 Task: Create Rollup summary for objects.
Action: Mouse moved to (726, 47)
Screenshot: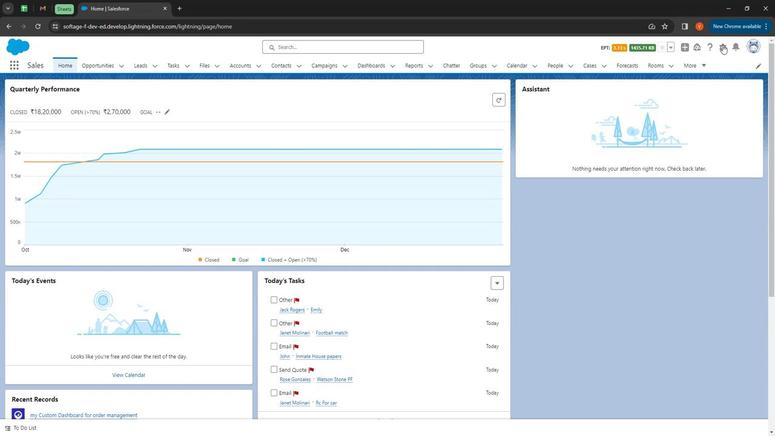 
Action: Mouse pressed left at (726, 47)
Screenshot: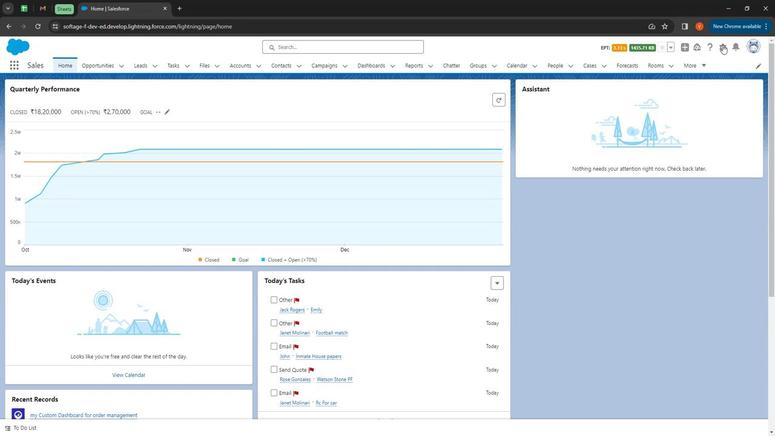 
Action: Mouse moved to (702, 72)
Screenshot: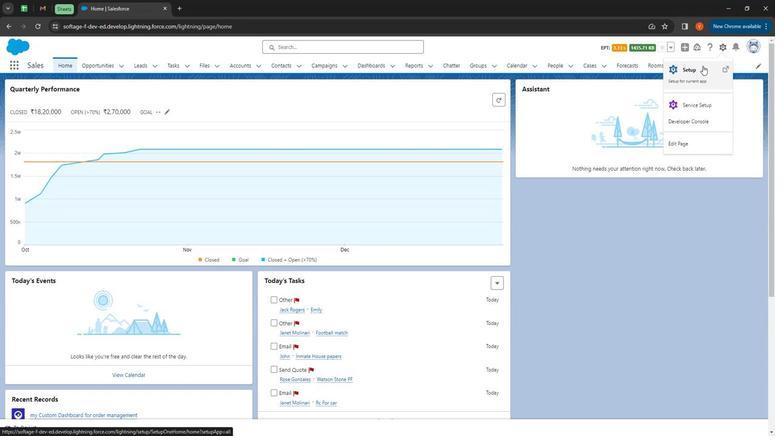 
Action: Mouse pressed left at (702, 72)
Screenshot: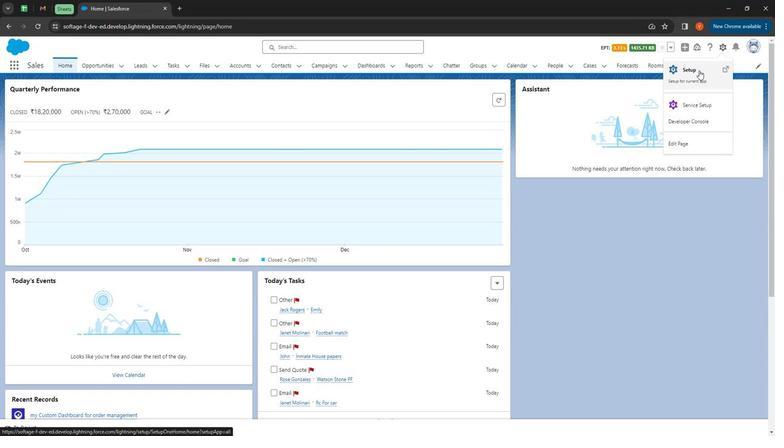 
Action: Mouse moved to (107, 68)
Screenshot: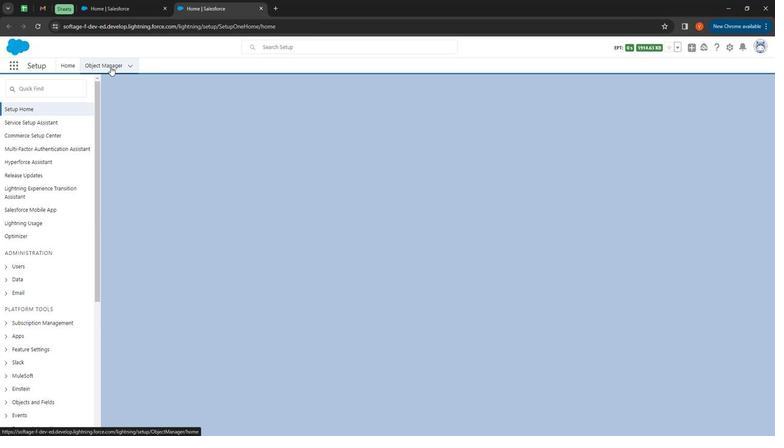 
Action: Mouse pressed left at (107, 68)
Screenshot: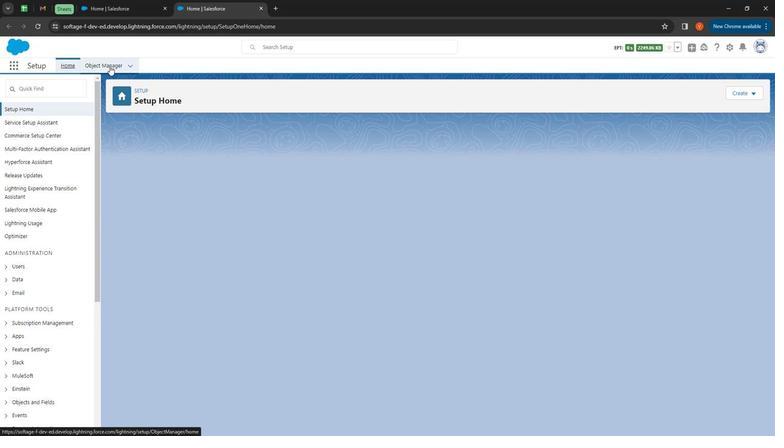 
Action: Mouse moved to (619, 95)
Screenshot: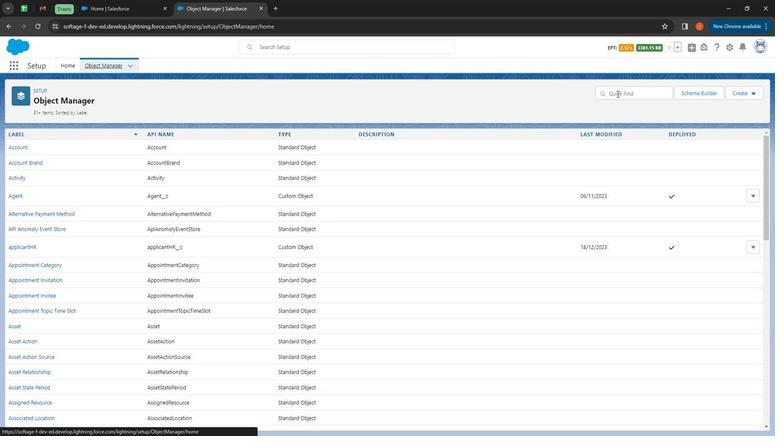 
Action: Mouse pressed left at (619, 95)
Screenshot: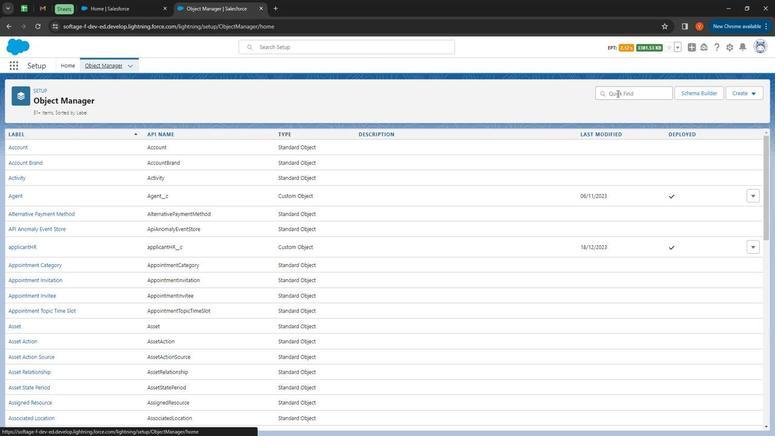 
Action: Mouse moved to (244, 2)
Screenshot: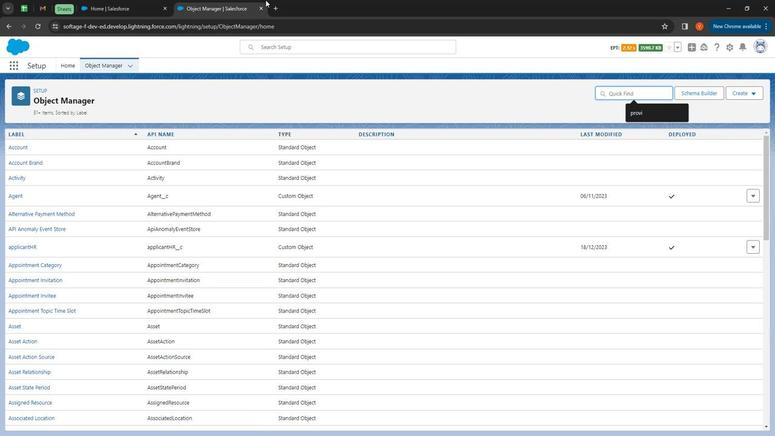 
Action: Key pressed <Key.shift><Key.shift><Key.shift><Key.shift><Key.shift><Key.shift><Key.shift><Key.shift><Key.shift><Key.shift><Key.shift><Key.shift><Key.shift><Key.shift><Key.shift><Key.shift><Key.shift><Key.shift>Budget
Screenshot: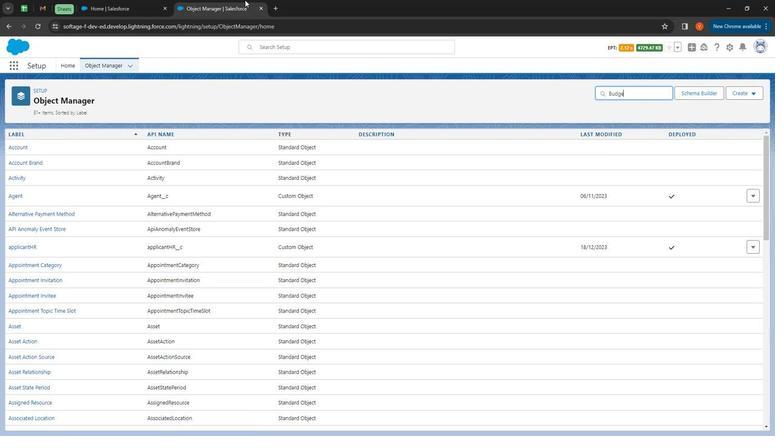 
Action: Mouse moved to (16, 151)
Screenshot: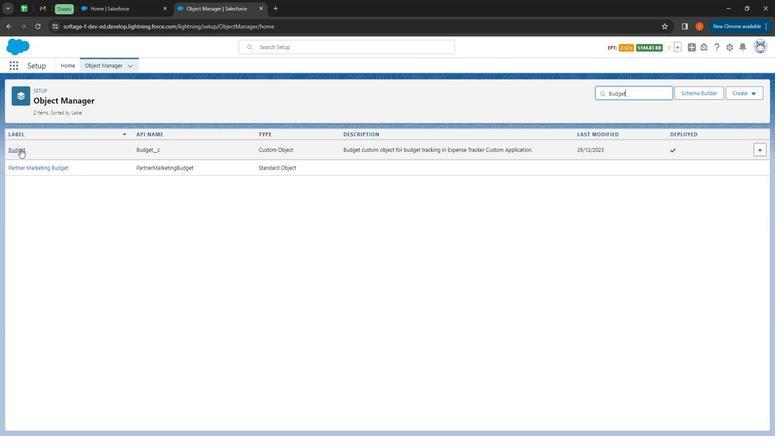 
Action: Mouse pressed left at (16, 151)
Screenshot: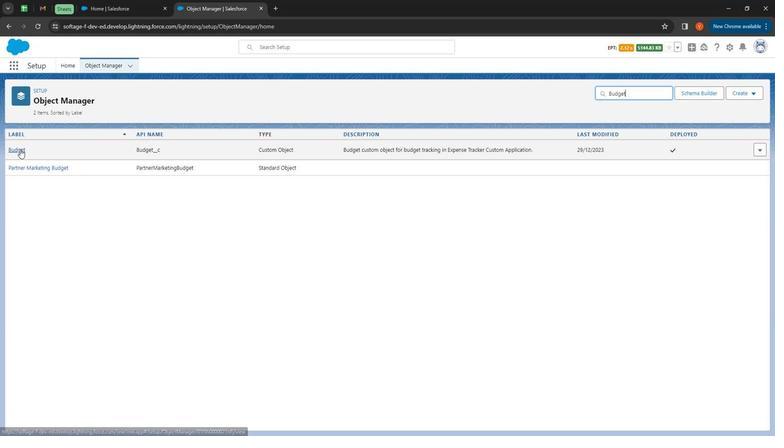 
Action: Mouse moved to (72, 152)
Screenshot: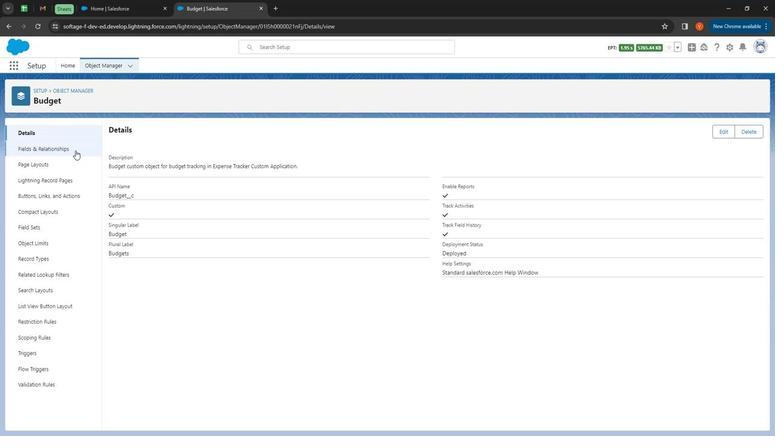 
Action: Mouse pressed left at (72, 152)
Screenshot: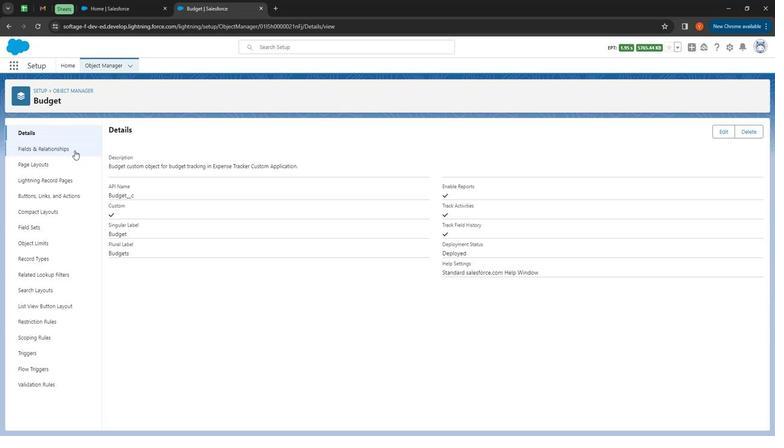 
Action: Mouse moved to (51, 155)
Screenshot: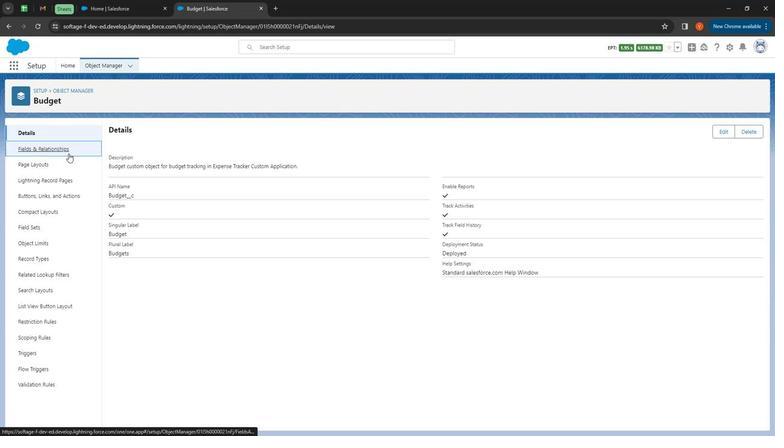 
Action: Mouse pressed left at (51, 155)
Screenshot: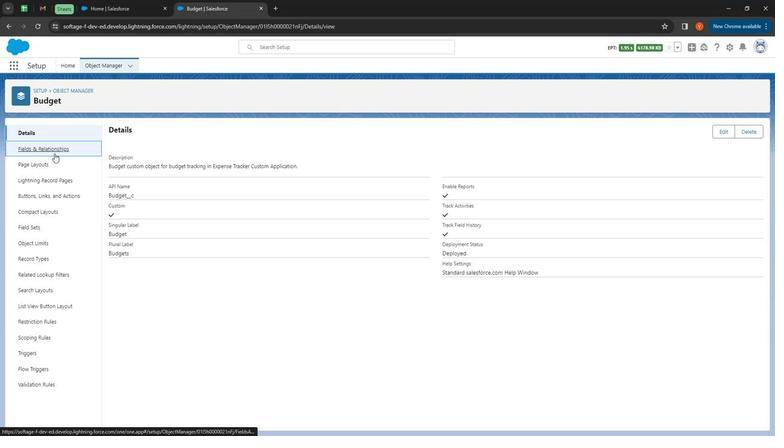 
Action: Mouse moved to (441, 285)
Screenshot: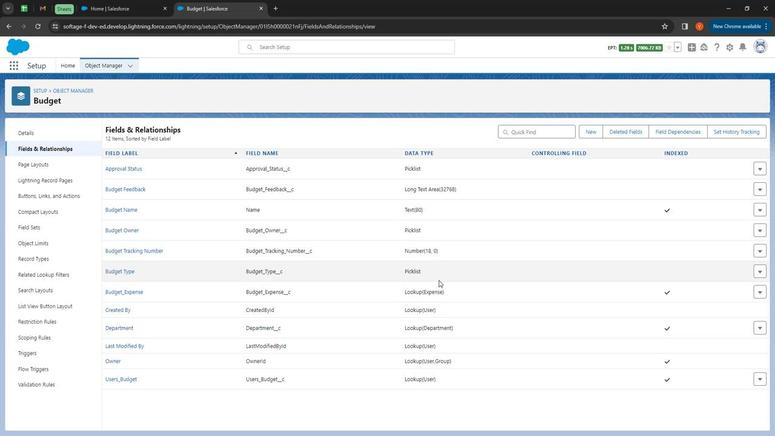 
Action: Mouse scrolled (441, 284) with delta (0, 0)
Screenshot: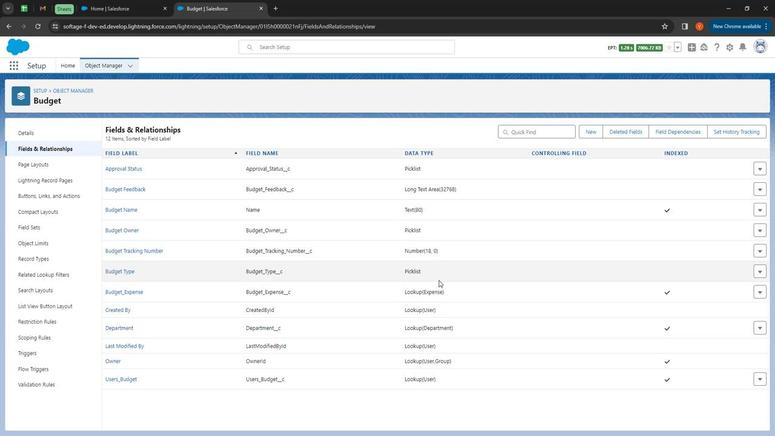 
Action: Mouse moved to (445, 285)
Screenshot: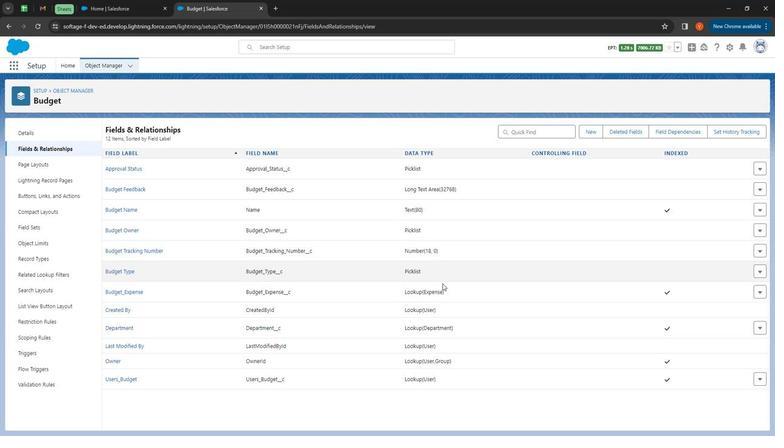 
Action: Mouse scrolled (445, 285) with delta (0, 0)
Screenshot: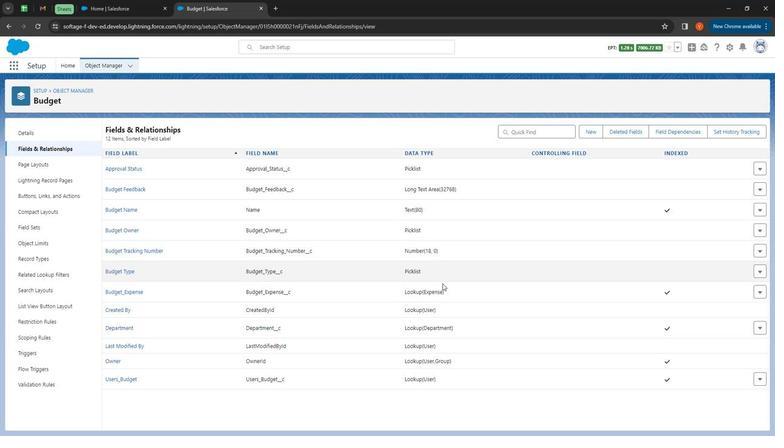 
Action: Mouse moved to (453, 284)
Screenshot: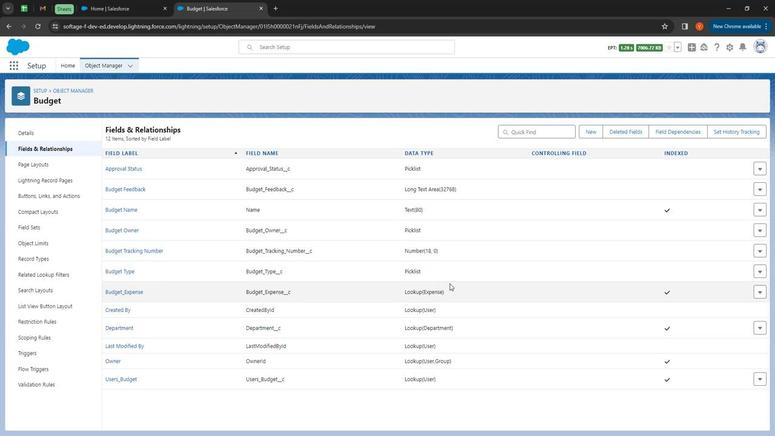 
Action: Mouse scrolled (453, 284) with delta (0, 0)
Screenshot: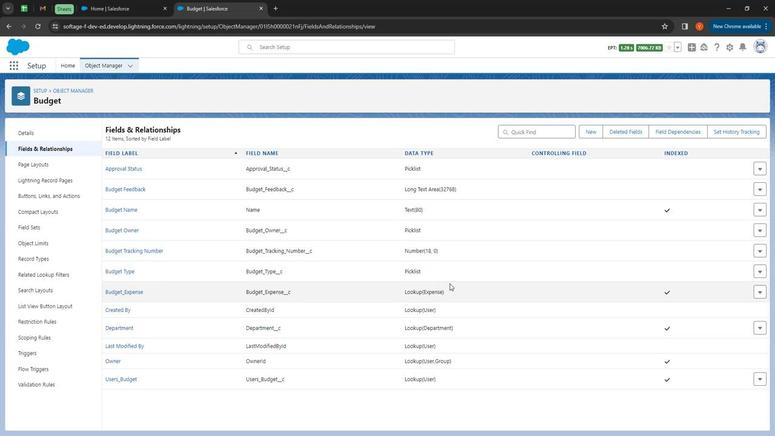 
Action: Mouse moved to (604, 133)
Screenshot: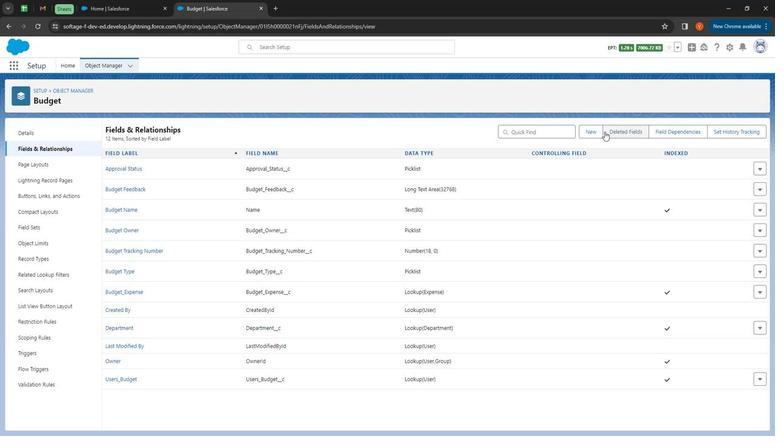 
Action: Mouse pressed left at (604, 133)
Screenshot: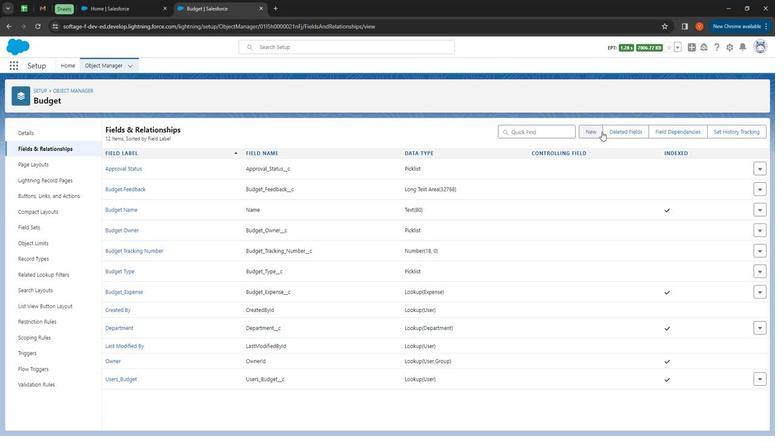 
Action: Mouse moved to (130, 298)
Screenshot: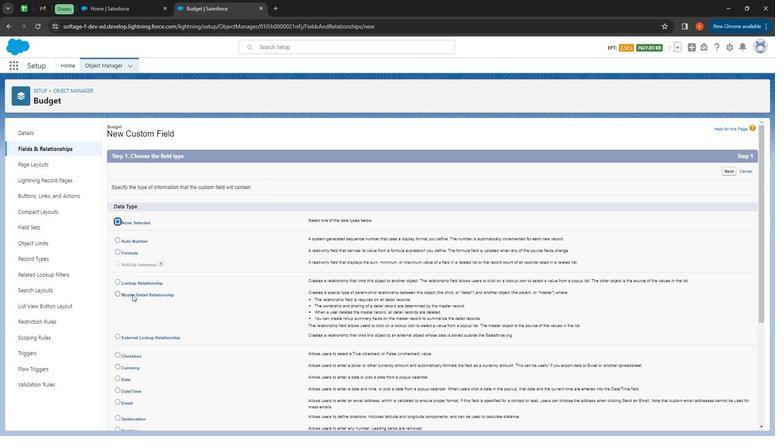 
Action: Mouse pressed left at (130, 298)
Screenshot: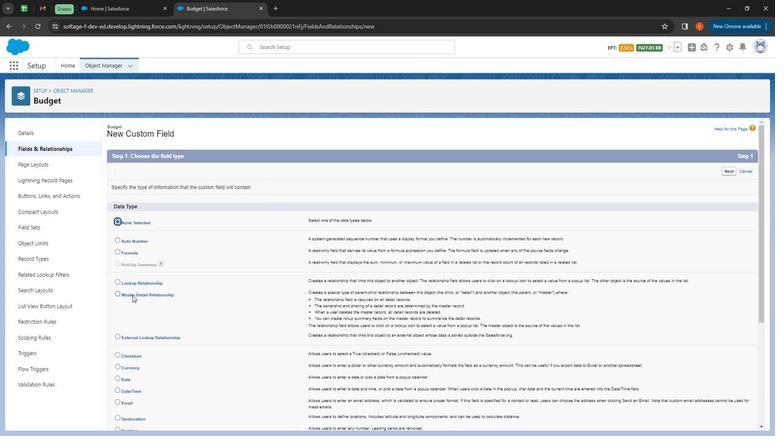 
Action: Mouse moved to (590, 416)
Screenshot: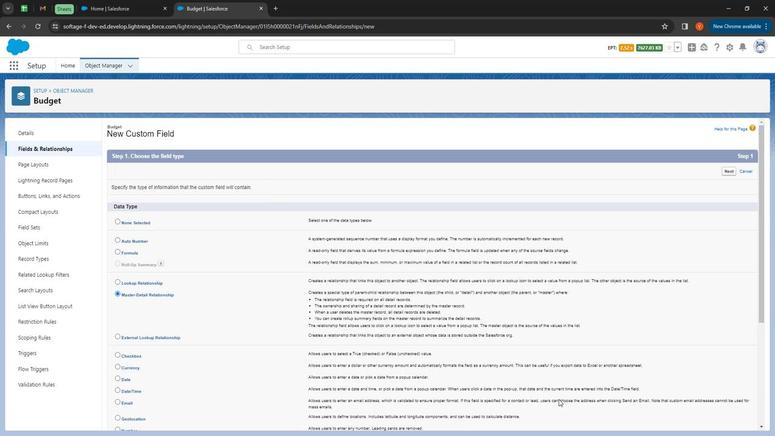 
Action: Mouse scrolled (590, 416) with delta (0, 0)
Screenshot: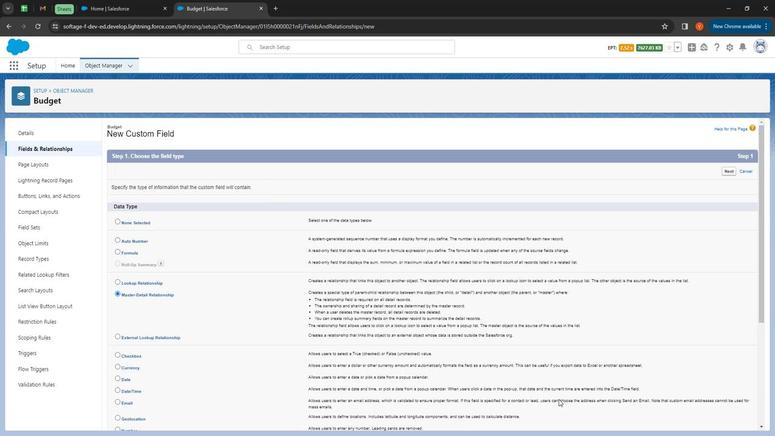 
Action: Mouse moved to (609, 424)
Screenshot: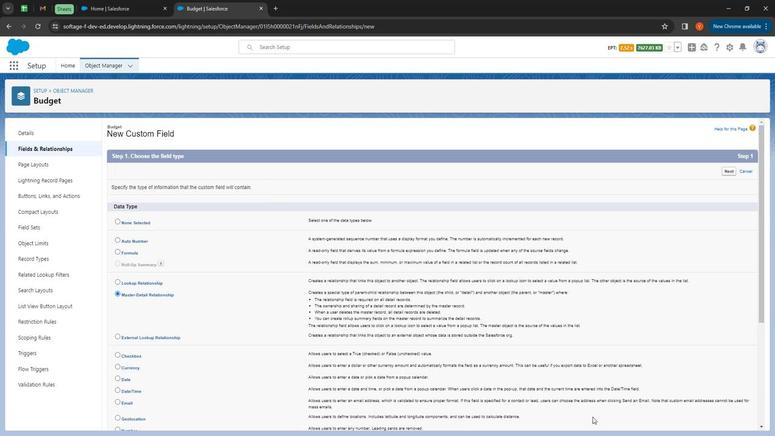 
Action: Mouse scrolled (609, 424) with delta (0, 0)
Screenshot: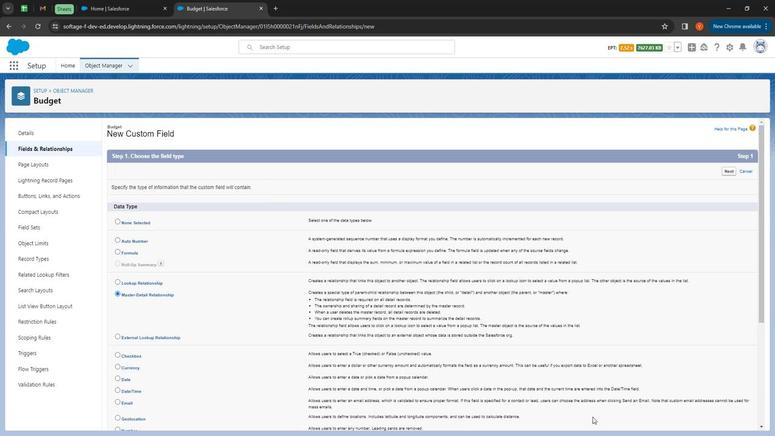 
Action: Mouse moved to (620, 427)
Screenshot: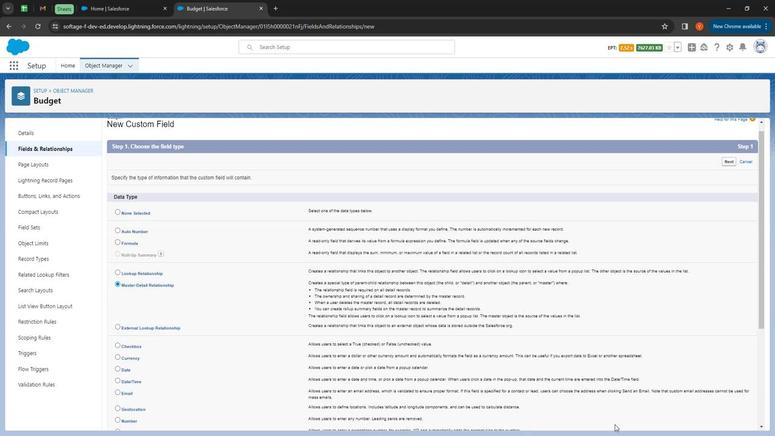 
Action: Mouse scrolled (620, 426) with delta (0, 0)
Screenshot: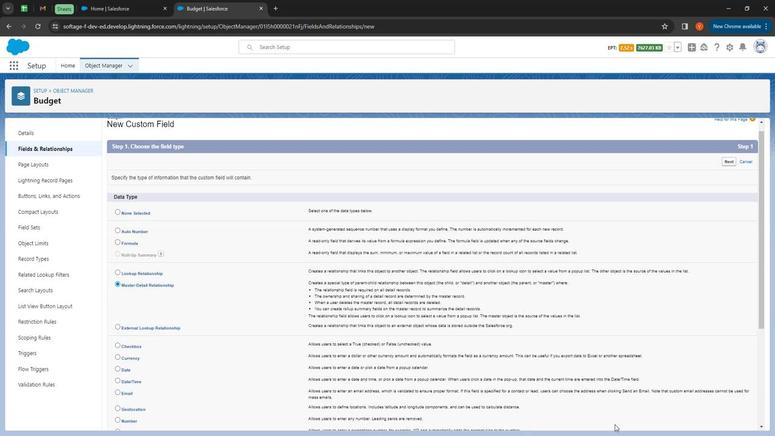 
Action: Mouse moved to (629, 432)
Screenshot: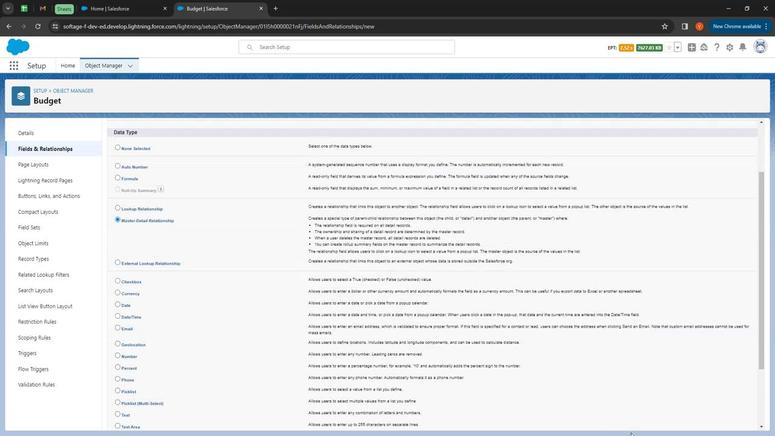 
Action: Mouse scrolled (629, 431) with delta (0, 0)
Screenshot: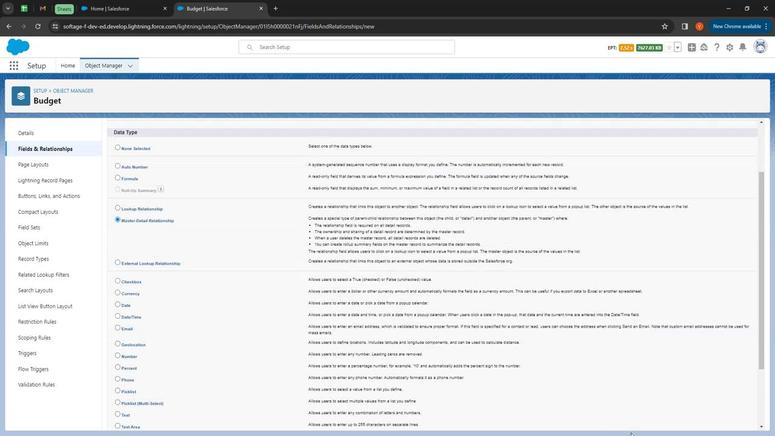 
Action: Mouse moved to (643, 439)
Screenshot: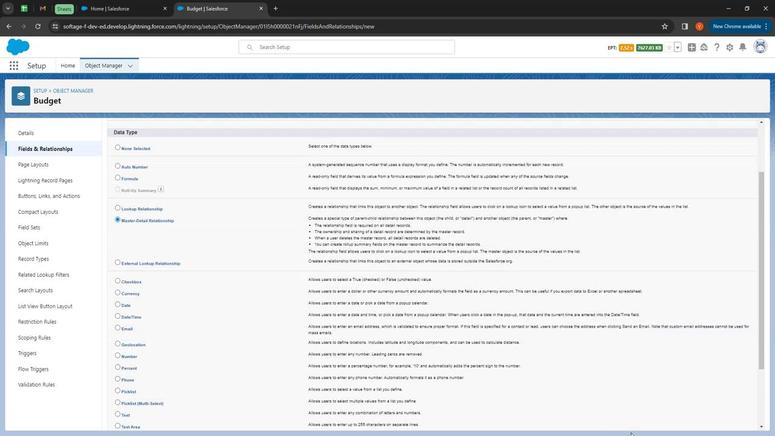 
Action: Mouse scrolled (643, 438) with delta (0, 0)
Screenshot: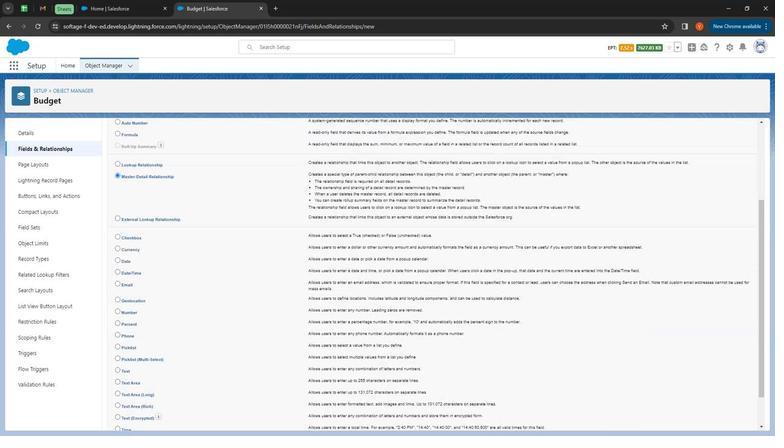 
Action: Mouse moved to (660, 442)
Screenshot: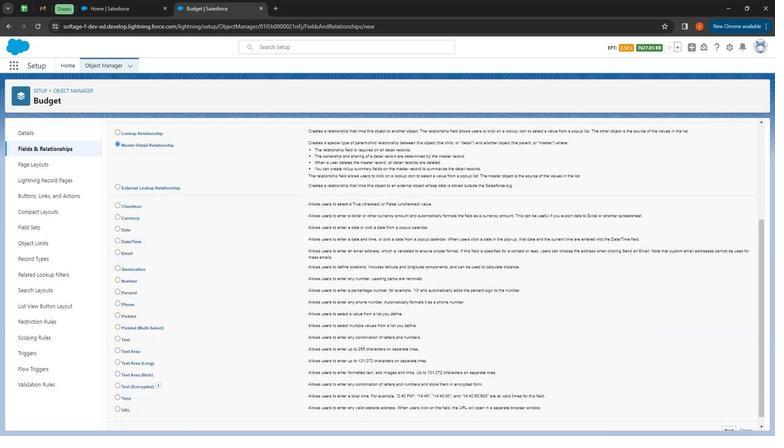 
Action: Mouse scrolled (660, 441) with delta (0, 0)
Screenshot: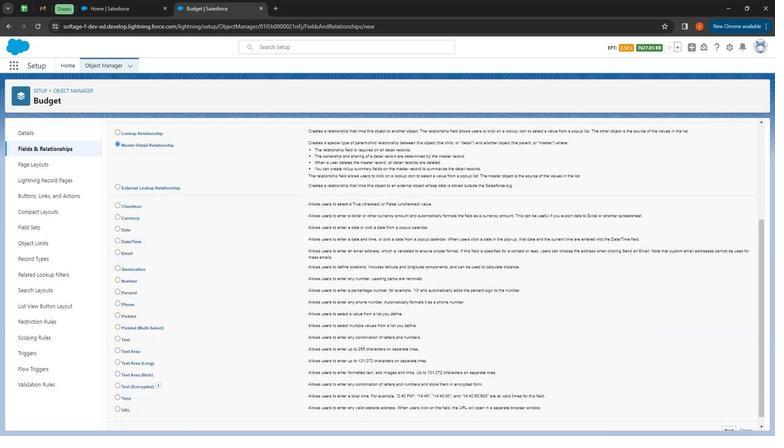 
Action: Mouse moved to (726, 444)
Screenshot: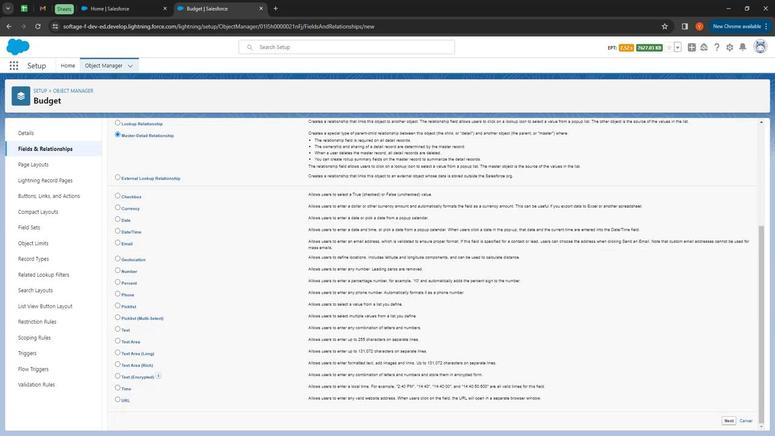 
Action: Mouse scrolled (726, 444) with delta (0, 0)
Screenshot: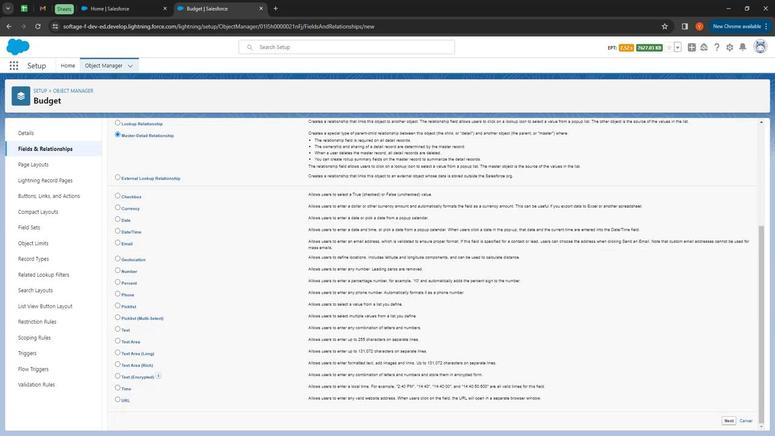 
Action: Mouse moved to (733, 425)
Screenshot: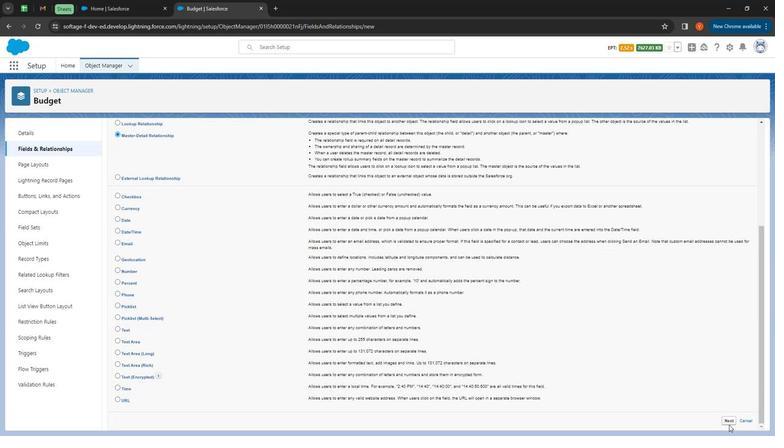 
Action: Mouse pressed left at (733, 425)
Screenshot: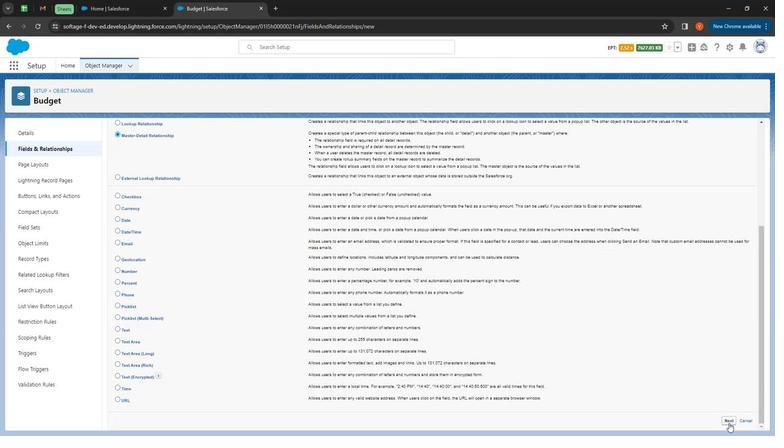 
Action: Mouse moved to (276, 205)
Screenshot: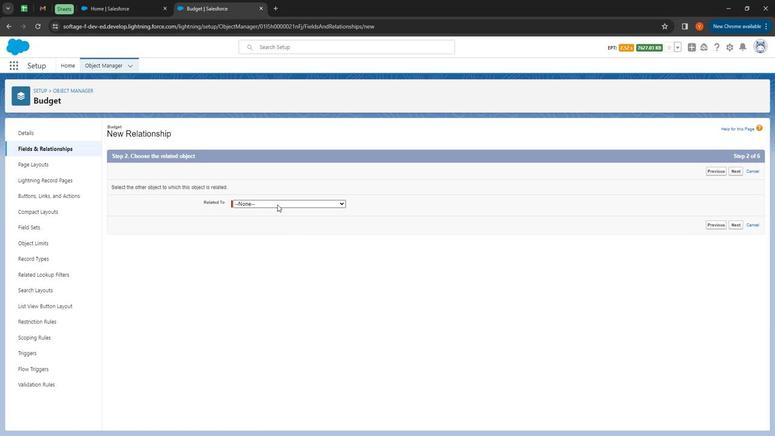 
Action: Mouse pressed left at (276, 205)
Screenshot: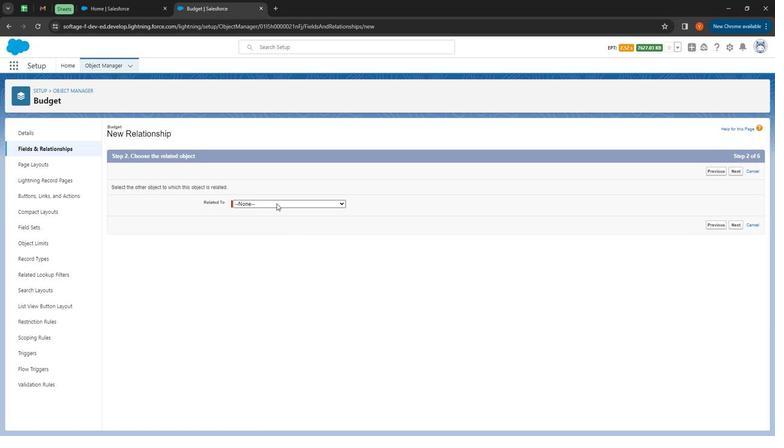 
Action: Mouse moved to (273, 248)
Screenshot: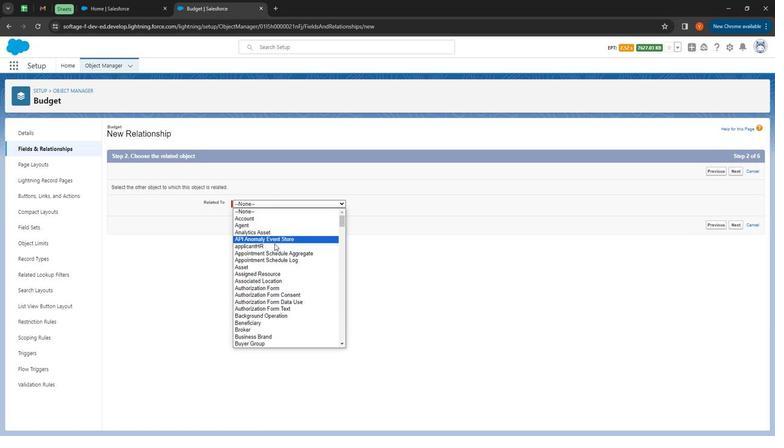 
Action: Mouse scrolled (273, 247) with delta (0, 0)
Screenshot: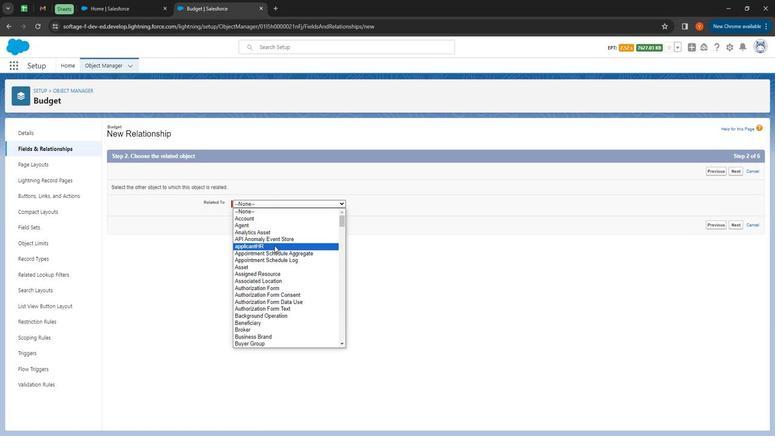 
Action: Mouse moved to (303, 259)
Screenshot: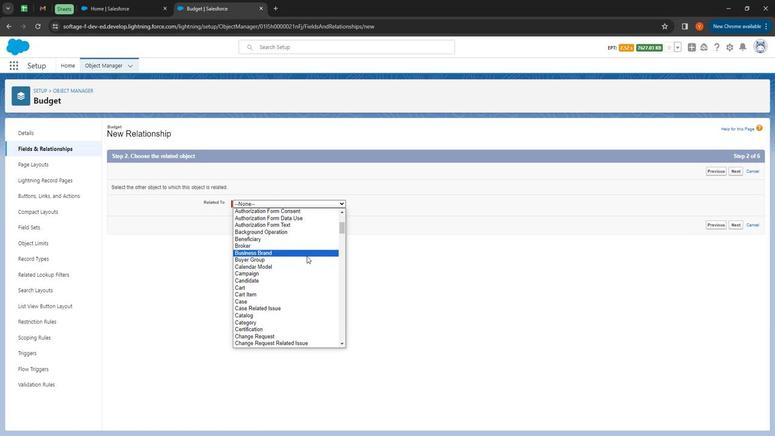 
Action: Mouse scrolled (303, 259) with delta (0, 0)
Screenshot: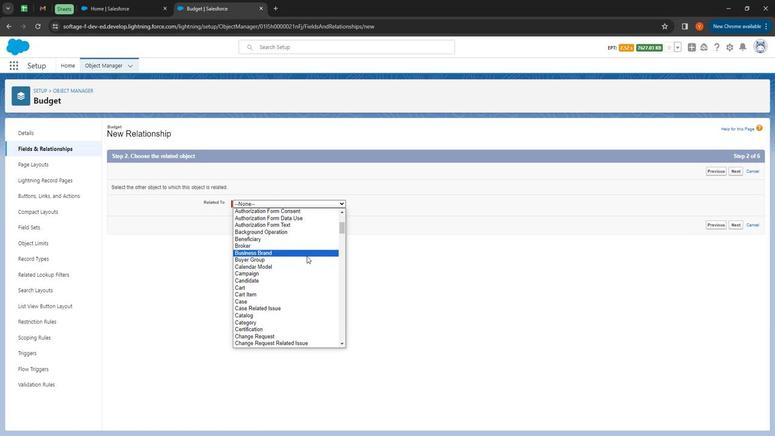 
Action: Mouse moved to (308, 261)
Screenshot: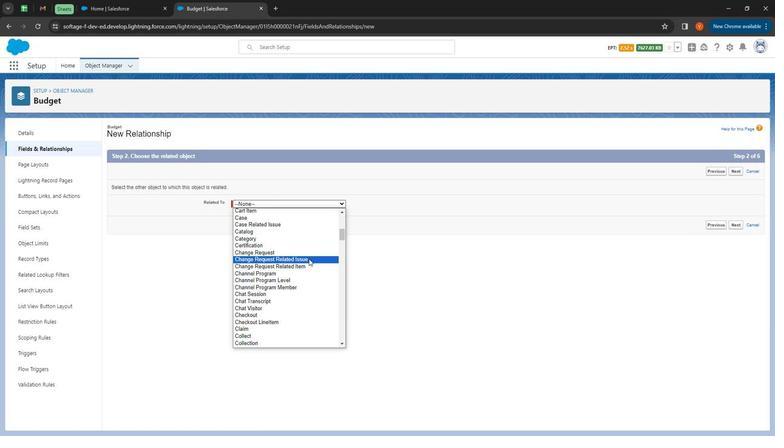 
Action: Mouse scrolled (308, 260) with delta (0, 0)
Screenshot: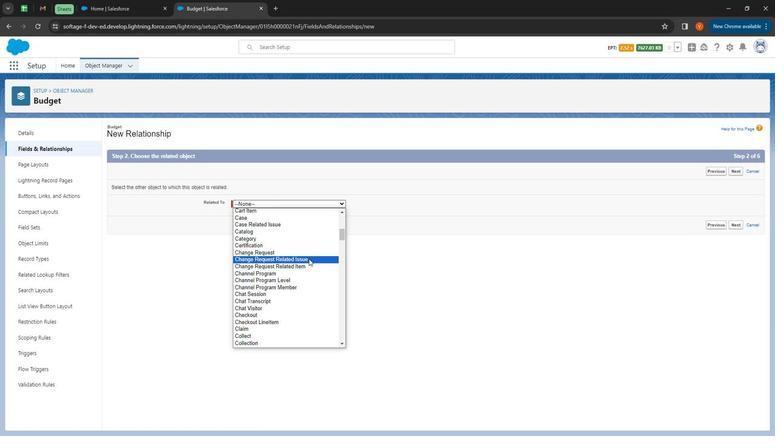 
Action: Mouse moved to (309, 261)
Screenshot: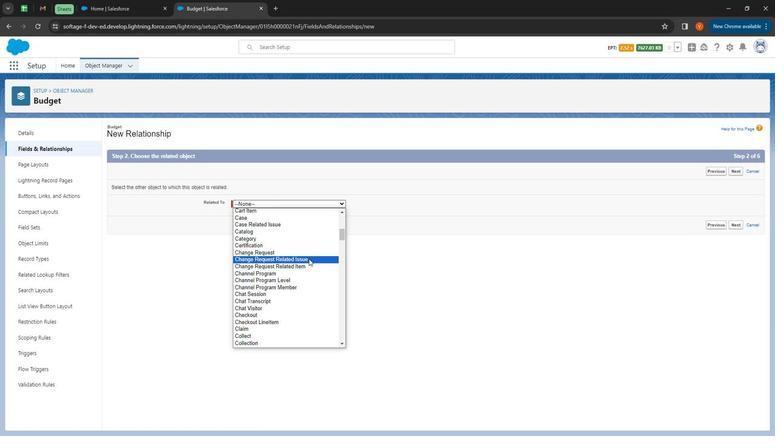 
Action: Mouse scrolled (309, 261) with delta (0, 0)
Screenshot: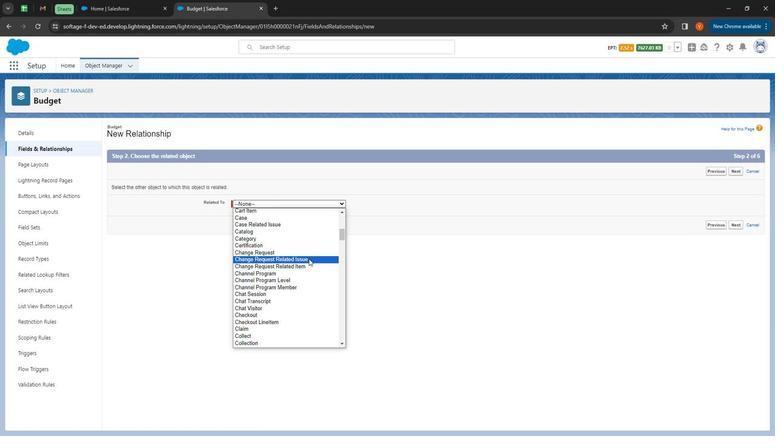 
Action: Mouse moved to (310, 266)
Screenshot: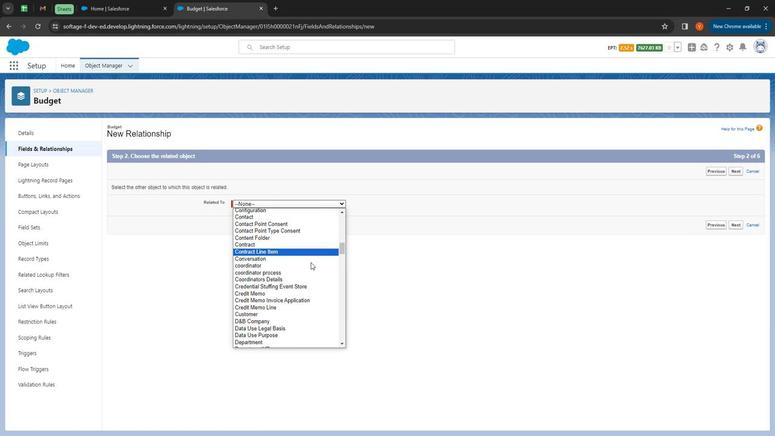 
Action: Mouse scrolled (310, 265) with delta (0, 0)
Screenshot: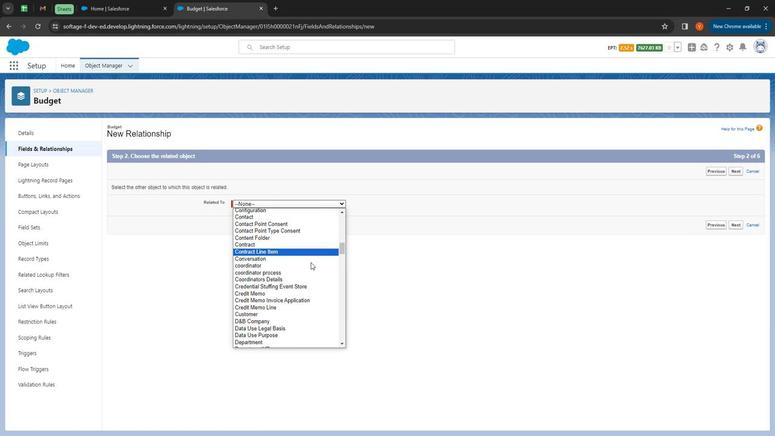 
Action: Mouse moved to (310, 267)
Screenshot: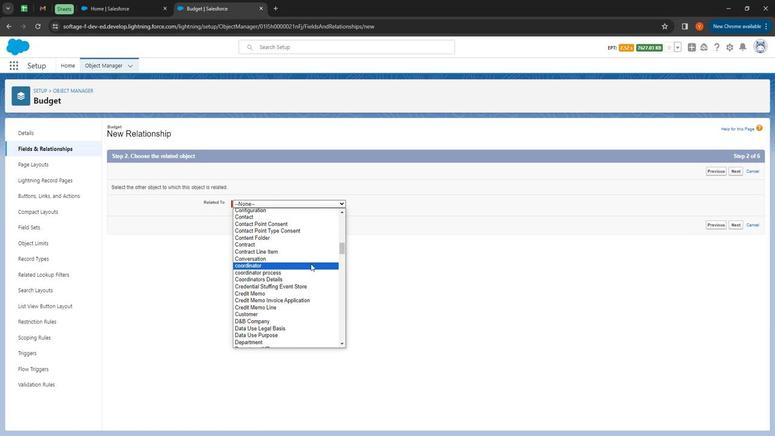 
Action: Mouse scrolled (310, 266) with delta (0, 0)
Screenshot: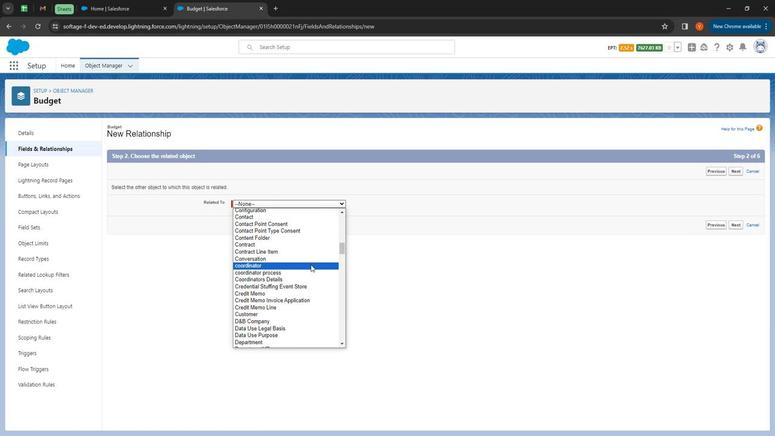 
Action: Mouse moved to (284, 260)
Screenshot: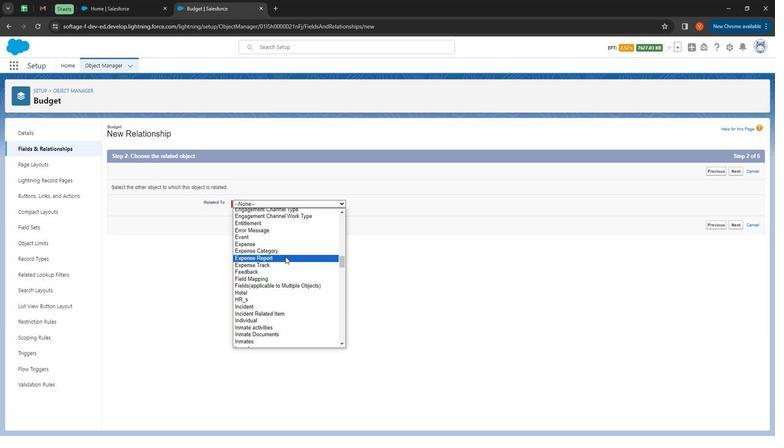 
Action: Mouse pressed left at (284, 260)
Screenshot: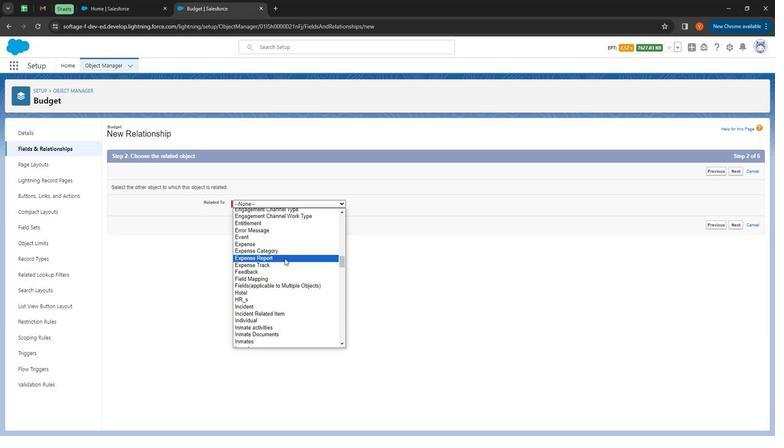 
Action: Mouse moved to (740, 227)
Screenshot: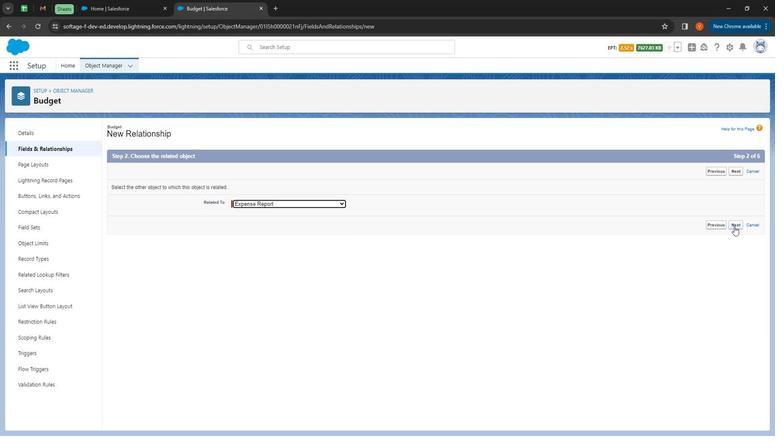 
Action: Mouse pressed left at (740, 227)
Screenshot: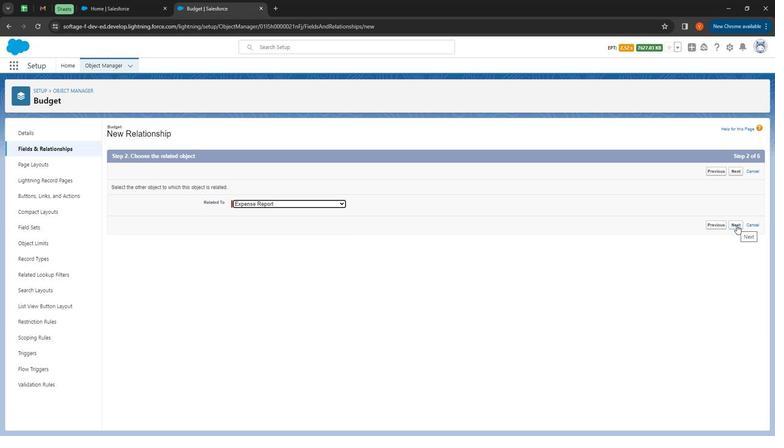 
Action: Mouse moved to (257, 209)
Screenshot: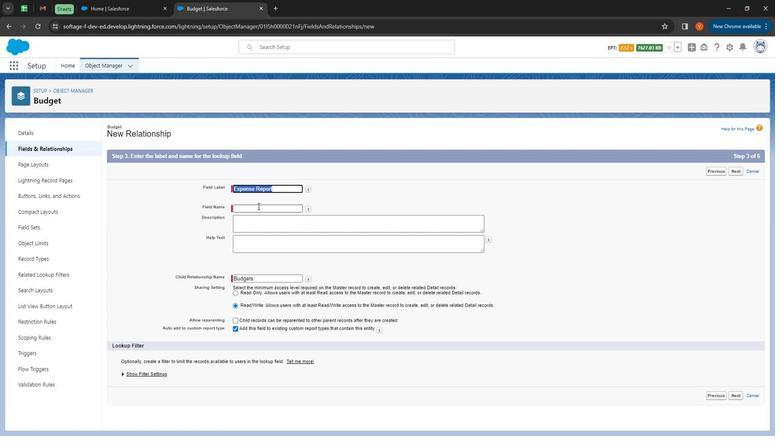 
Action: Mouse pressed left at (257, 209)
Screenshot: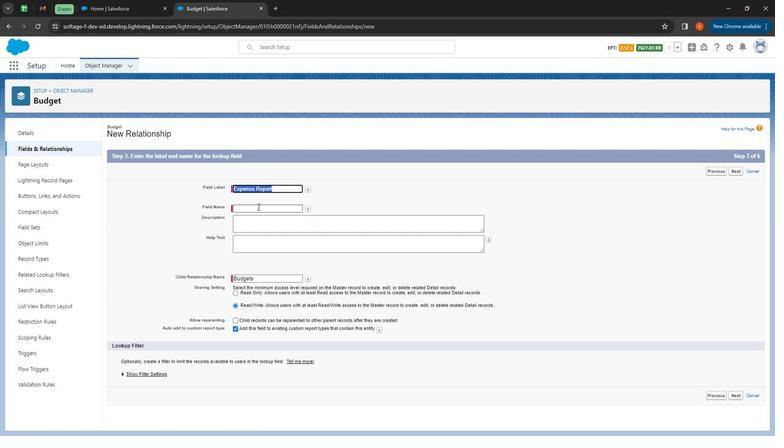 
Action: Mouse moved to (244, 228)
Screenshot: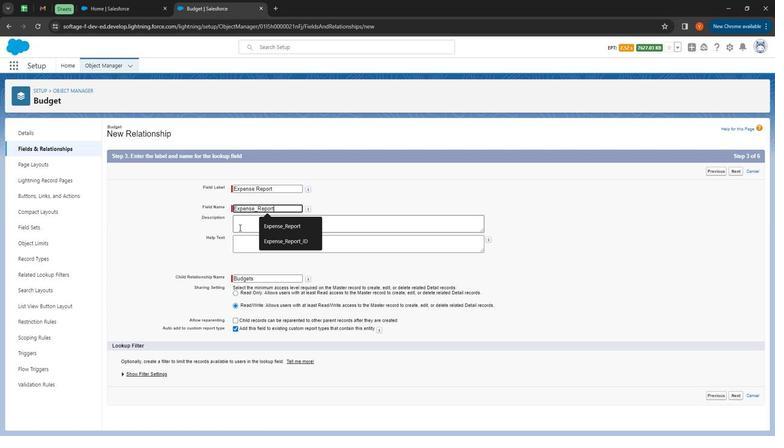 
Action: Mouse pressed left at (244, 228)
Screenshot: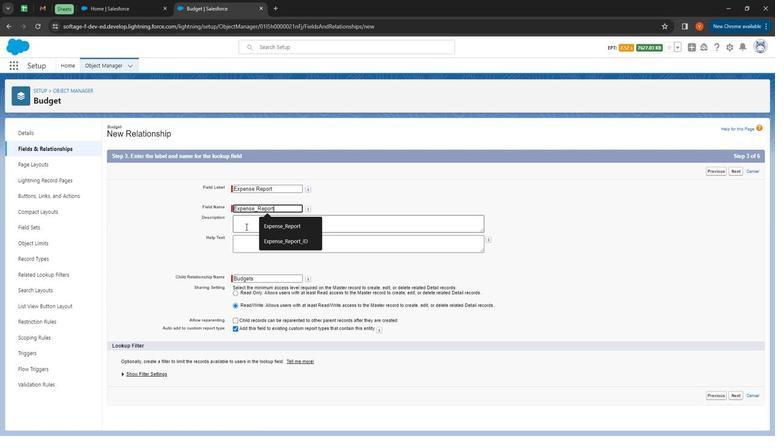 
Action: Mouse moved to (249, 228)
Screenshot: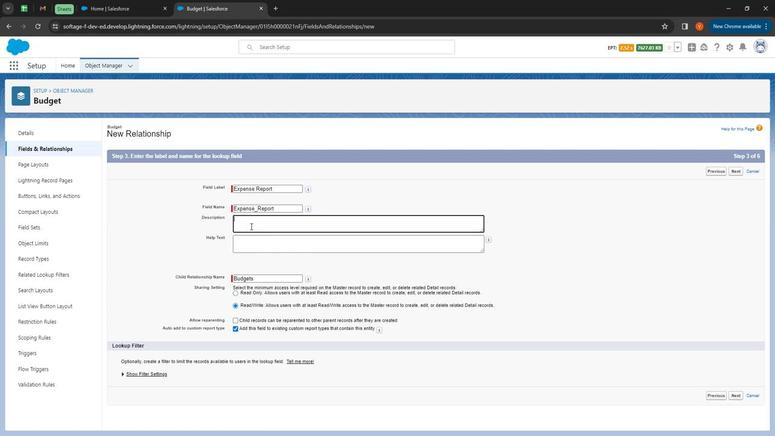 
Action: Key pressed <Key.shift>
Screenshot: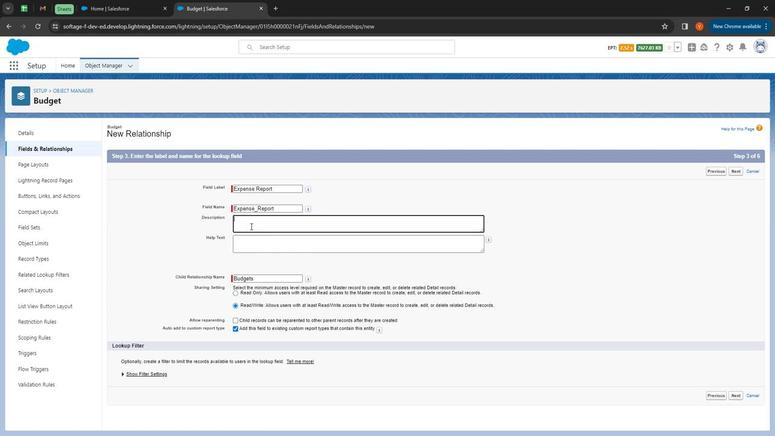 
Action: Mouse moved to (253, 239)
Screenshot: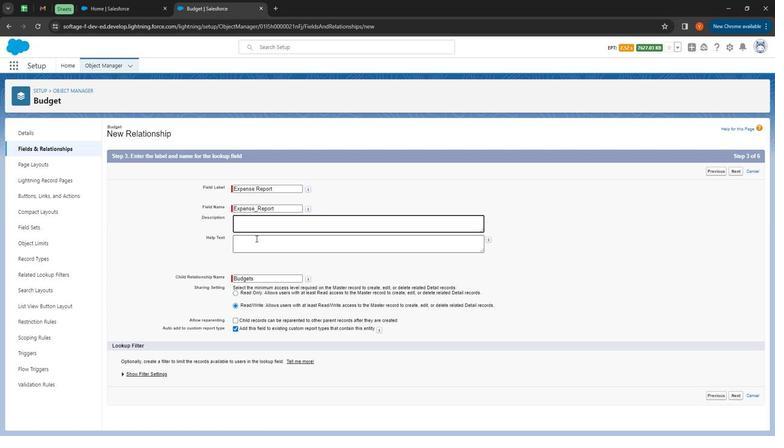 
Action: Key pressed Expense<Key.space><Key.shift>R
Screenshot: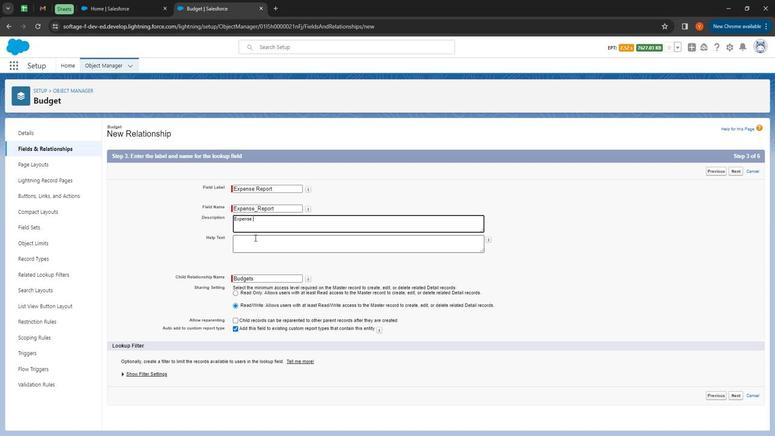 
Action: Mouse moved to (253, 239)
Screenshot: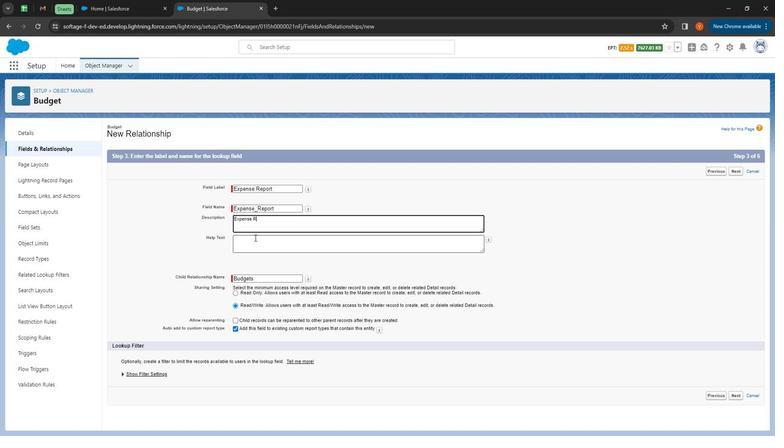 
Action: Key pressed eport<Key.space>and<Key.space><Key.shift><Key.shift><Key.shift><Key.shift><Key.shift><Key.shift><Key.shift><Key.shift><Key.shift>Budget<Key.space><Key.shift>Custom<Key.space><Key.shift><Key.shift><Key.shift><Key.shift><Key.shift><Key.shift><Key.shift><Key.shift><Key.shift><Key.shift><Key.shift><Key.shift><Key.shift><Key.shift>Objects<Key.space>relation<Key.space>ship<Key.space><Key.shift>That<Key.space>is<Key.space>master<Key.space><Key.shift>Detail<Key.space><Key.shift>Relationship<Key.tab><Key.shift>Master<Key.space><Key.shift>Re<Key.backspace><Key.backspace><Key.shift>Detail<Key.space><Key.shift>Relationship<Key.space><Key.shift>Between<Key.space><Key.shift><Key.shift><Key.shift><Key.shift><Key.shift><Key.shift><Key.shift><Key.shift><Key.shift><Key.shift><Key.shift><Key.shift><Key.shift><Key.shift><Key.shift><Key.shift><Key.shift><Key.shift><Key.shift><Key.shift><Key.shift><Key.shift><Key.shift><Key.shift><Key.shift><Key.shift><Key.shift><Key.shift><Key.shift><Key.shift><Key.shift><Key.shift><Key.shift><Key.shift><Key.shift><Key.shift><Key.shift><Key.shift><Key.shift><Key.shift><Key.shift><Key.shift><Key.shift><Key.shift><Key.shift><Key.shift><Key.shift><Key.shift>Bi<Key.backspace>udget<Key.space>and<Key.space><Key.shift>Expense<Key.space><Key.shift>Report<Key.space><Key.shift>Custom<Key.space><Key.shift>Objects<Key.space>in<Key.space><Key.shift>Expense<Key.space><Key.shift>Tracker<Key.space><Key.shift>Application
Screenshot: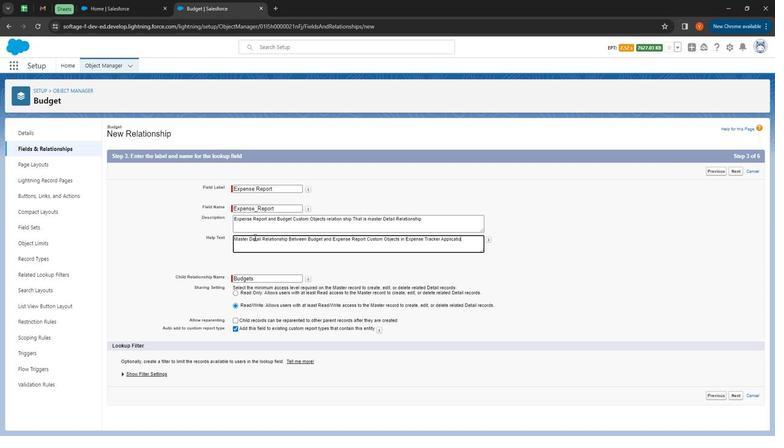 
Action: Mouse moved to (742, 398)
Screenshot: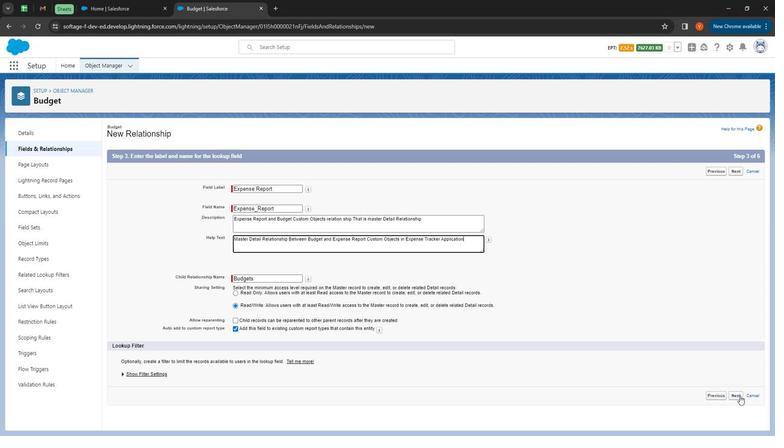 
Action: Mouse pressed left at (742, 398)
Screenshot: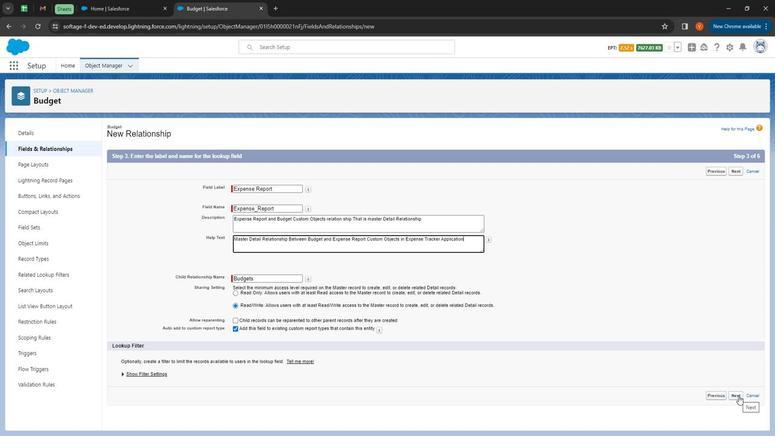 
Action: Mouse moved to (610, 298)
Screenshot: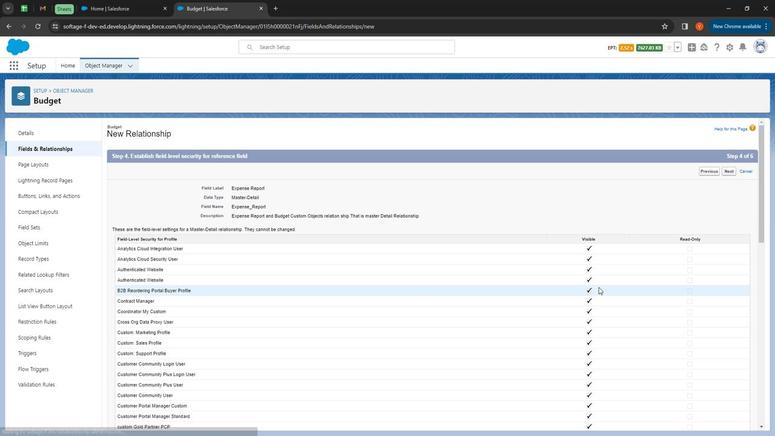 
Action: Mouse scrolled (610, 298) with delta (0, 0)
Screenshot: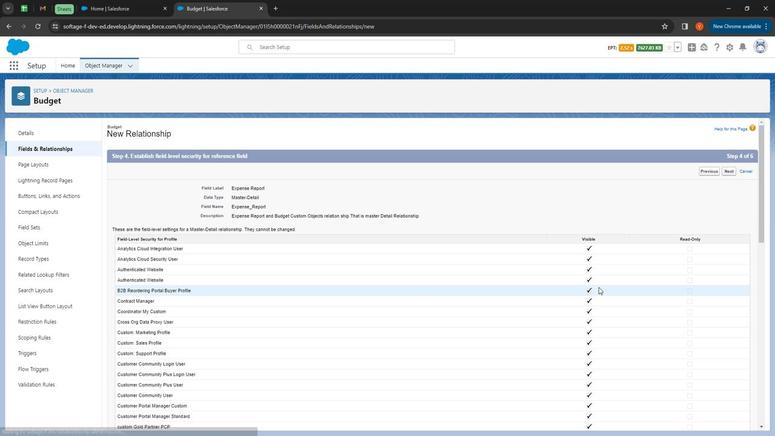 
Action: Mouse moved to (619, 311)
Screenshot: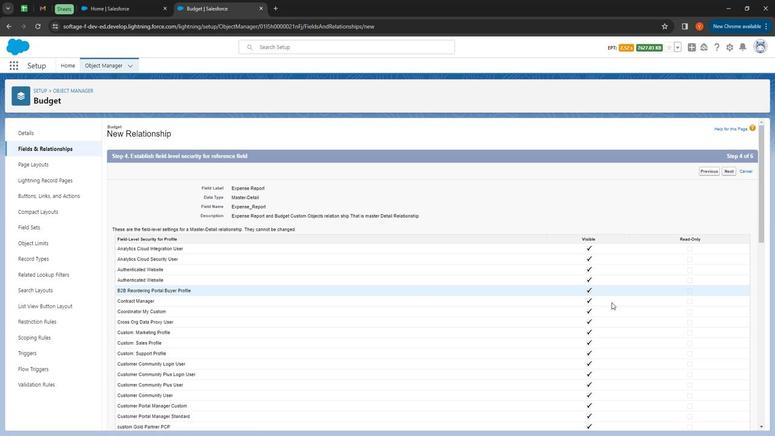 
Action: Mouse scrolled (619, 310) with delta (0, 0)
Screenshot: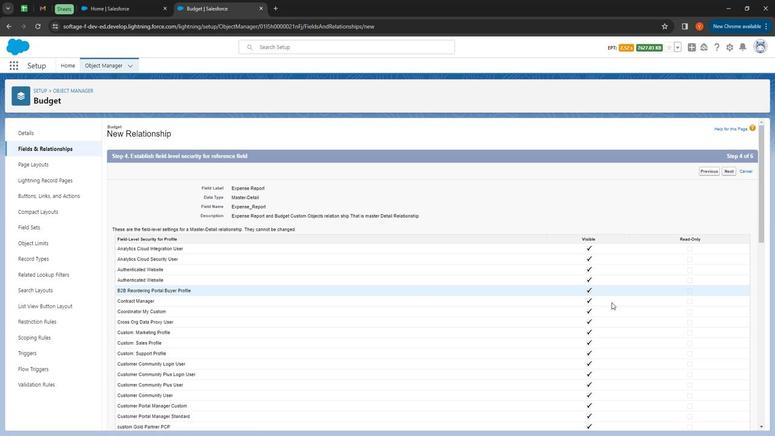 
Action: Mouse moved to (627, 321)
Screenshot: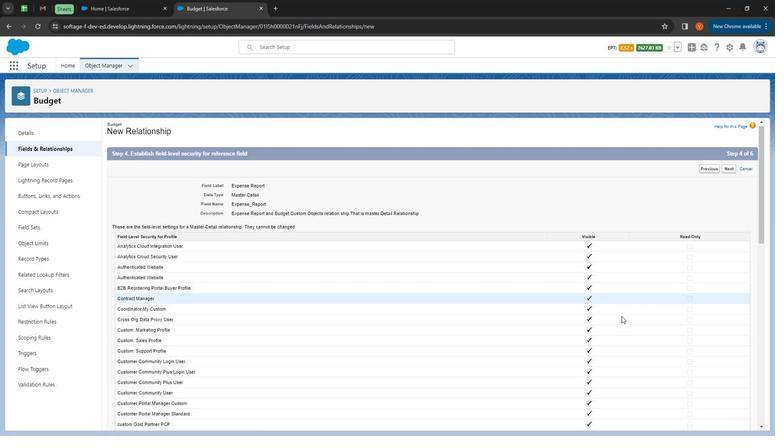 
Action: Mouse scrolled (627, 321) with delta (0, 0)
Screenshot: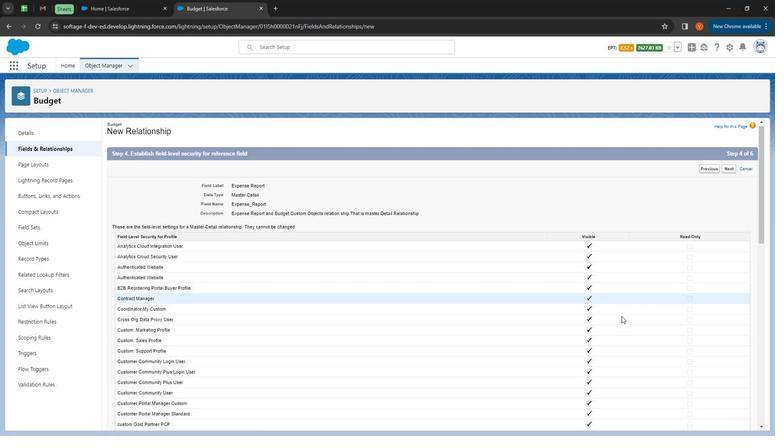 
Action: Mouse moved to (643, 331)
Screenshot: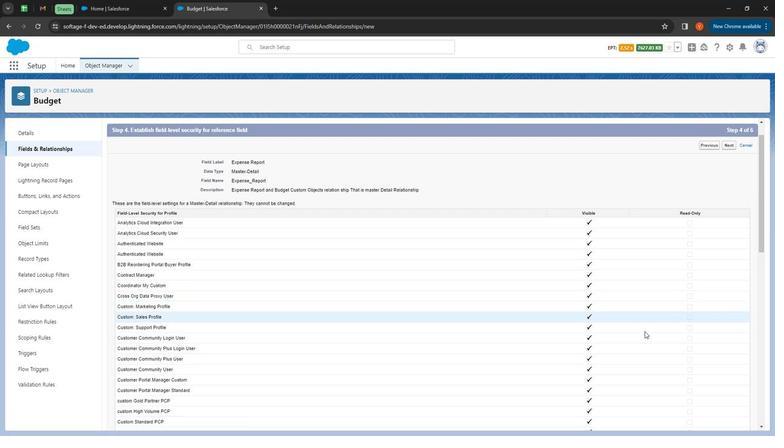 
Action: Mouse scrolled (643, 331) with delta (0, 0)
Screenshot: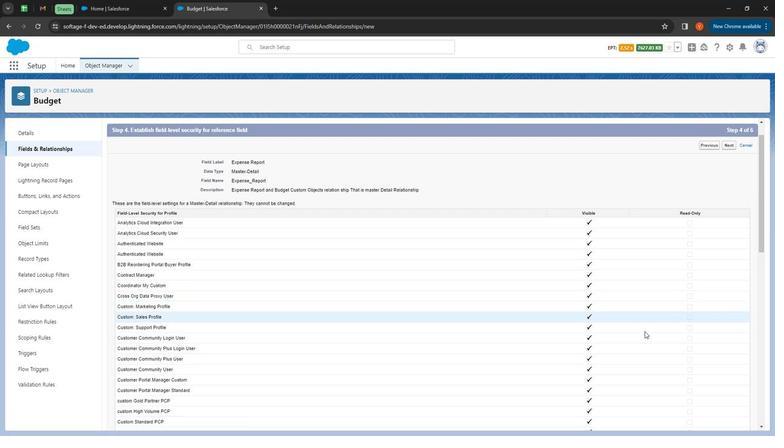 
Action: Mouse moved to (667, 342)
Screenshot: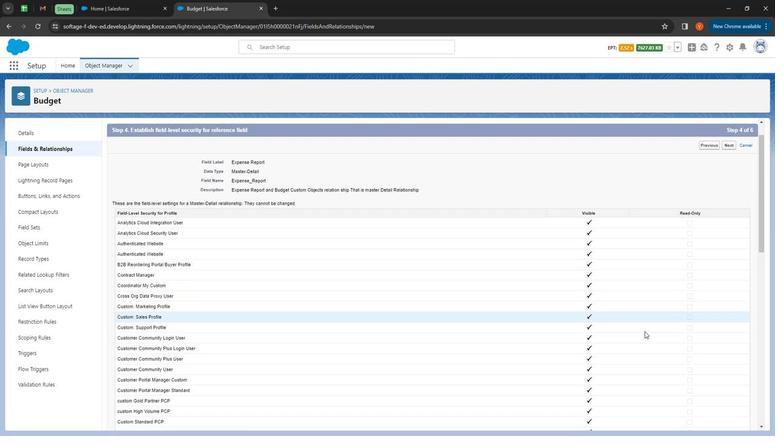 
Action: Mouse scrolled (667, 341) with delta (0, 0)
Screenshot: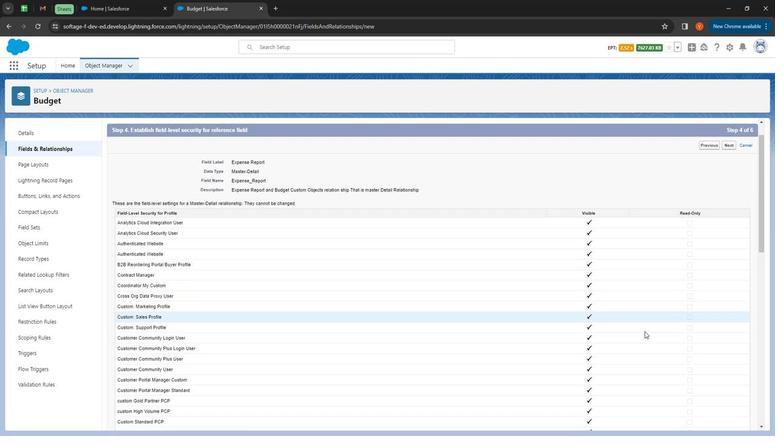 
Action: Mouse moved to (674, 349)
Screenshot: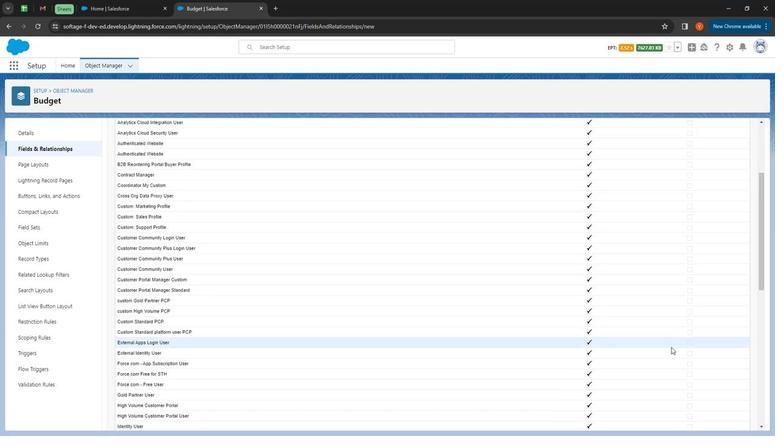 
Action: Mouse scrolled (674, 348) with delta (0, 0)
Screenshot: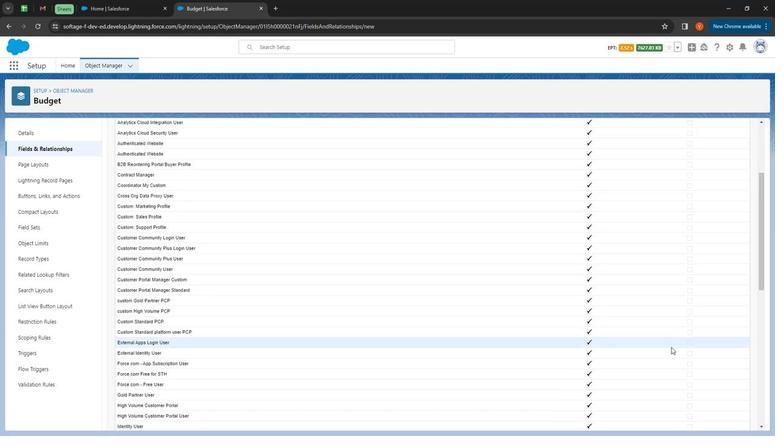 
Action: Mouse moved to (682, 360)
Screenshot: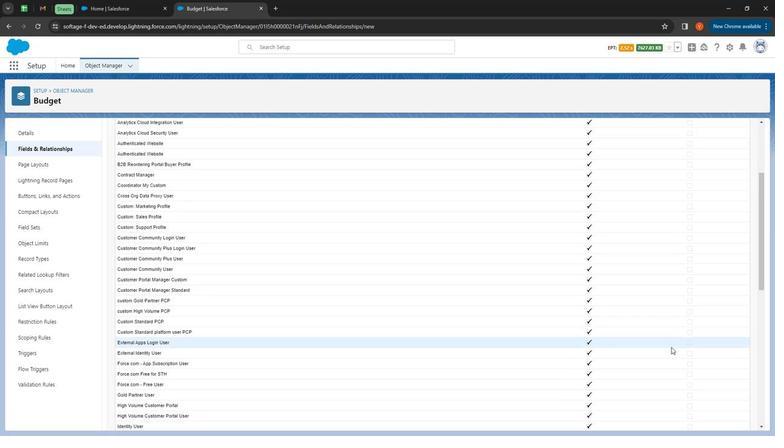 
Action: Mouse scrolled (682, 359) with delta (0, 0)
Screenshot: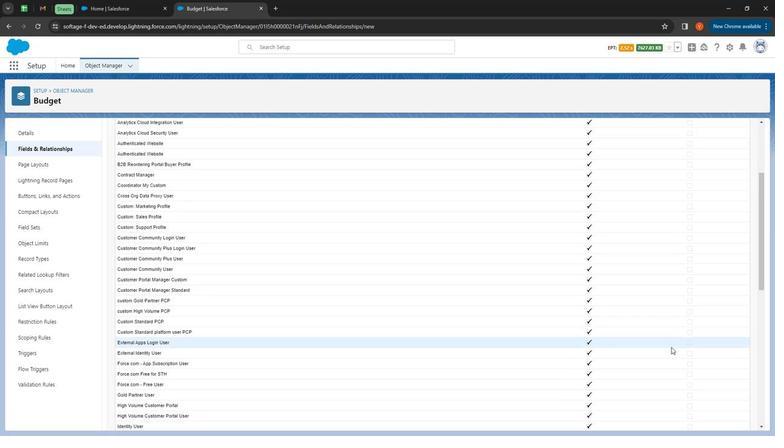 
Action: Mouse moved to (693, 378)
Screenshot: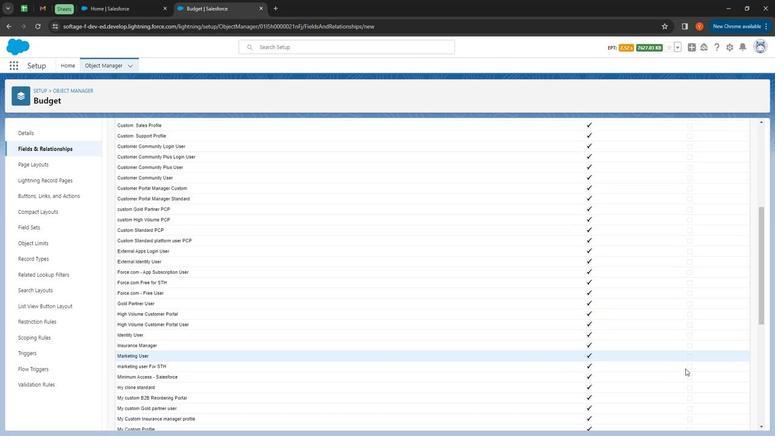 
Action: Mouse scrolled (693, 377) with delta (0, 0)
Screenshot: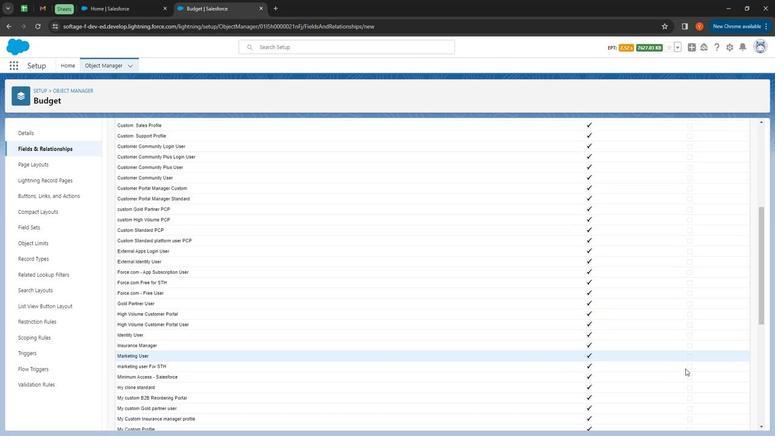 
Action: Mouse moved to (709, 404)
Screenshot: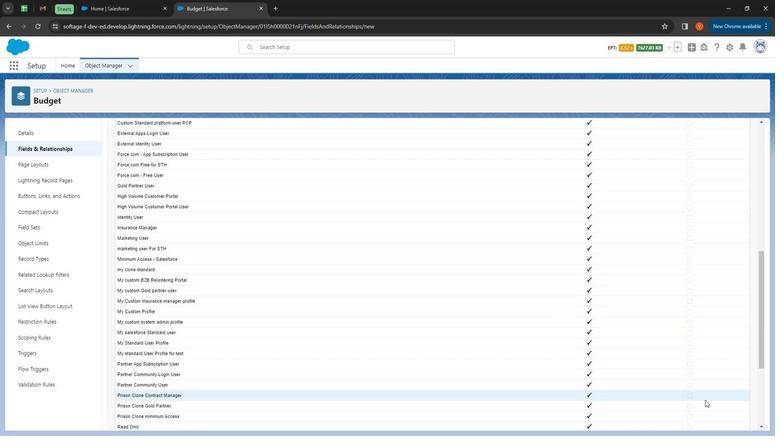 
Action: Mouse scrolled (709, 404) with delta (0, 0)
Screenshot: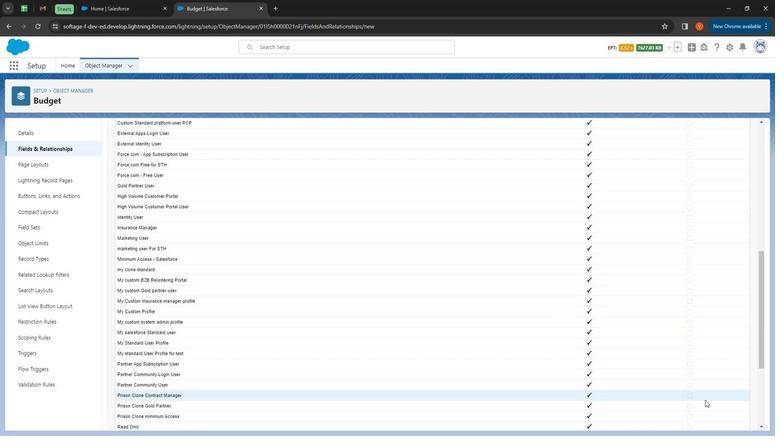 
Action: Mouse moved to (710, 405)
Screenshot: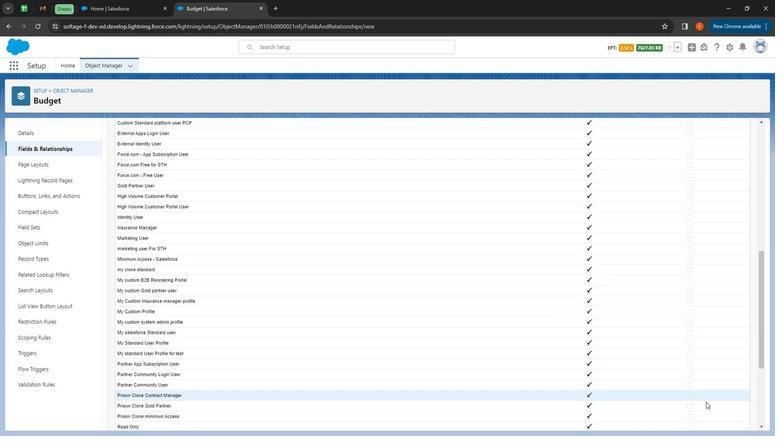 
Action: Mouse scrolled (710, 404) with delta (0, 0)
Screenshot: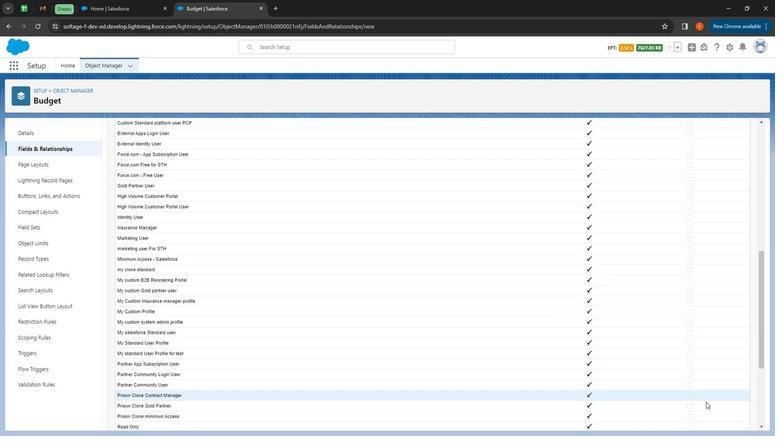 
Action: Mouse moved to (710, 405)
Screenshot: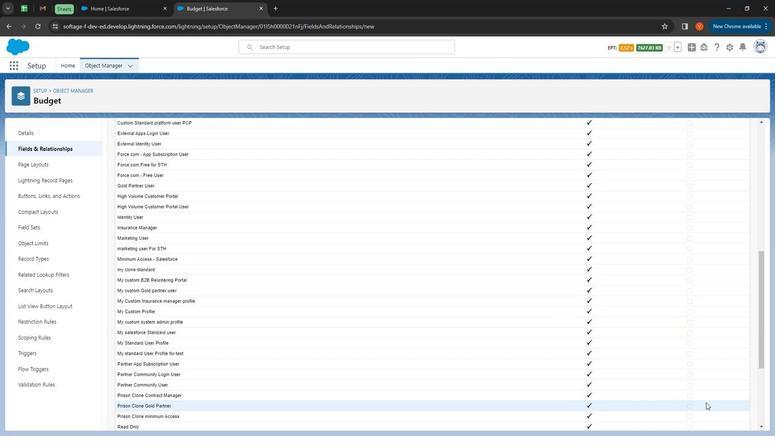 
Action: Mouse scrolled (710, 404) with delta (0, 0)
Screenshot: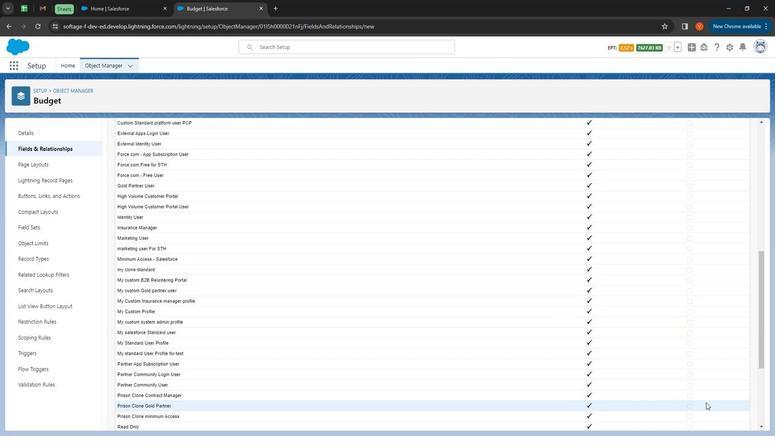 
Action: Mouse moved to (711, 405)
Screenshot: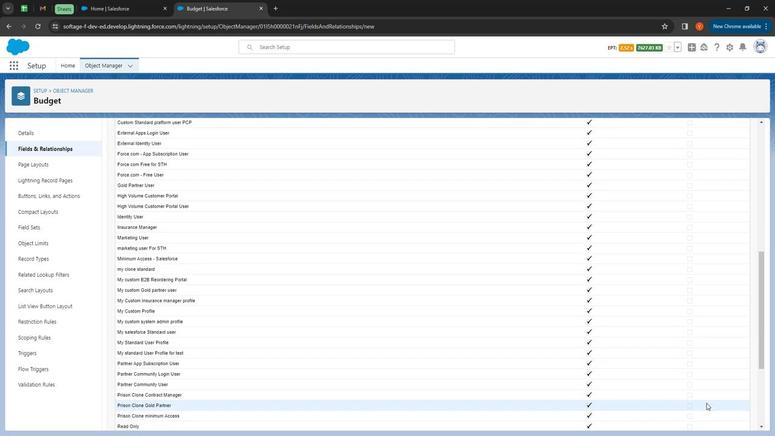
Action: Mouse scrolled (711, 404) with delta (0, 0)
Screenshot: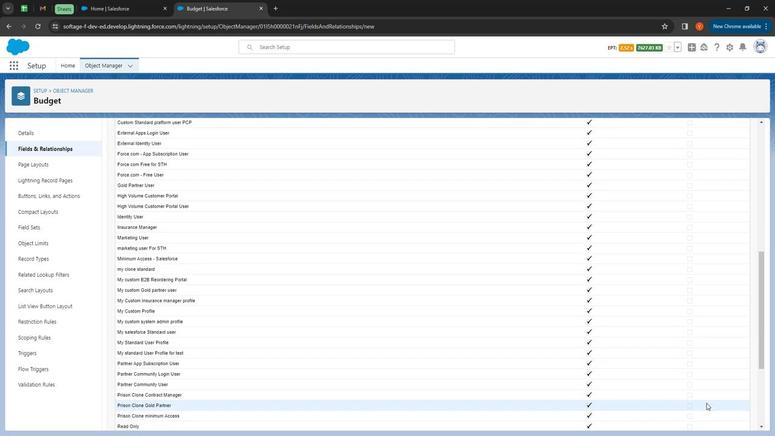 
Action: Mouse moved to (713, 405)
Screenshot: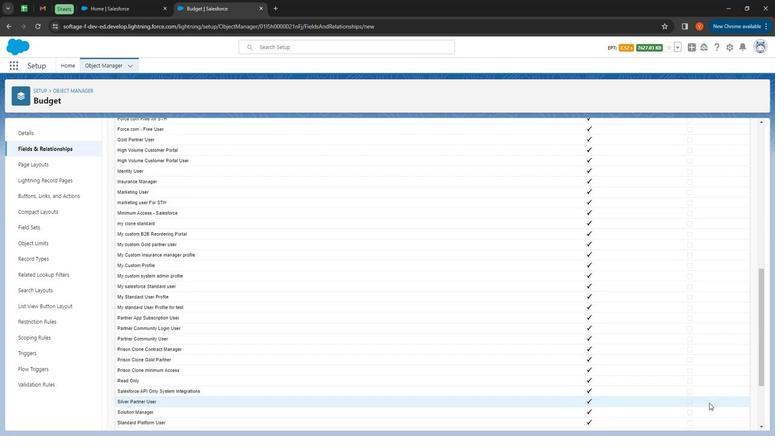 
Action: Mouse scrolled (713, 404) with delta (0, 0)
Screenshot: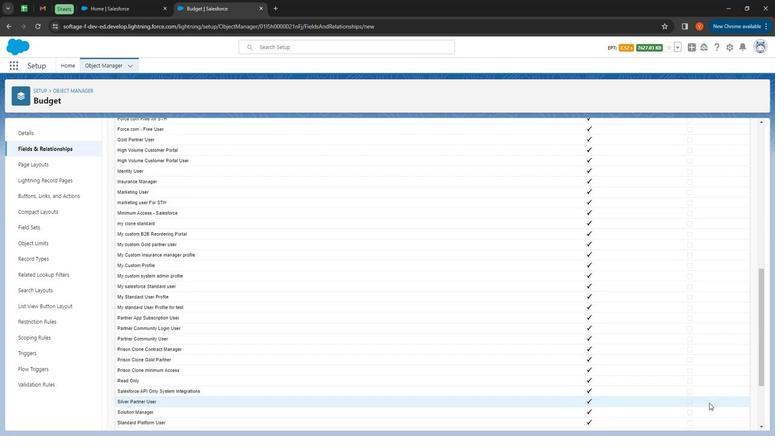 
Action: Mouse moved to (729, 421)
Screenshot: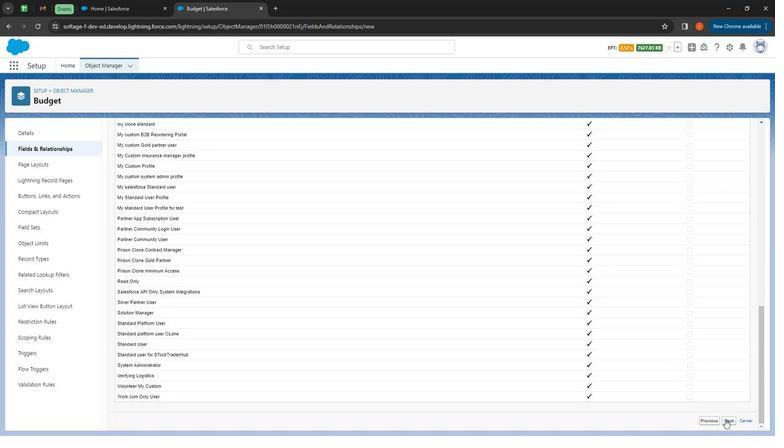 
Action: Mouse pressed left at (729, 421)
Screenshot: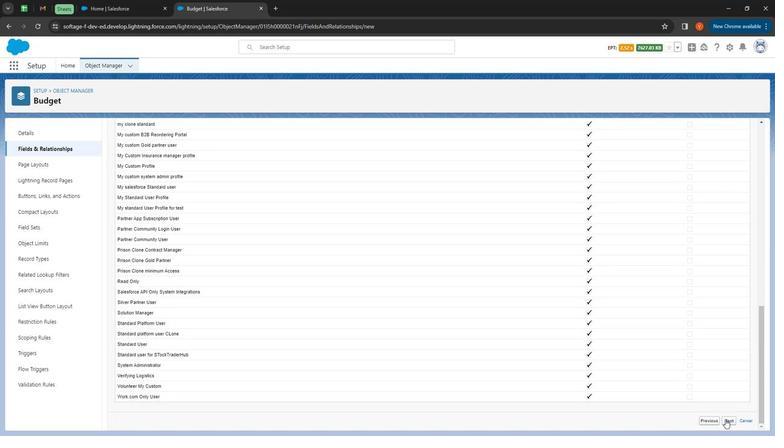
Action: Mouse moved to (738, 275)
Screenshot: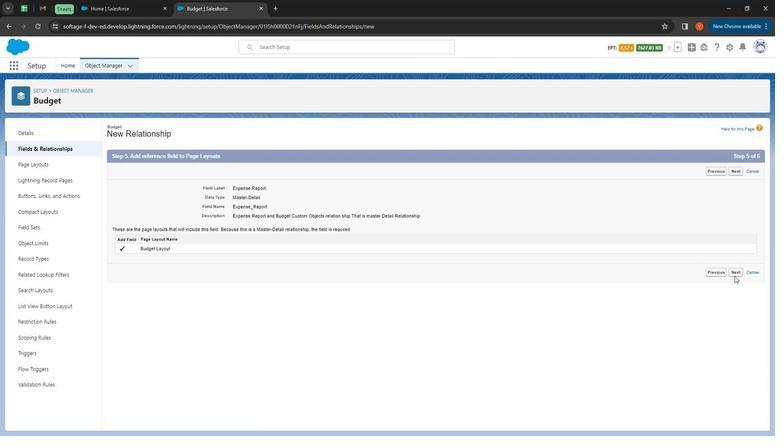
Action: Mouse pressed left at (738, 275)
Screenshot: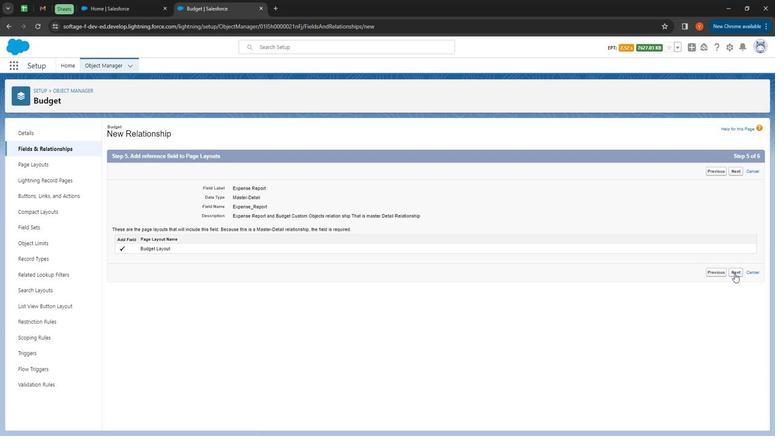 
Action: Mouse moved to (734, 304)
Screenshot: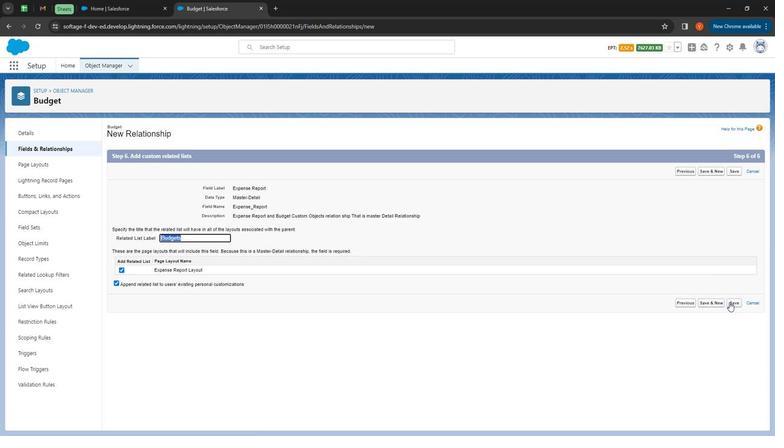 
Action: Mouse pressed left at (734, 304)
Screenshot: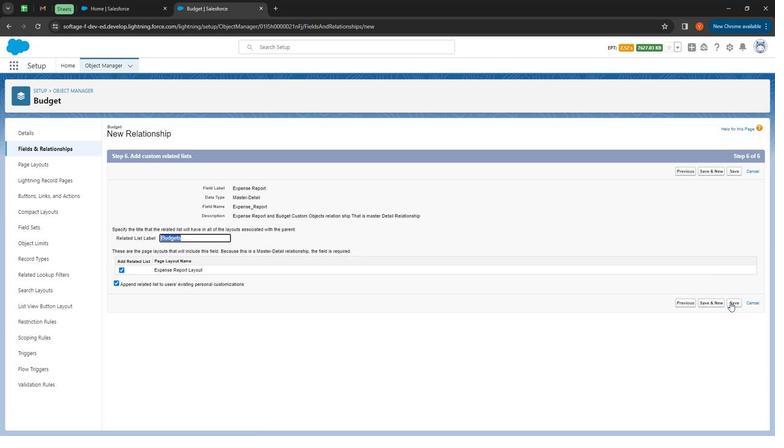 
Action: Mouse moved to (119, 64)
Screenshot: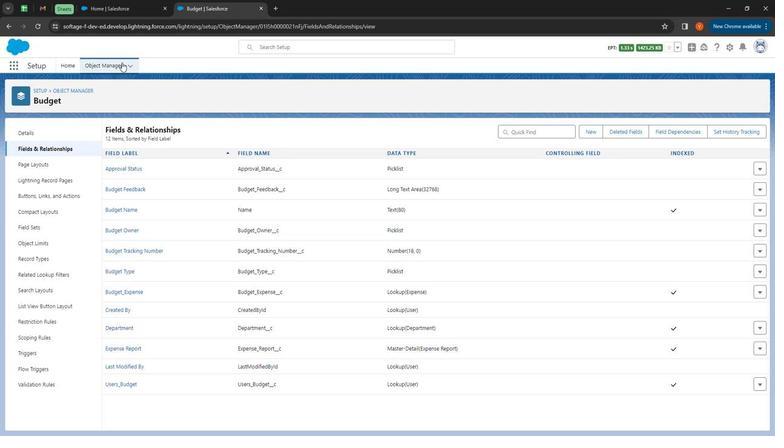 
Action: Mouse pressed left at (119, 64)
Screenshot: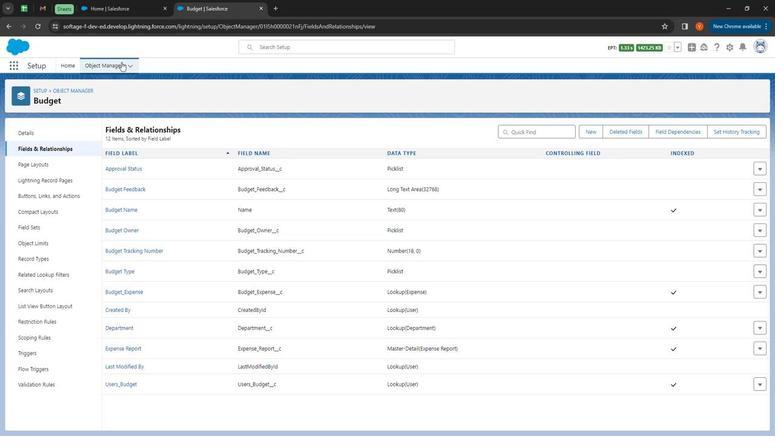 
Action: Mouse moved to (216, 282)
Screenshot: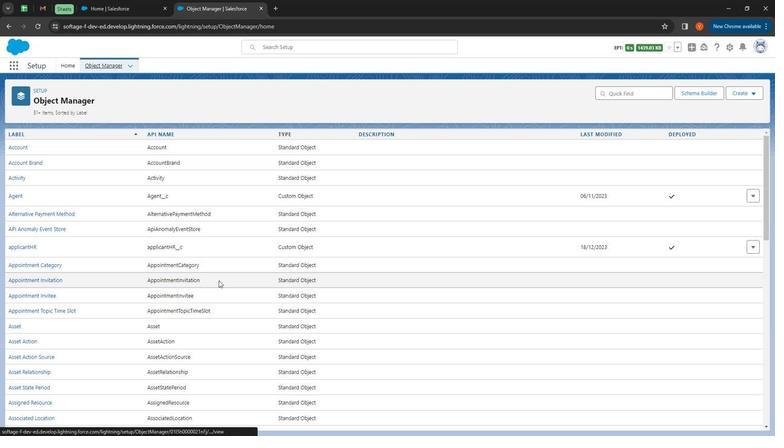 
Action: Mouse scrolled (216, 282) with delta (0, 0)
Screenshot: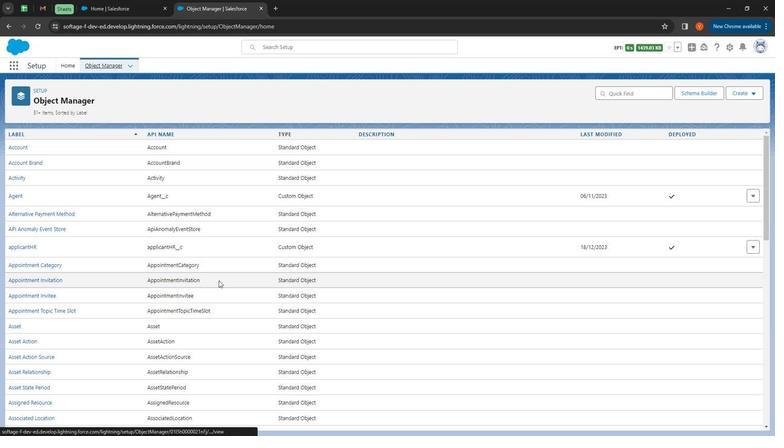 
Action: Mouse moved to (213, 284)
Screenshot: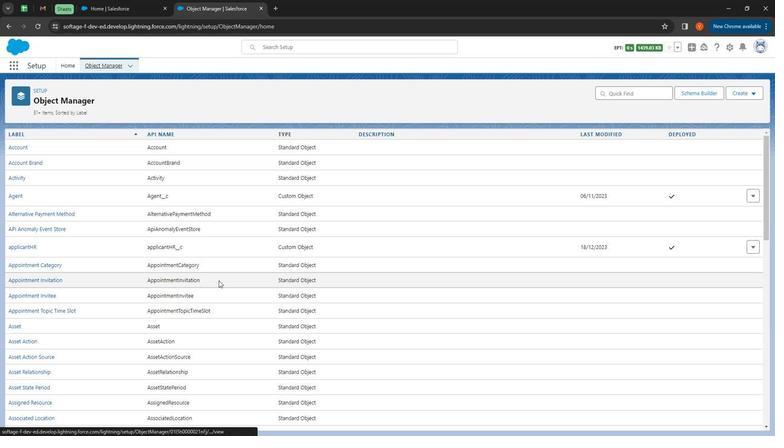 
Action: Mouse scrolled (213, 284) with delta (0, 0)
Screenshot: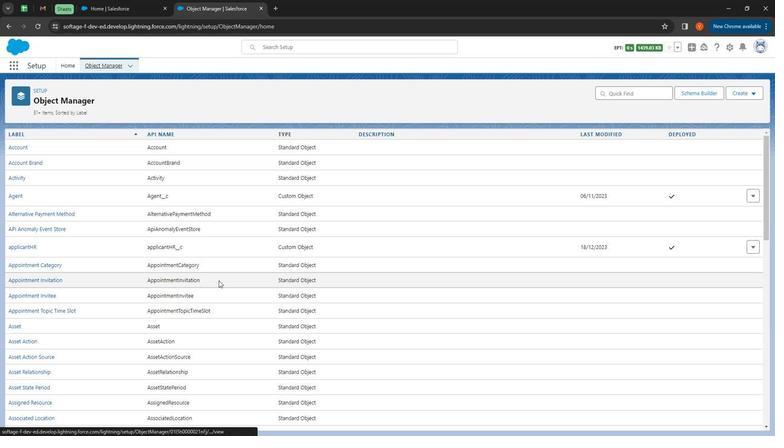 
Action: Mouse moved to (213, 285)
Screenshot: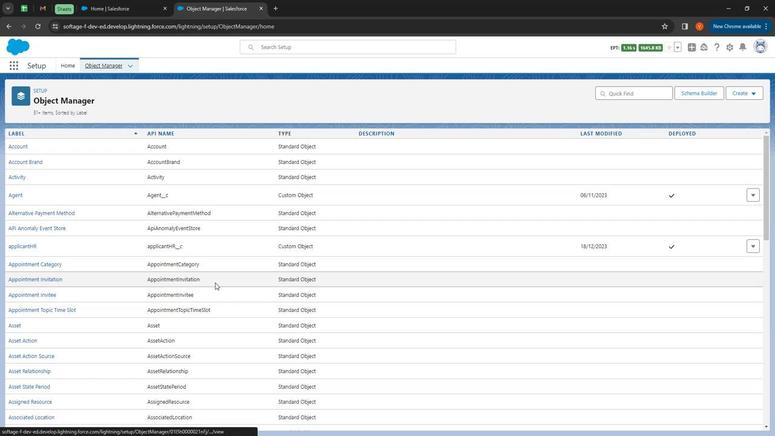 
Action: Mouse scrolled (213, 284) with delta (0, 0)
Screenshot: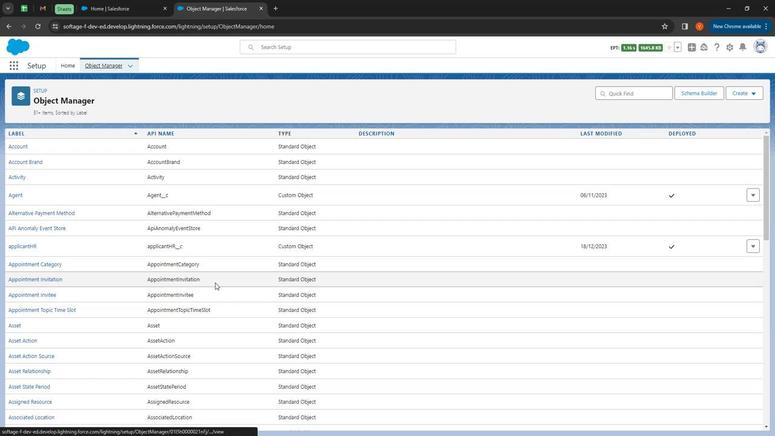 
Action: Mouse scrolled (213, 284) with delta (0, 0)
Screenshot: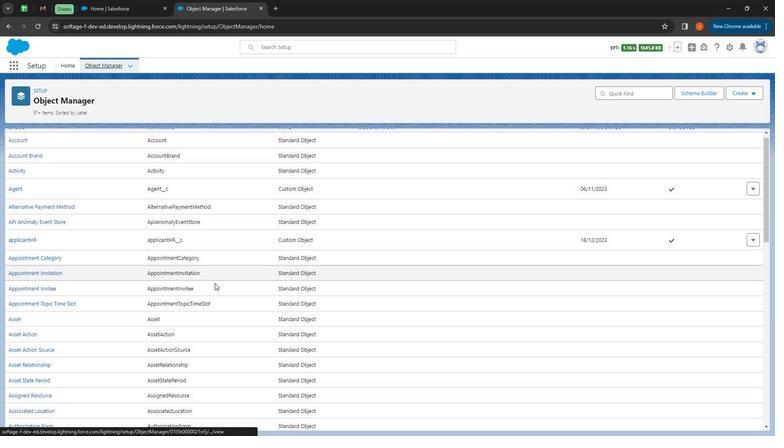 
Action: Mouse moved to (213, 285)
Screenshot: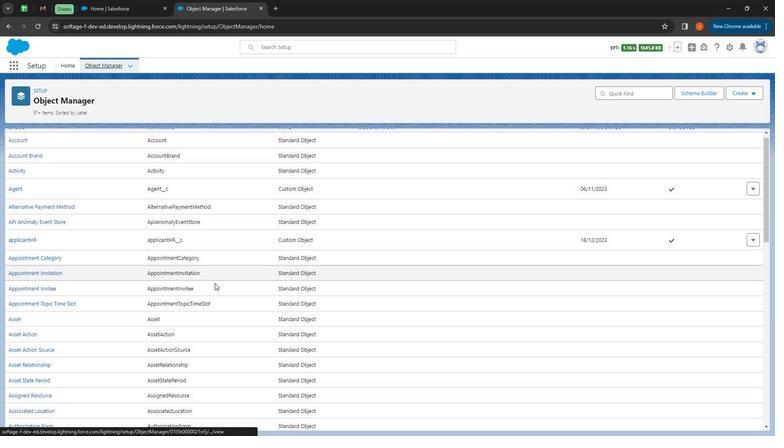 
Action: Mouse scrolled (213, 284) with delta (0, 0)
Screenshot: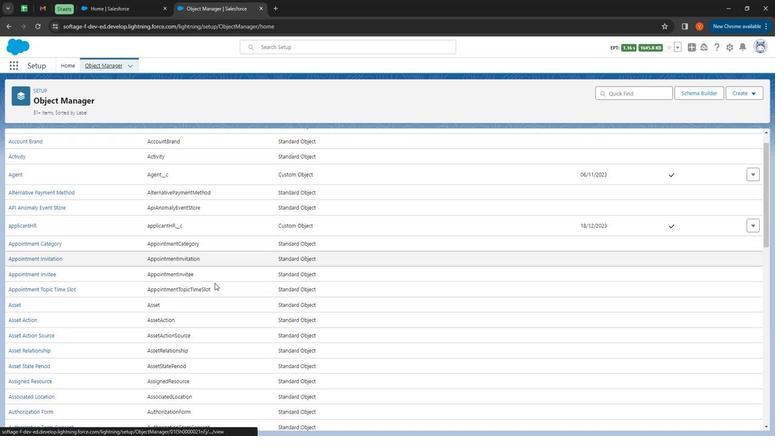 
Action: Mouse moved to (211, 284)
Screenshot: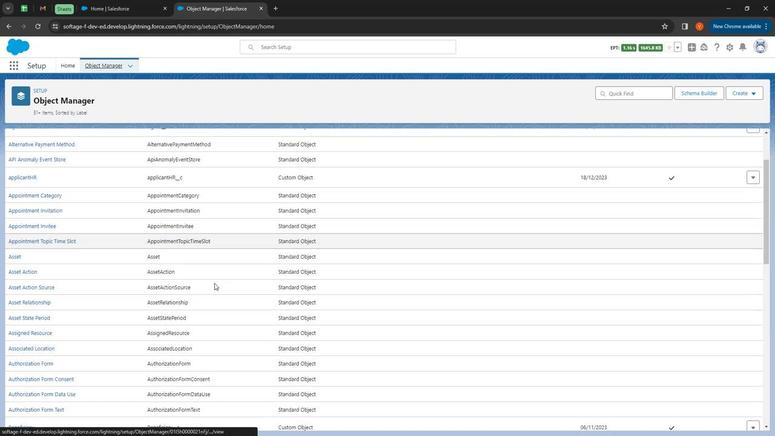 
Action: Mouse scrolled (211, 284) with delta (0, 0)
Screenshot: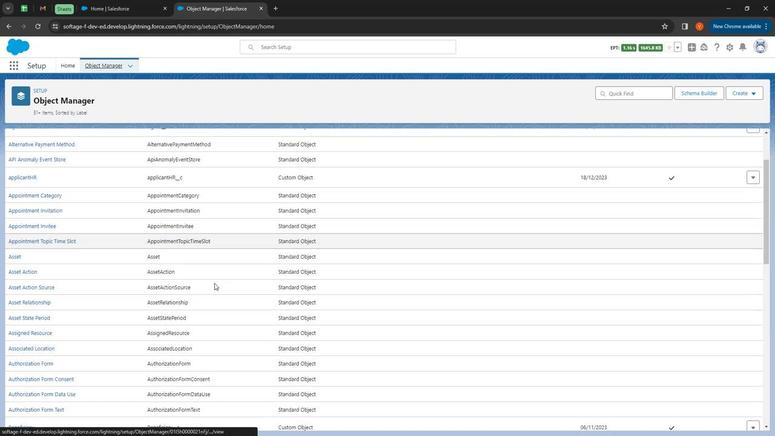 
Action: Mouse moved to (210, 284)
Screenshot: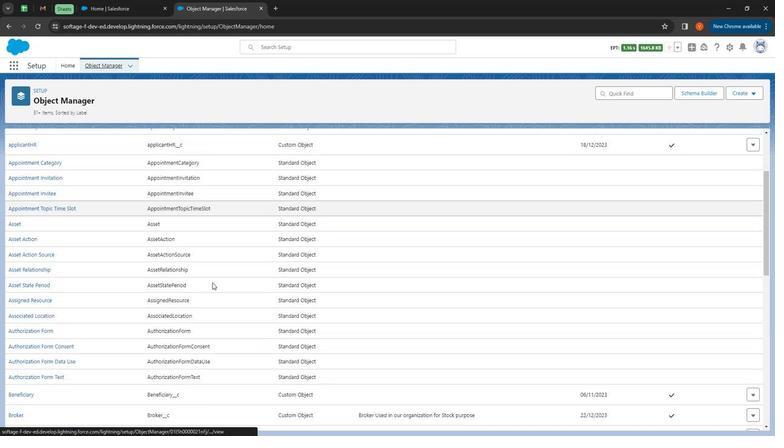 
Action: Mouse scrolled (210, 284) with delta (0, 0)
Screenshot: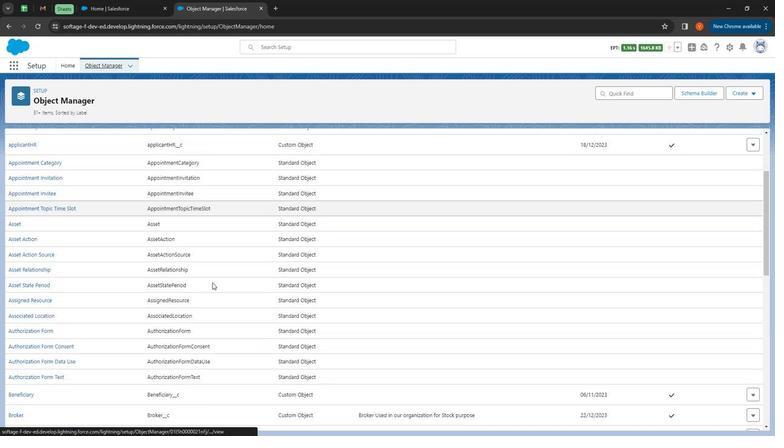 
Action: Mouse moved to (209, 283)
Screenshot: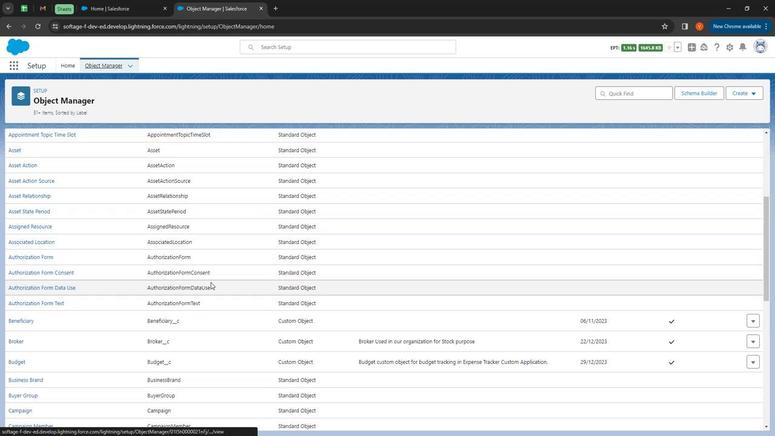 
Action: Mouse scrolled (209, 282) with delta (0, 0)
Screenshot: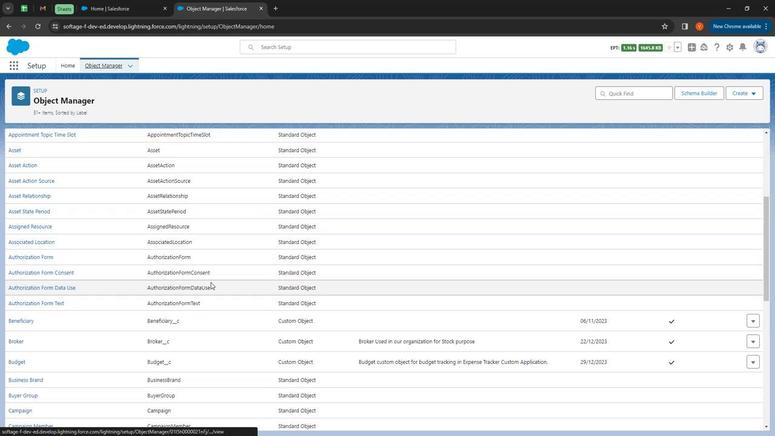 
Action: Mouse moved to (206, 282)
Screenshot: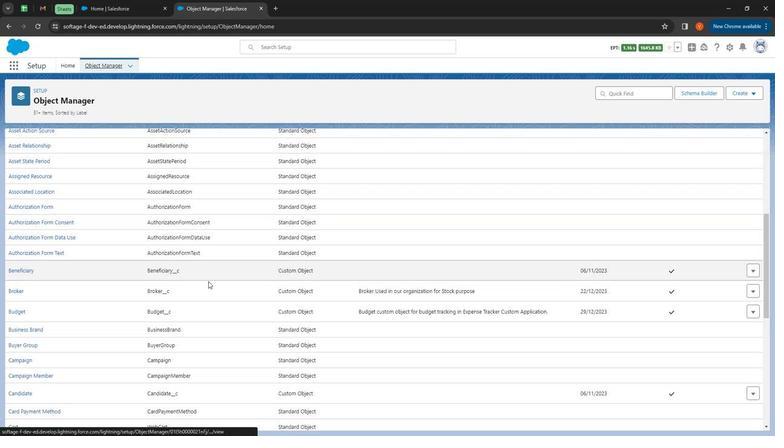 
Action: Mouse scrolled (206, 282) with delta (0, 0)
Screenshot: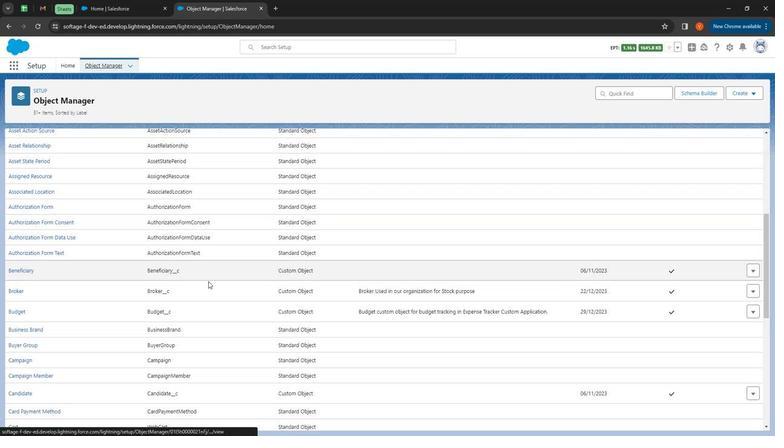 
Action: Mouse moved to (203, 279)
Screenshot: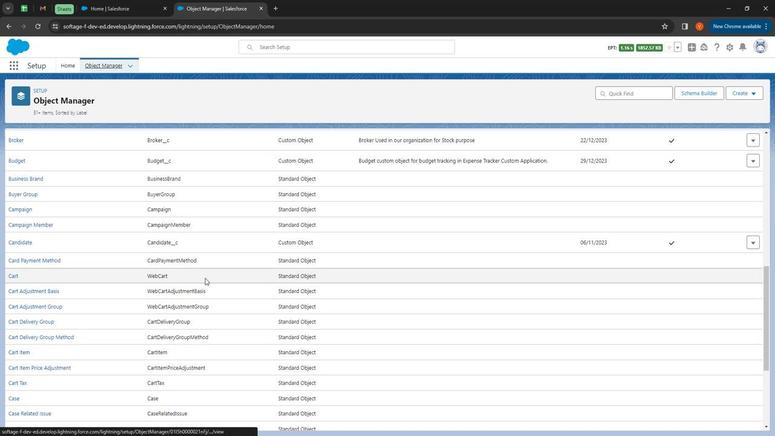 
Action: Mouse scrolled (203, 279) with delta (0, 0)
Screenshot: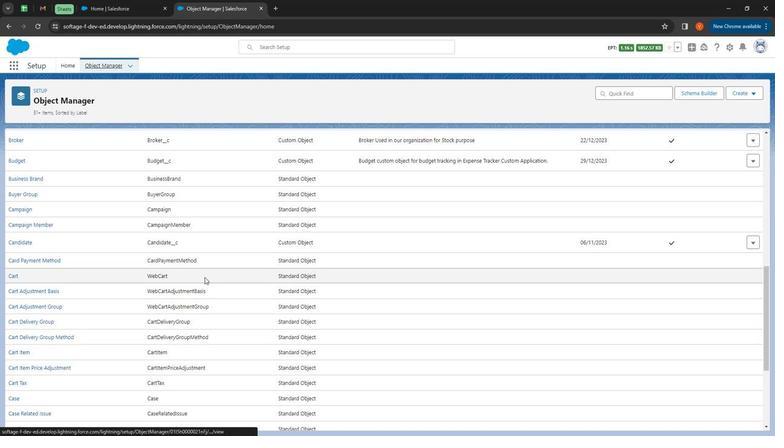 
Action: Mouse scrolled (203, 279) with delta (0, 0)
Screenshot: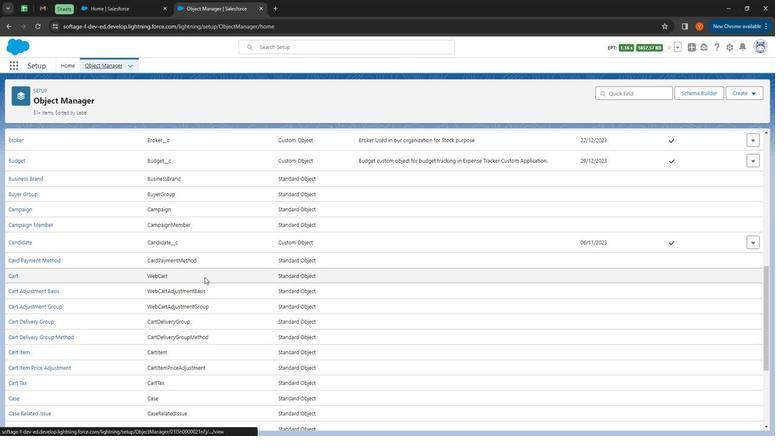 
Action: Mouse scrolled (203, 279) with delta (0, 0)
Screenshot: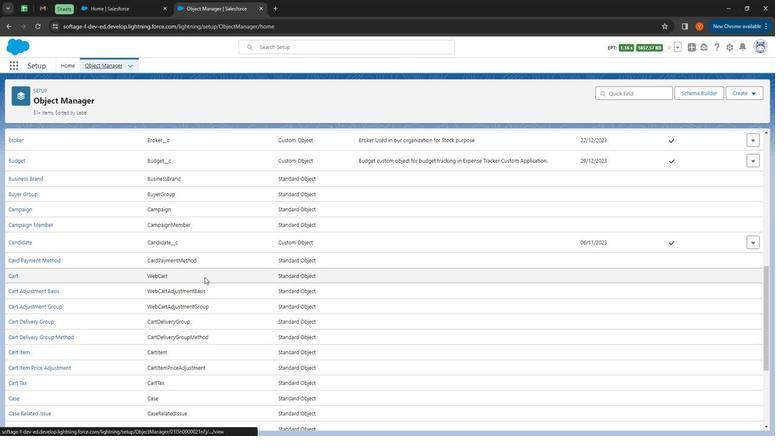 
Action: Mouse scrolled (203, 279) with delta (0, 0)
Screenshot: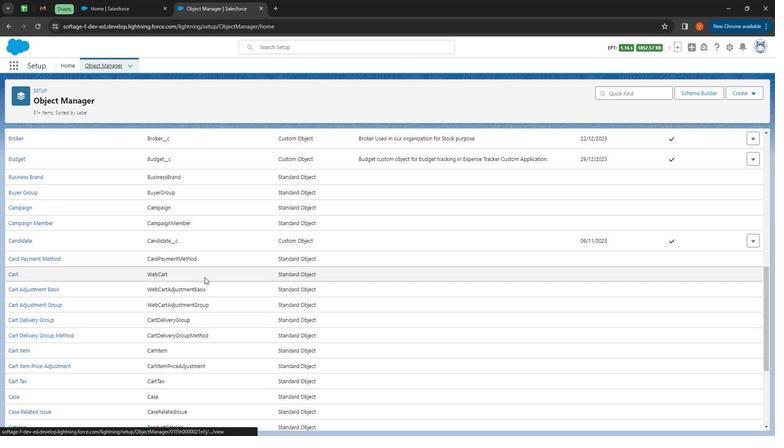
Action: Mouse scrolled (203, 279) with delta (0, 0)
Screenshot: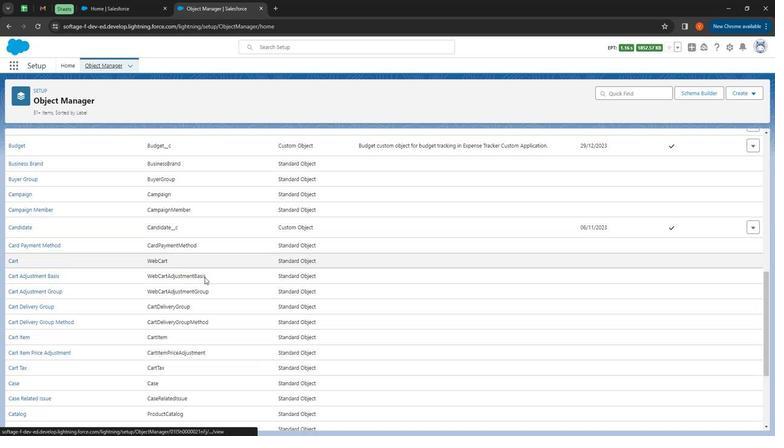 
Action: Mouse scrolled (203, 279) with delta (0, 0)
Screenshot: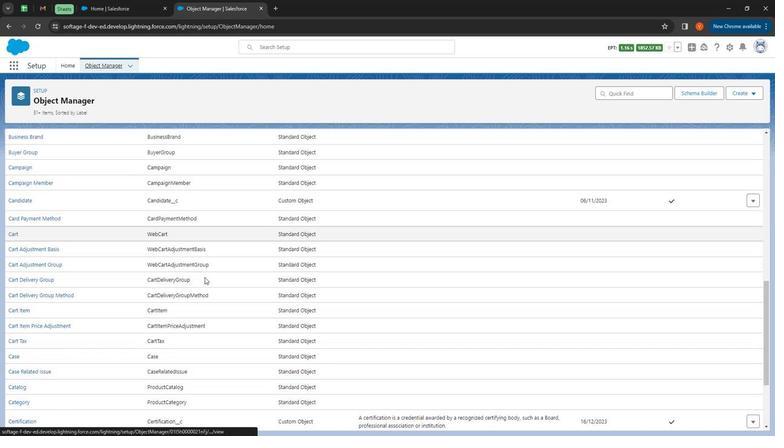 
Action: Mouse scrolled (203, 279) with delta (0, 0)
Screenshot: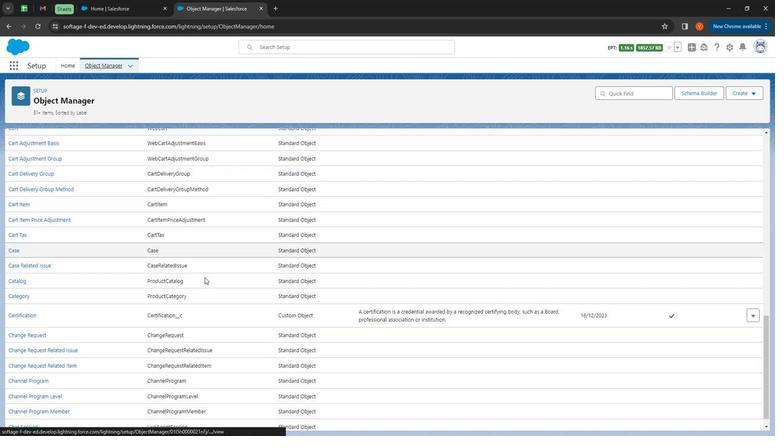 
Action: Mouse moved to (203, 278)
Screenshot: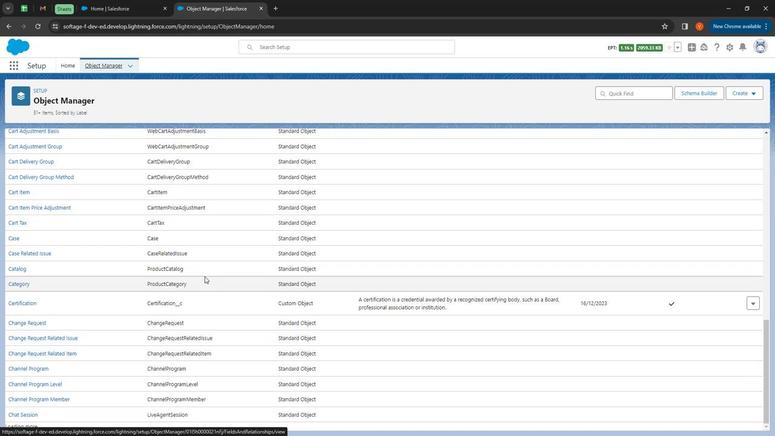 
Action: Mouse scrolled (203, 278) with delta (0, 0)
Screenshot: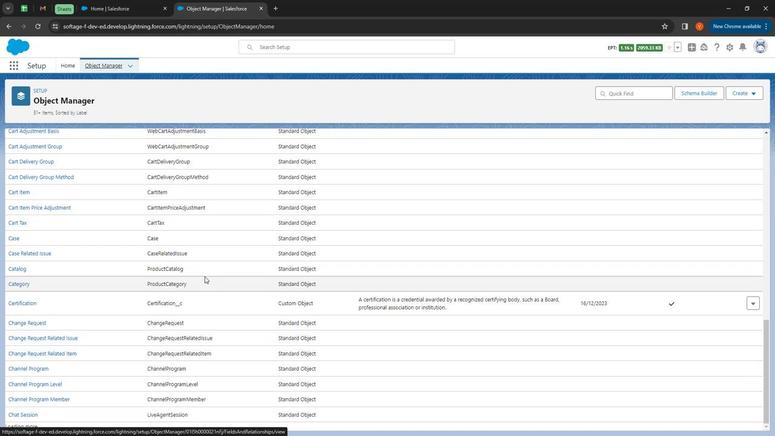 
Action: Mouse scrolled (203, 278) with delta (0, 0)
Screenshot: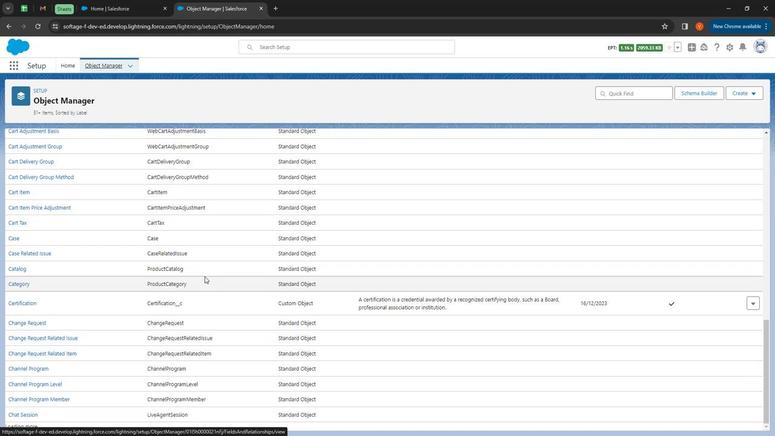
Action: Mouse scrolled (203, 278) with delta (0, 0)
Screenshot: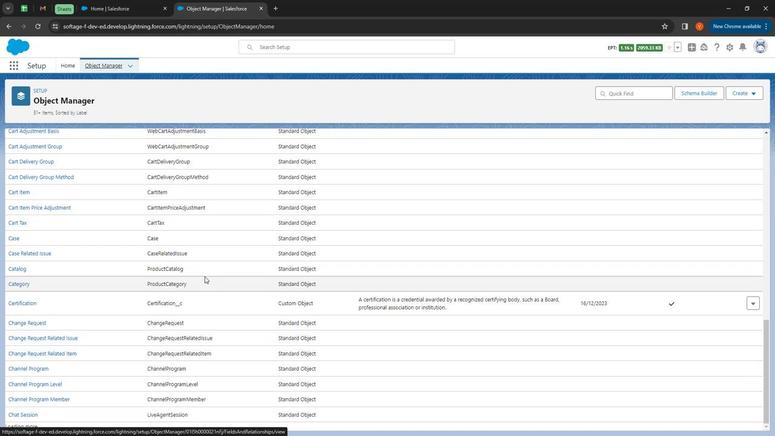 
Action: Mouse scrolled (203, 278) with delta (0, 0)
Screenshot: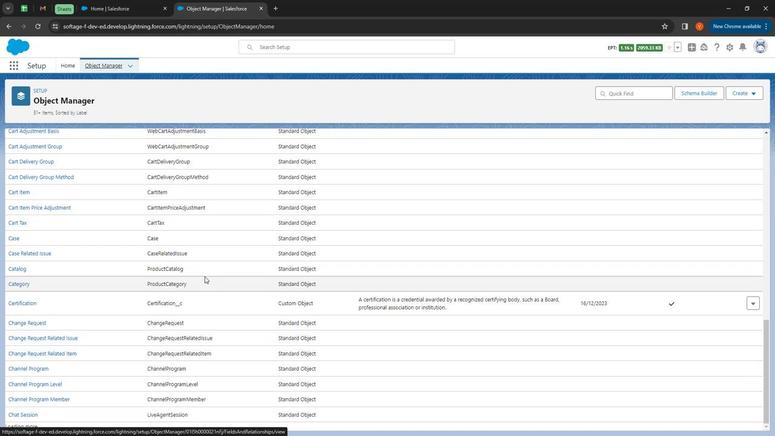 
Action: Mouse scrolled (203, 278) with delta (0, 0)
Screenshot: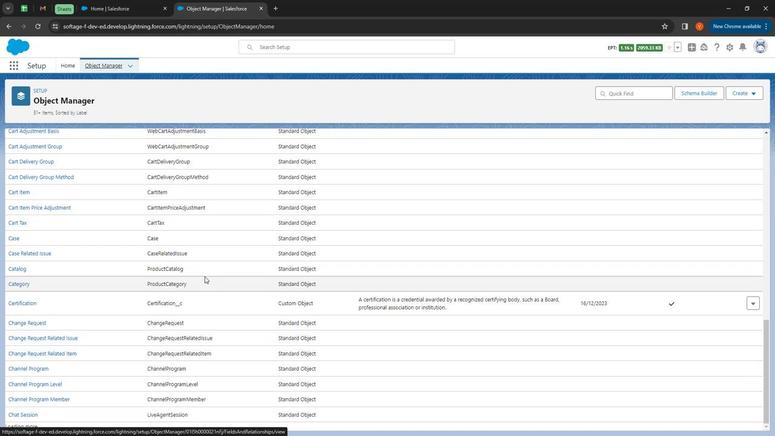 
Action: Mouse scrolled (203, 278) with delta (0, 0)
Screenshot: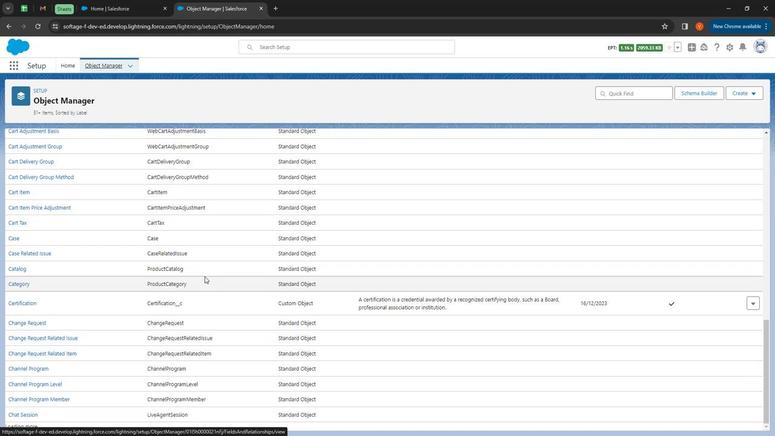 
Action: Mouse moved to (203, 278)
Screenshot: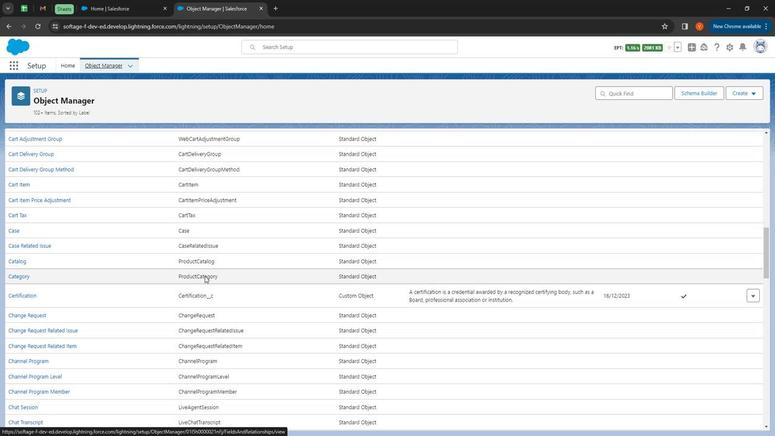 
Action: Mouse scrolled (203, 277) with delta (0, 0)
Screenshot: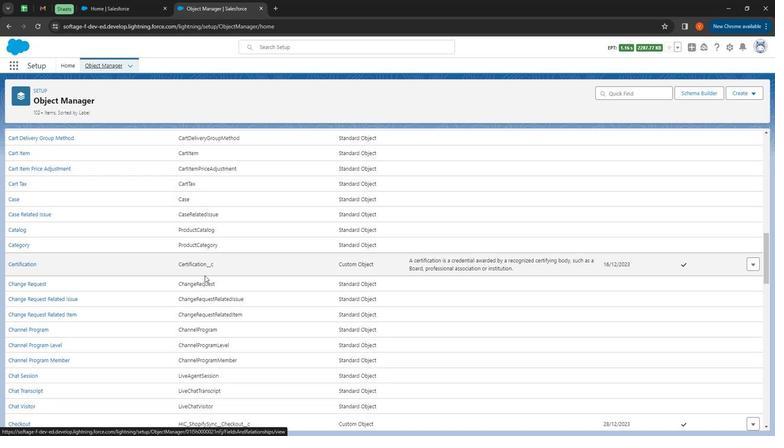 
Action: Mouse scrolled (203, 277) with delta (0, 0)
Screenshot: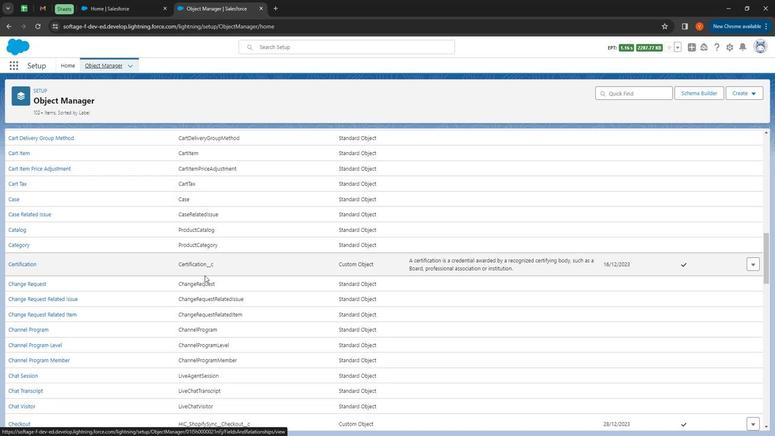 
Action: Mouse scrolled (203, 277) with delta (0, 0)
Screenshot: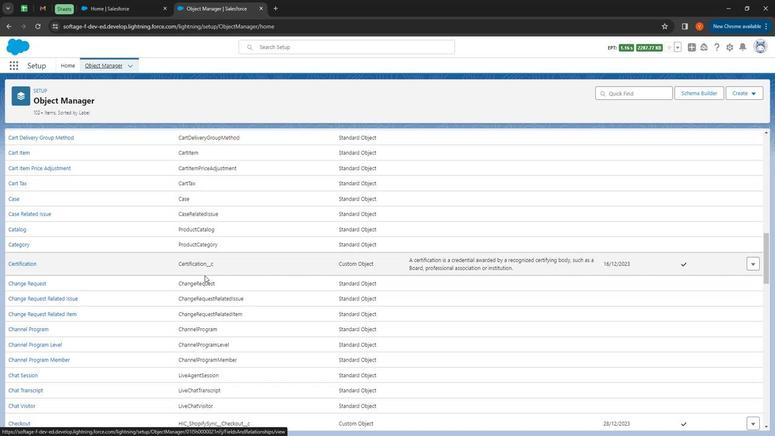
Action: Mouse scrolled (203, 277) with delta (0, 0)
Screenshot: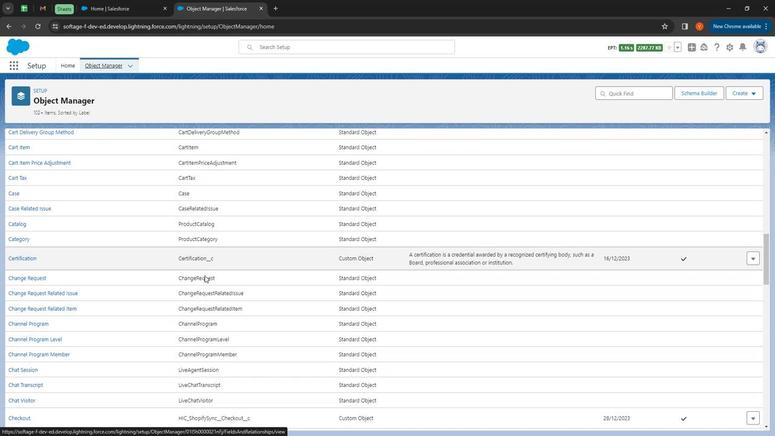 
Action: Mouse scrolled (203, 277) with delta (0, 0)
Screenshot: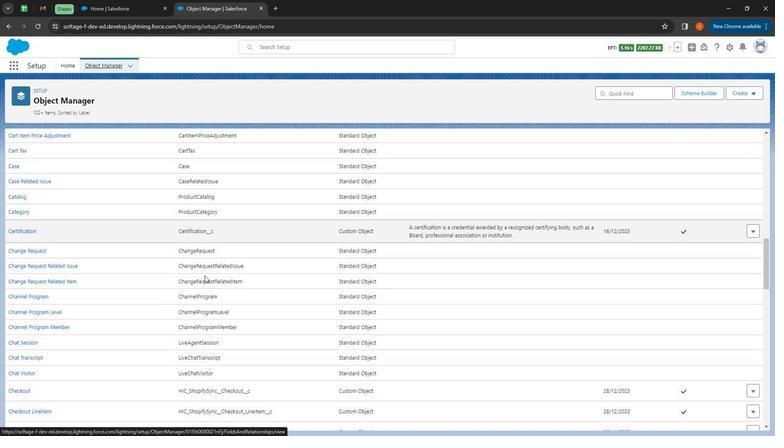 
Action: Mouse scrolled (203, 277) with delta (0, 0)
Screenshot: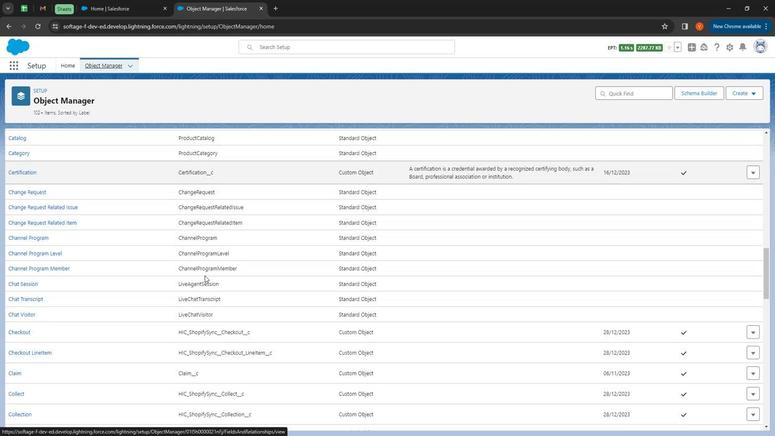 
Action: Mouse scrolled (203, 277) with delta (0, 0)
Screenshot: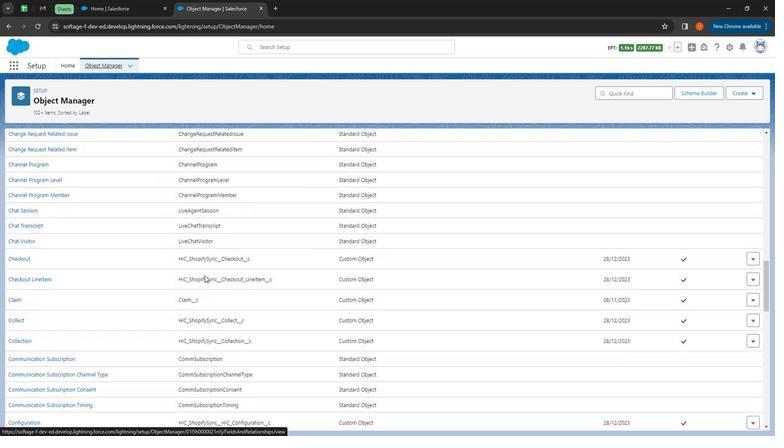 
Action: Mouse scrolled (203, 277) with delta (0, 0)
Screenshot: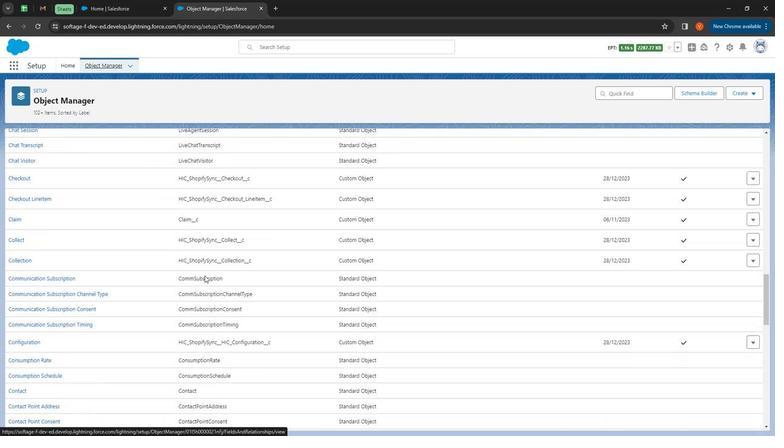 
Action: Mouse moved to (204, 273)
Screenshot: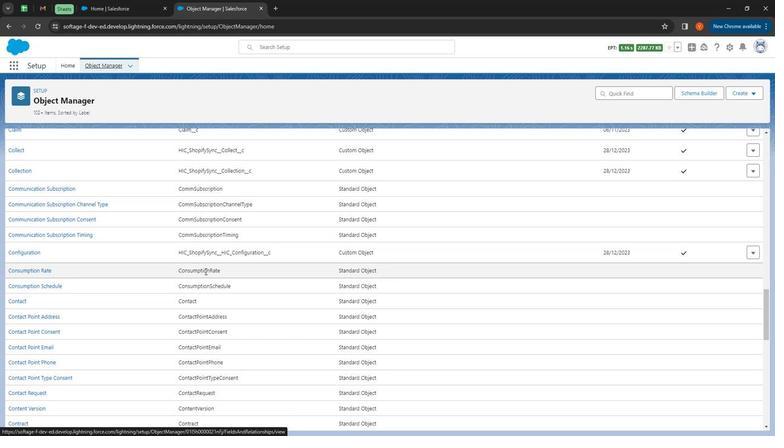 
Action: Mouse scrolled (204, 272) with delta (0, 0)
Screenshot: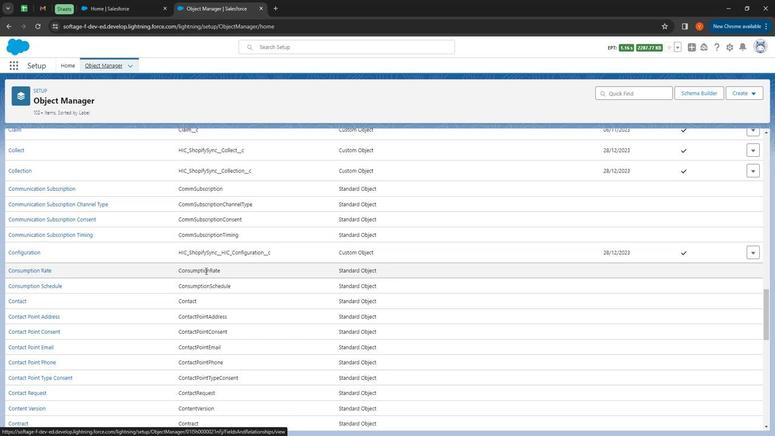 
Action: Mouse scrolled (204, 272) with delta (0, 0)
Screenshot: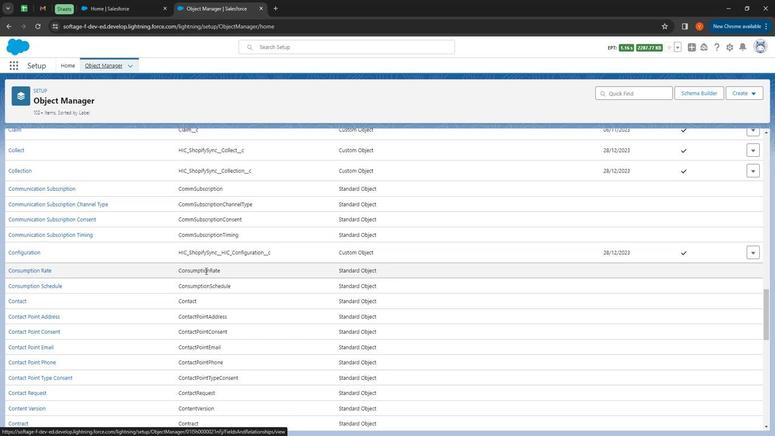 
Action: Mouse moved to (204, 273)
Screenshot: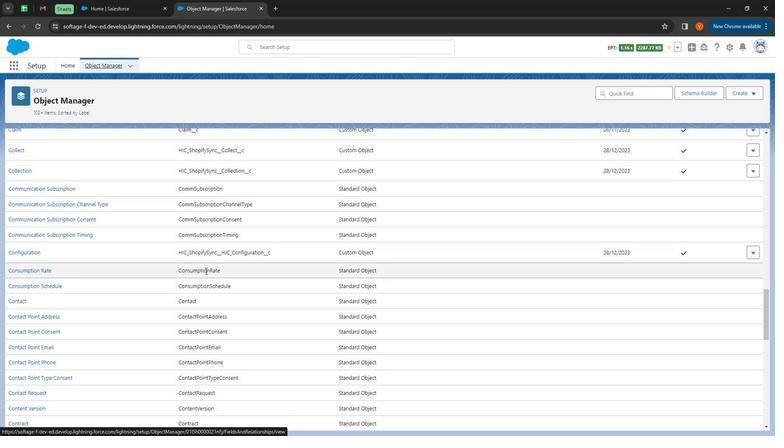 
Action: Mouse scrolled (204, 272) with delta (0, 0)
Screenshot: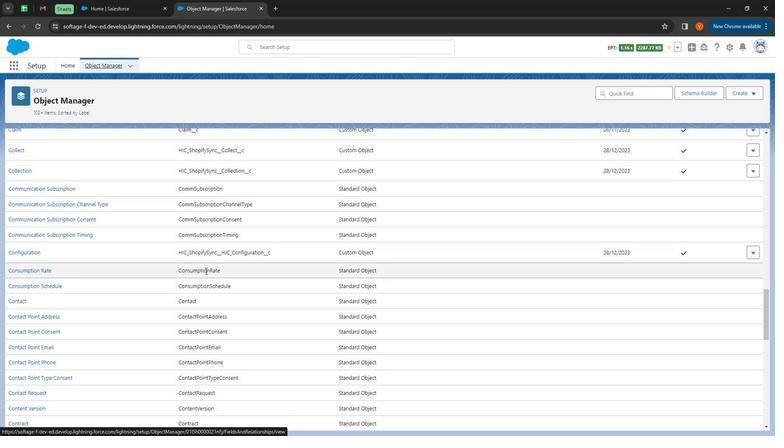
Action: Mouse moved to (203, 273)
Screenshot: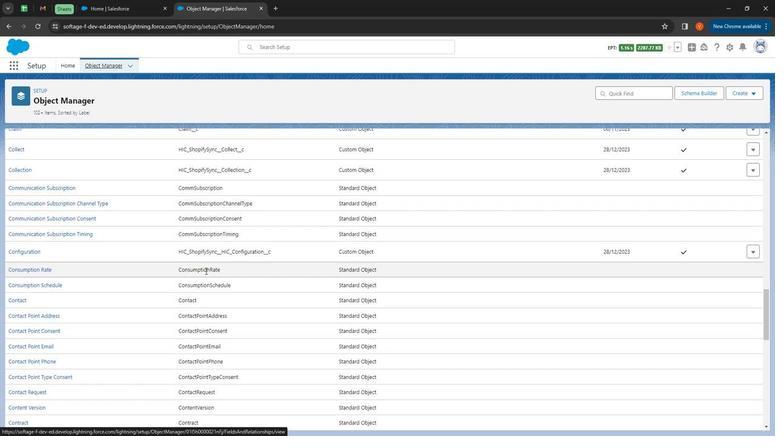 
Action: Mouse scrolled (203, 273) with delta (0, 0)
Screenshot: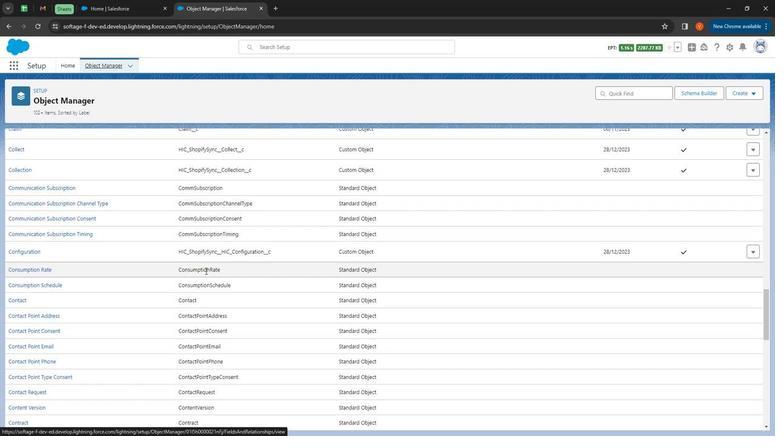 
Action: Mouse moved to (203, 273)
Screenshot: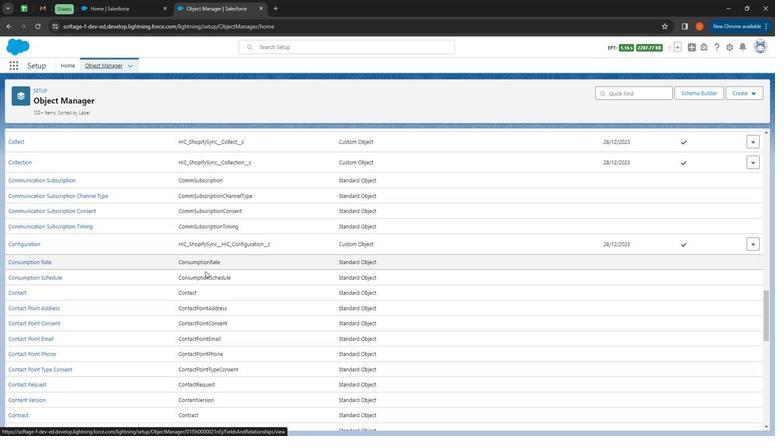 
Action: Mouse scrolled (203, 273) with delta (0, 0)
Screenshot: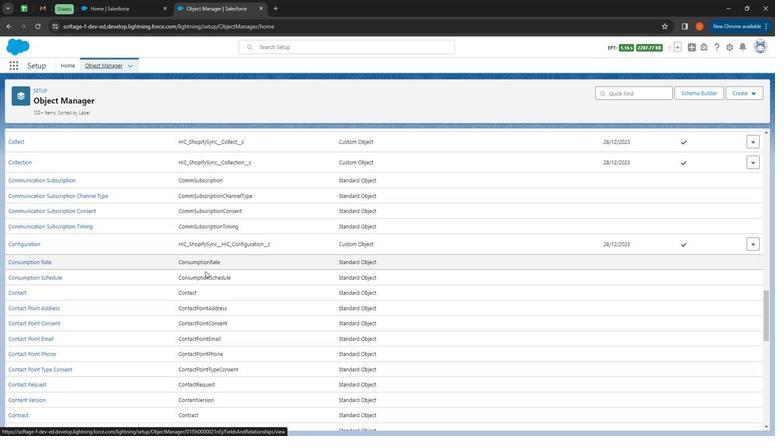 
Action: Mouse moved to (196, 275)
Screenshot: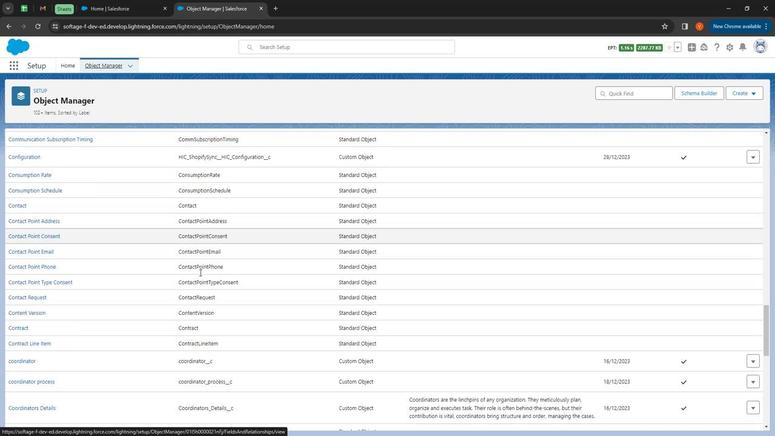 
Action: Mouse scrolled (196, 274) with delta (0, 0)
Screenshot: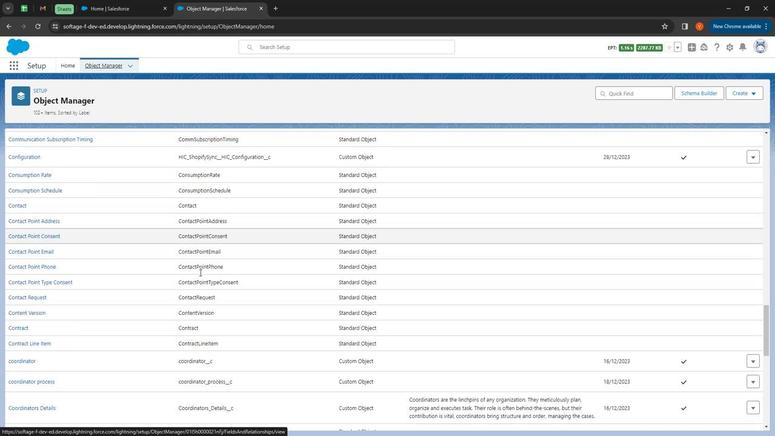 
Action: Mouse moved to (151, 264)
Screenshot: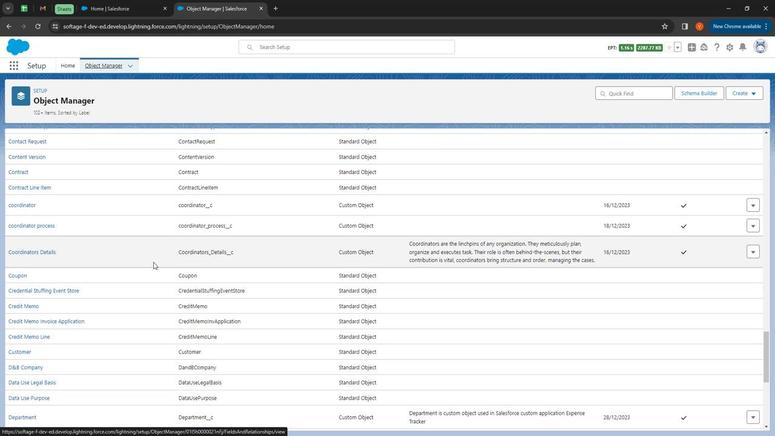 
Action: Mouse scrolled (151, 263) with delta (0, 0)
Screenshot: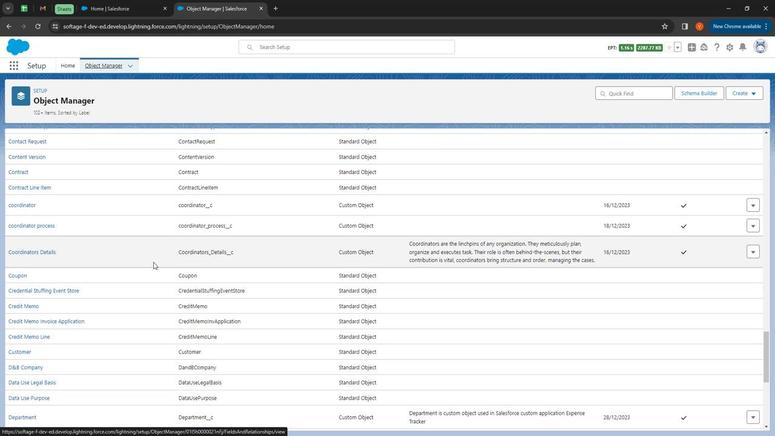
Action: Mouse scrolled (151, 263) with delta (0, 0)
Screenshot: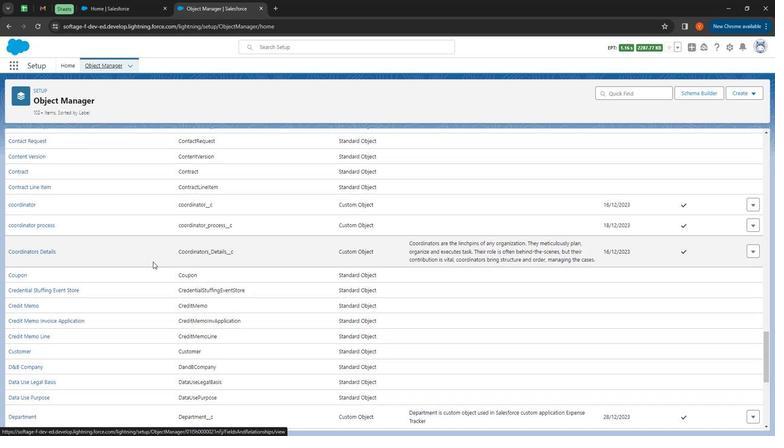 
Action: Mouse moved to (130, 259)
Screenshot: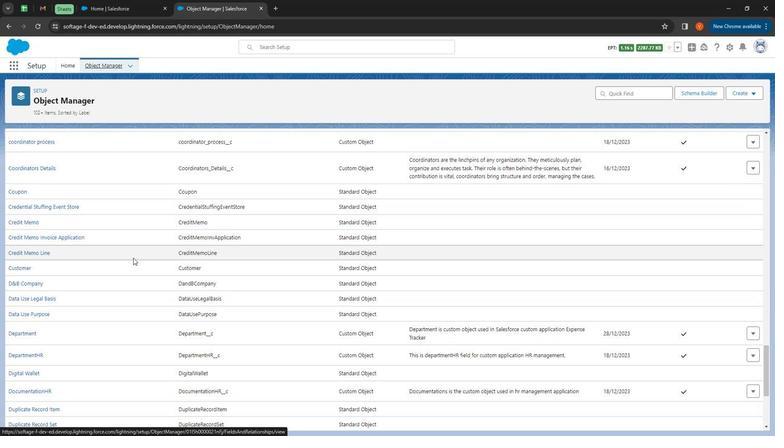 
Action: Mouse scrolled (130, 259) with delta (0, 0)
Screenshot: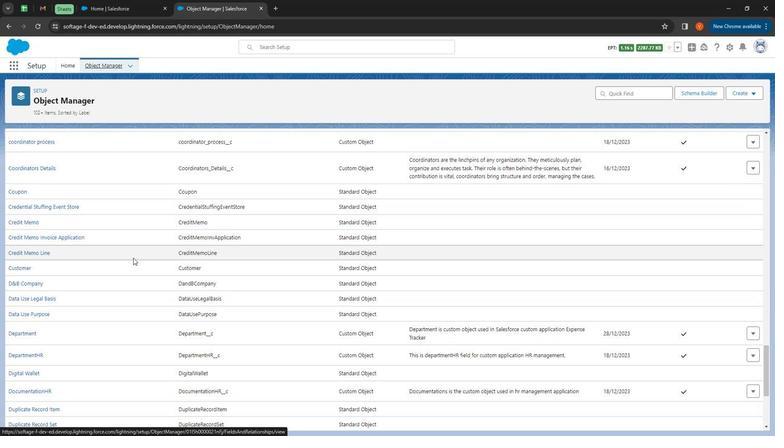 
Action: Mouse moved to (130, 259)
Screenshot: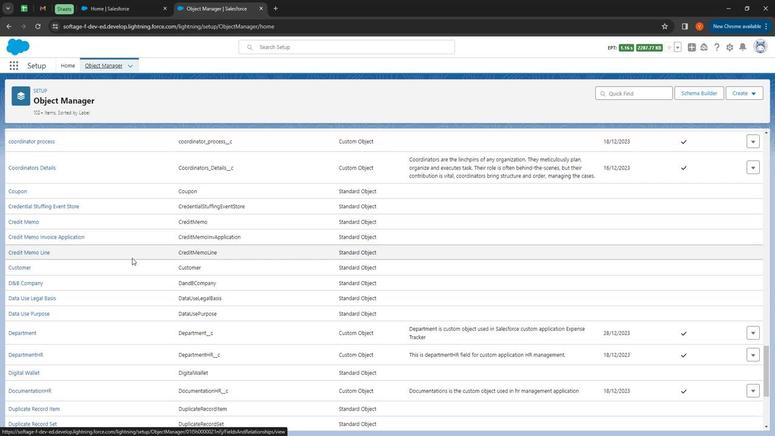 
Action: Mouse scrolled (130, 259) with delta (0, 0)
Screenshot: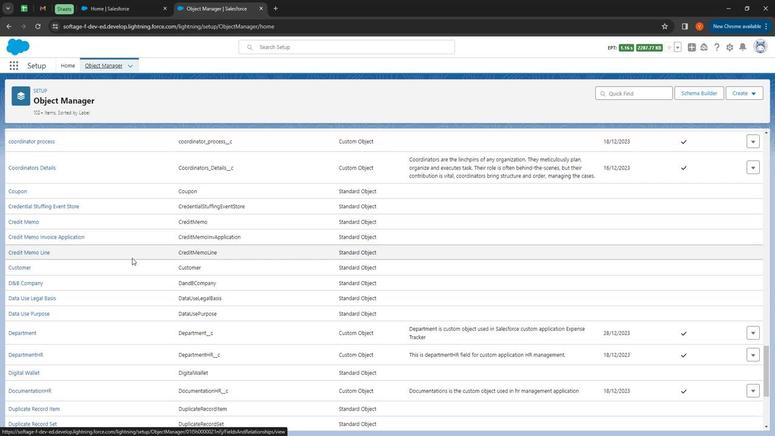 
Action: Mouse moved to (87, 259)
Screenshot: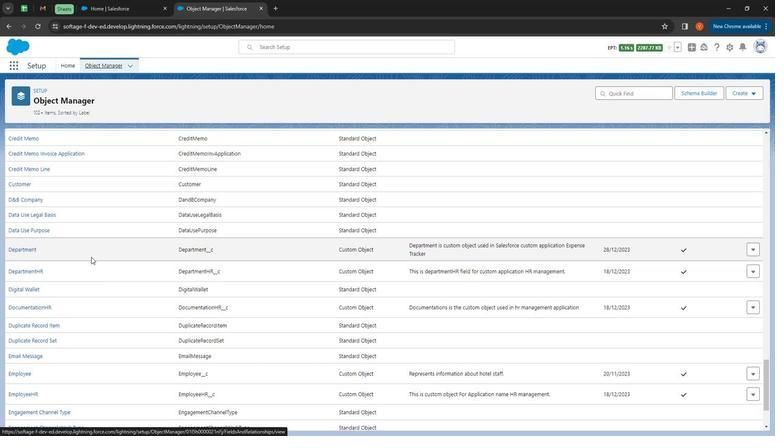 
Action: Mouse scrolled (87, 258) with delta (0, 0)
Screenshot: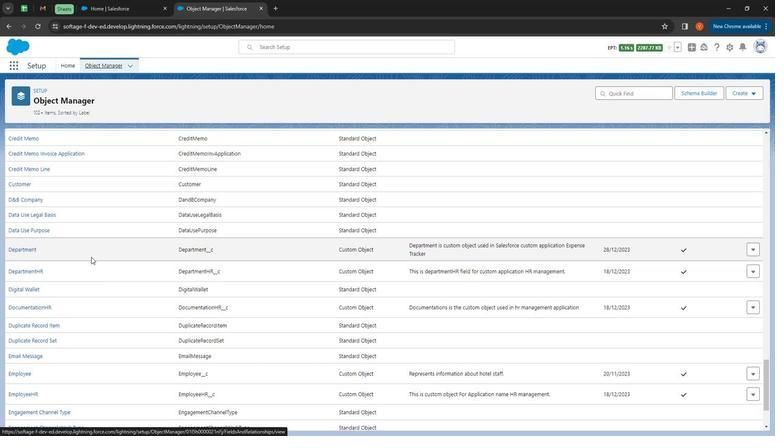 
Action: Mouse moved to (87, 259)
Screenshot: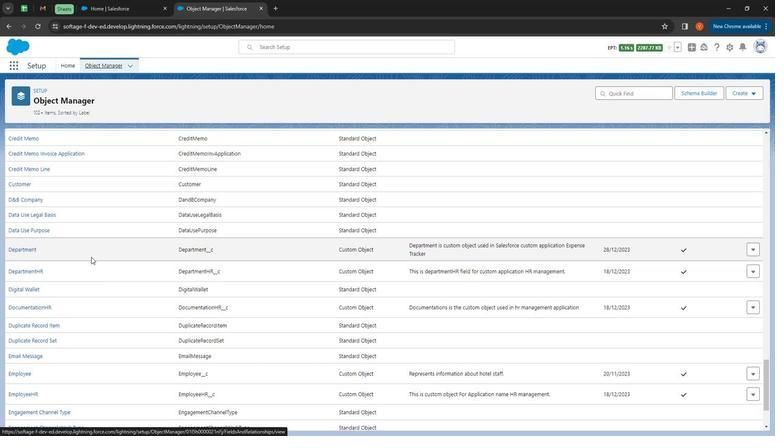 
Action: Mouse scrolled (87, 259) with delta (0, 0)
Screenshot: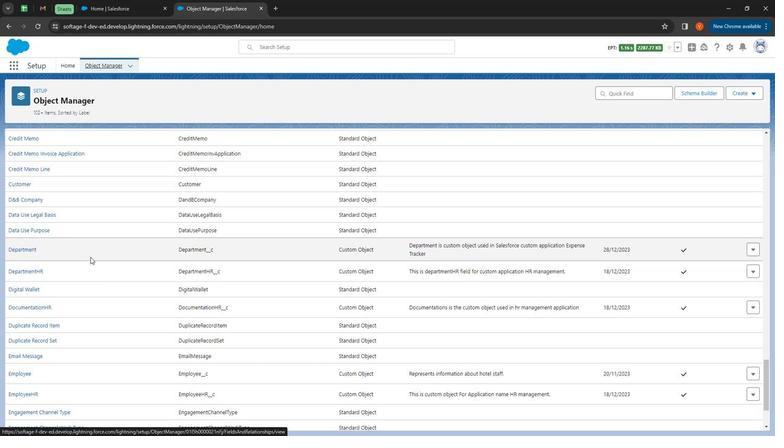 
Action: Mouse scrolled (87, 259) with delta (0, 0)
Screenshot: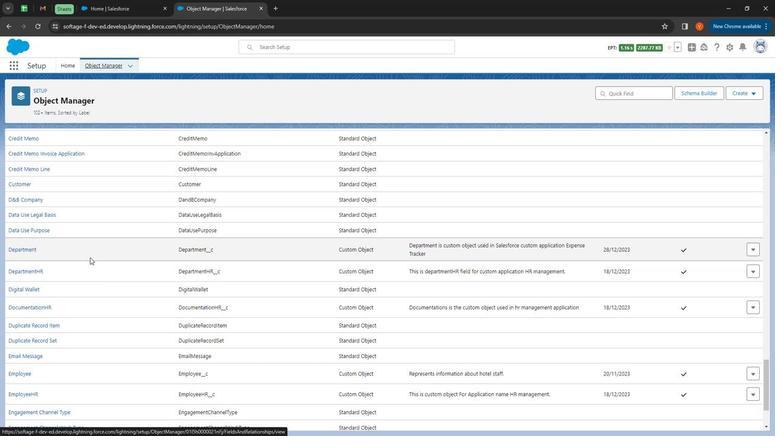 
Action: Mouse scrolled (87, 259) with delta (0, 0)
Screenshot: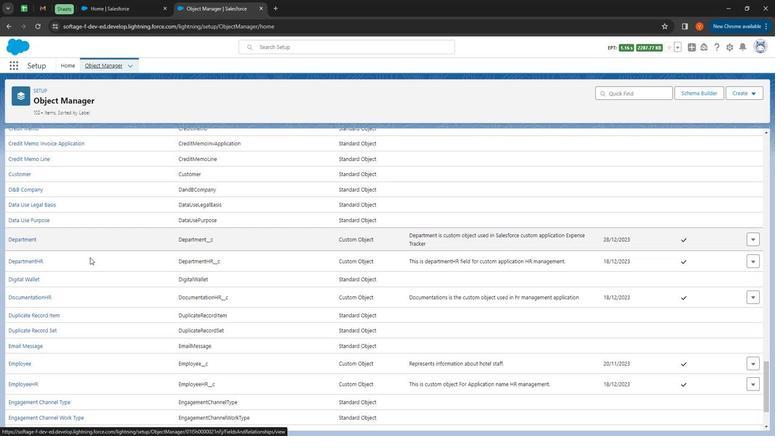 
Action: Mouse scrolled (87, 259) with delta (0, 0)
Screenshot: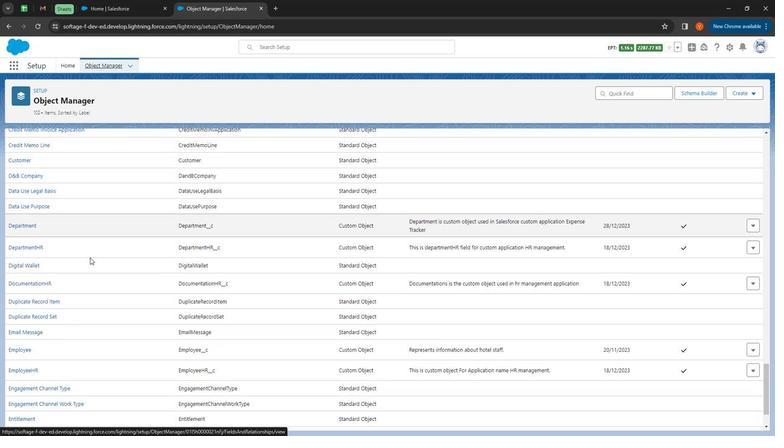 
Action: Mouse moved to (53, 264)
Screenshot: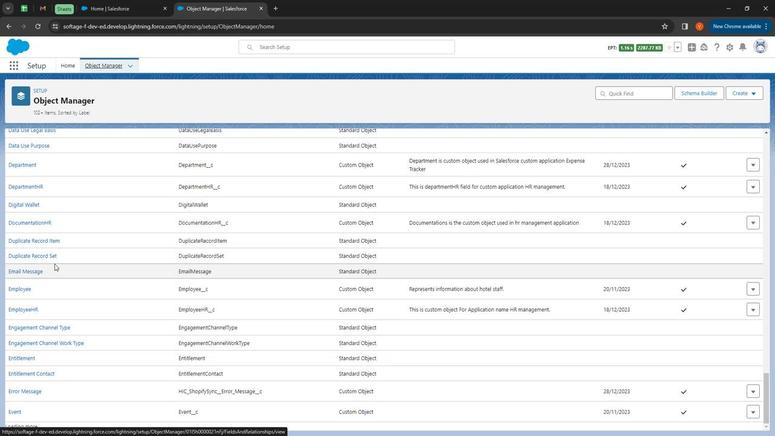 
Action: Mouse scrolled (53, 263) with delta (0, 0)
Screenshot: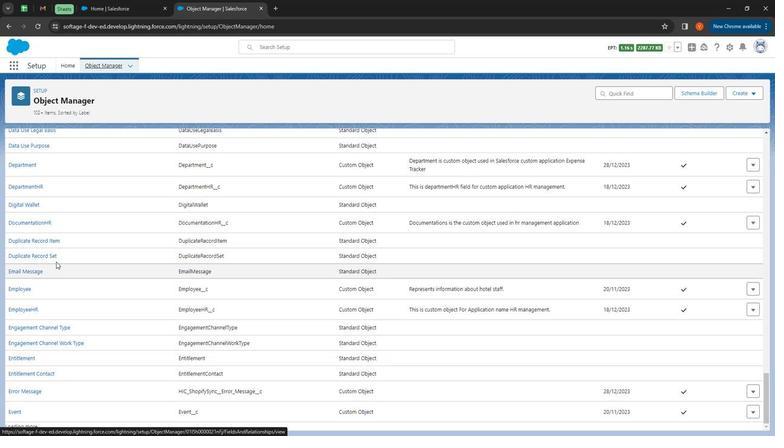 
Action: Mouse scrolled (53, 263) with delta (0, 0)
Screenshot: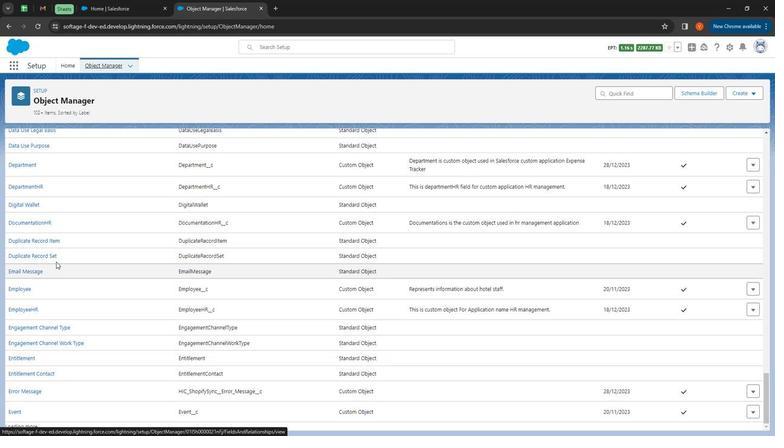 
Action: Mouse scrolled (53, 263) with delta (0, 0)
Screenshot: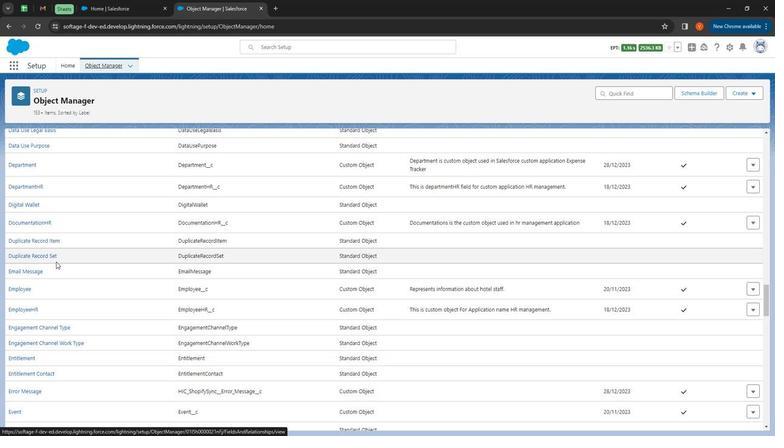 
Action: Mouse moved to (99, 333)
Screenshot: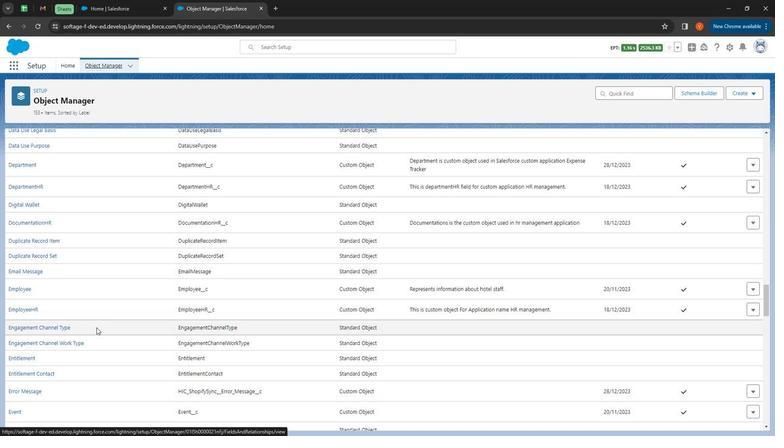 
Action: Mouse scrolled (99, 333) with delta (0, 0)
Screenshot: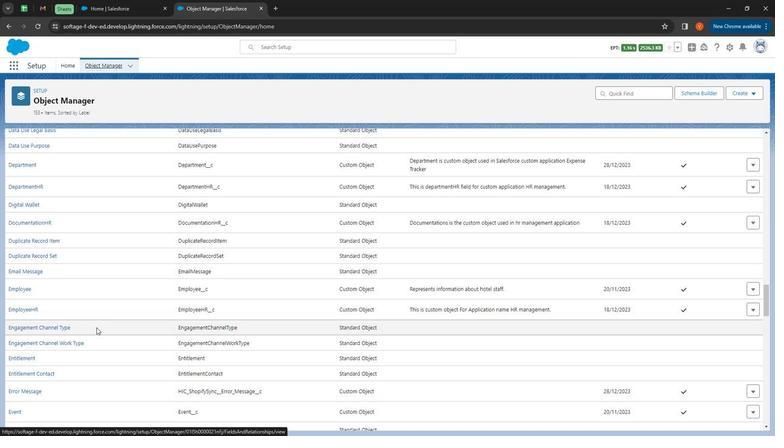 
Action: Mouse moved to (119, 338)
Screenshot: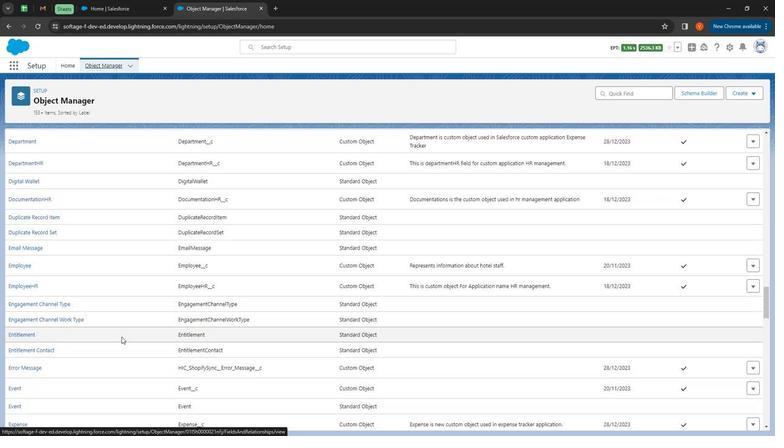 
Action: Mouse scrolled (119, 338) with delta (0, 0)
Screenshot: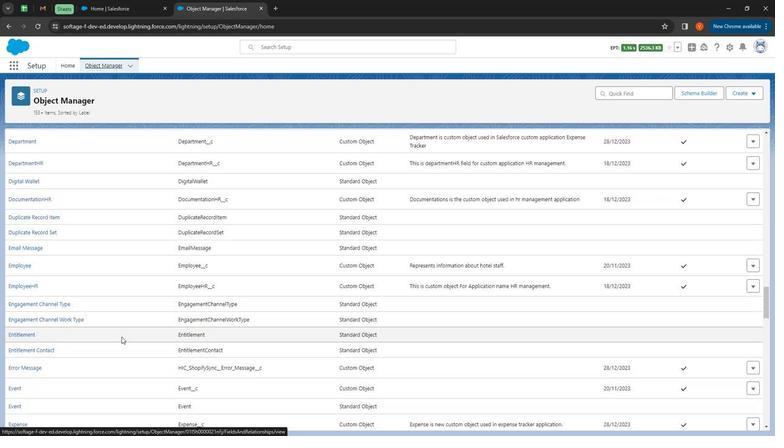 
Action: Mouse moved to (145, 340)
Screenshot: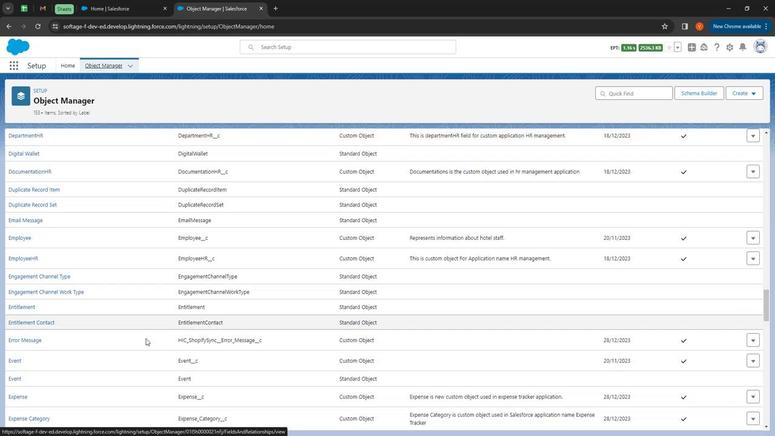 
Action: Mouse scrolled (145, 340) with delta (0, 0)
Screenshot: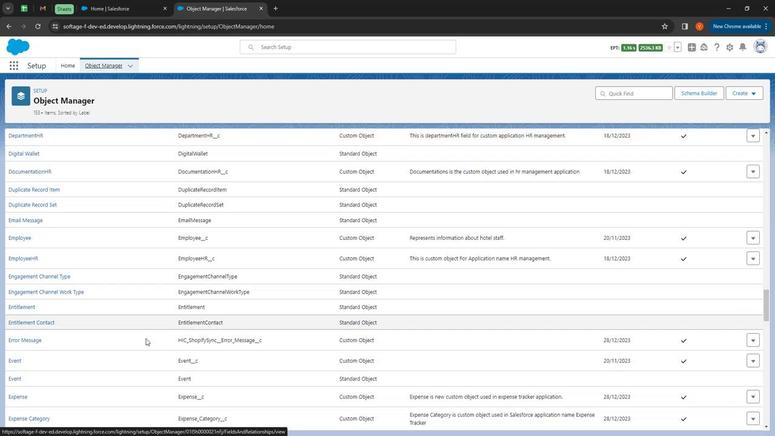 
Action: Mouse moved to (81, 341)
Screenshot: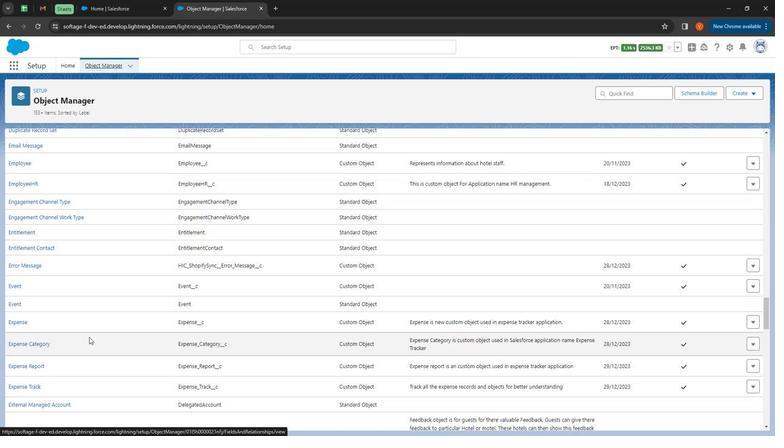 
Action: Mouse scrolled (81, 340) with delta (0, 0)
Screenshot: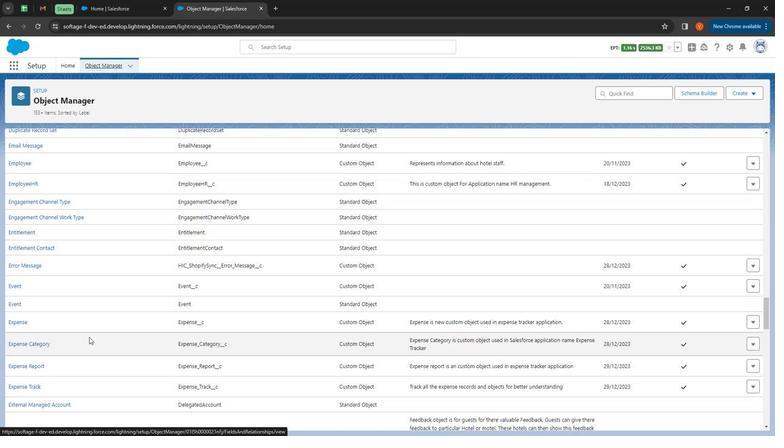 
Action: Mouse moved to (28, 346)
Screenshot: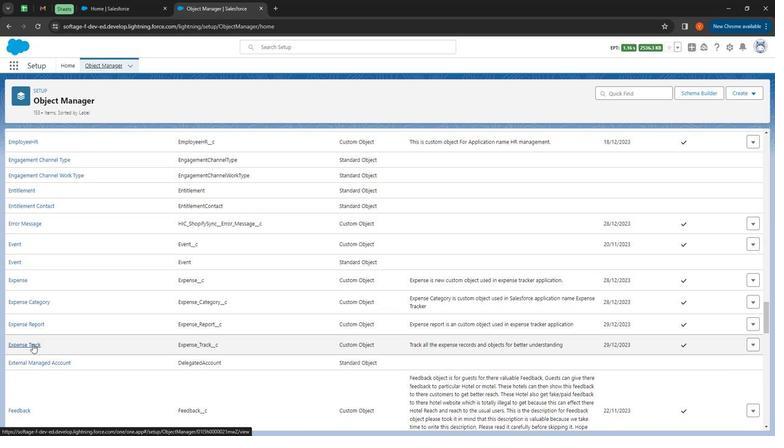 
Action: Mouse pressed left at (28, 346)
Screenshot: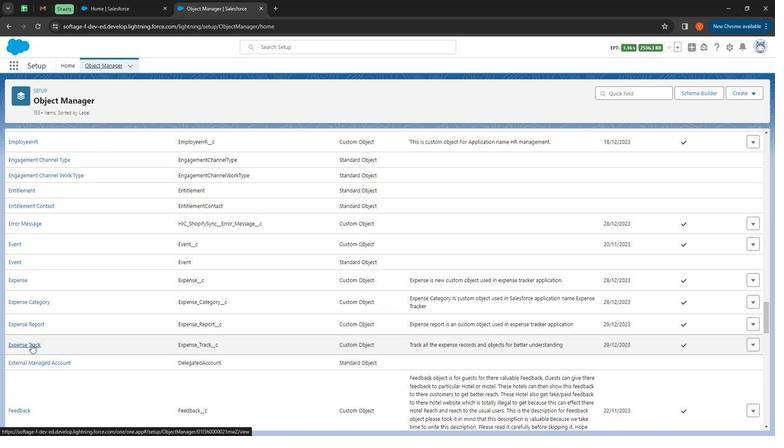 
Action: Mouse moved to (53, 150)
Screenshot: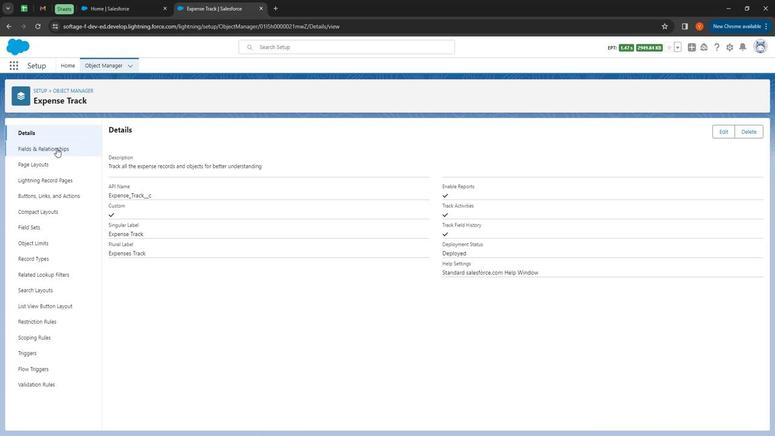
Action: Mouse pressed left at (53, 150)
Screenshot: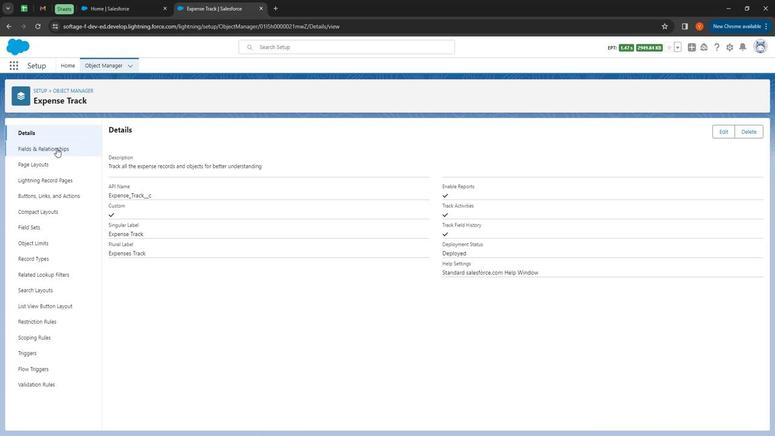 
Action: Mouse moved to (593, 139)
Screenshot: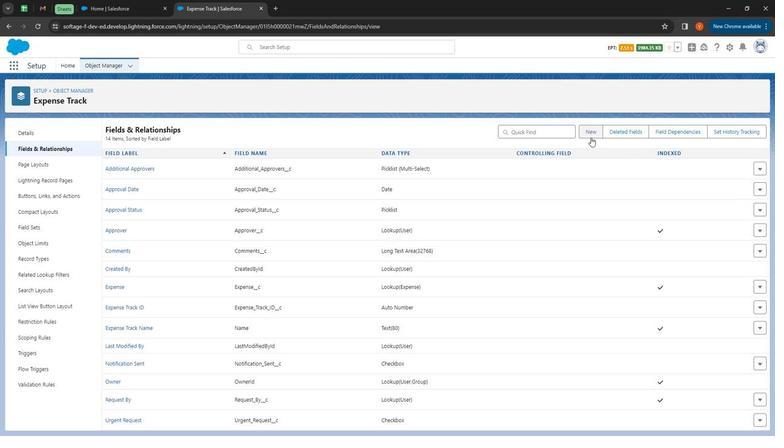 
Action: Mouse pressed left at (593, 139)
Screenshot: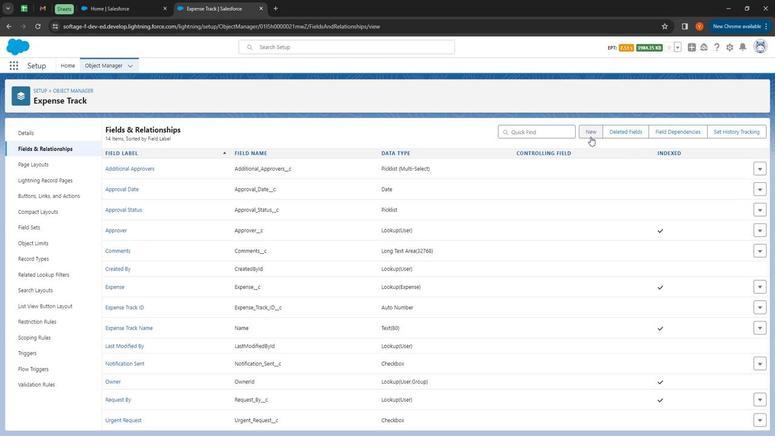 
Action: Mouse moved to (103, 67)
Screenshot: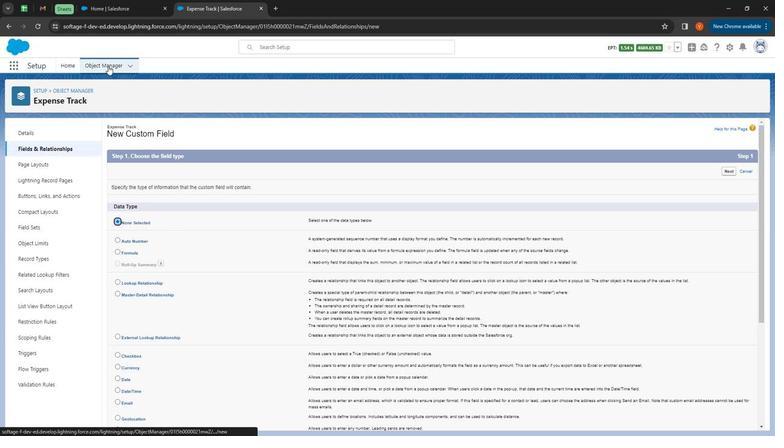 
Action: Mouse pressed left at (103, 67)
Screenshot: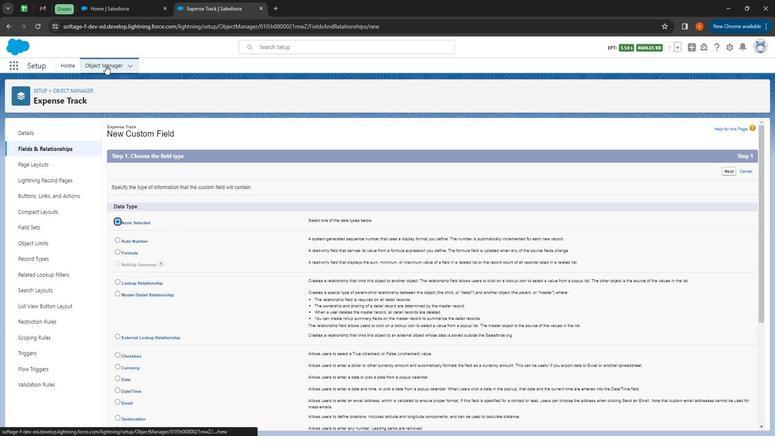 
Action: Mouse moved to (634, 102)
Screenshot: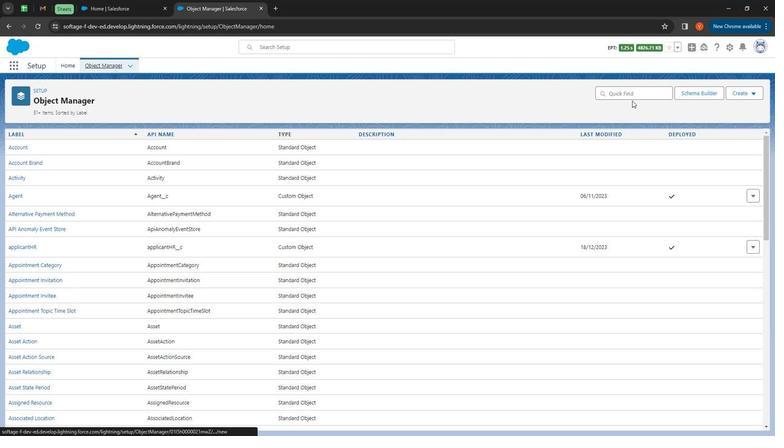 
Action: Mouse pressed left at (634, 102)
Screenshot: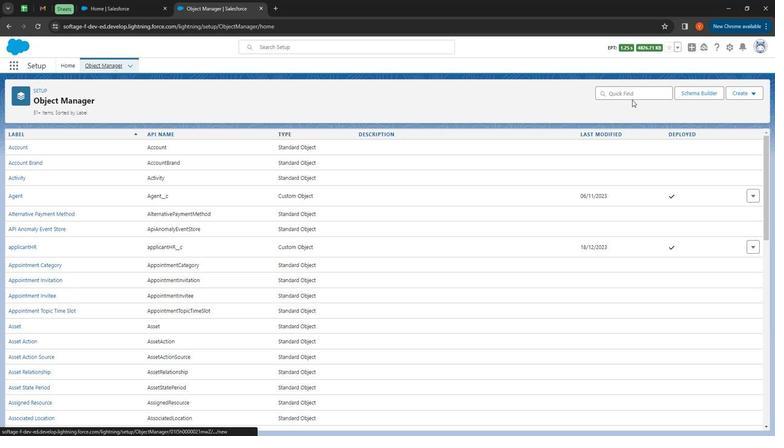 
Action: Mouse moved to (633, 101)
Screenshot: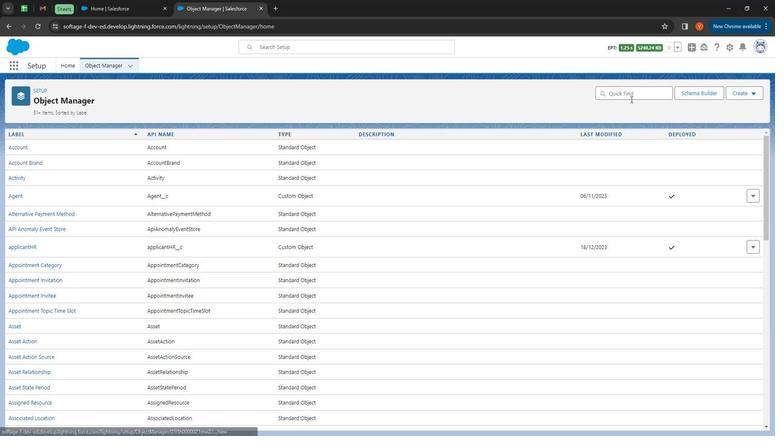 
Action: Mouse pressed left at (633, 101)
Screenshot: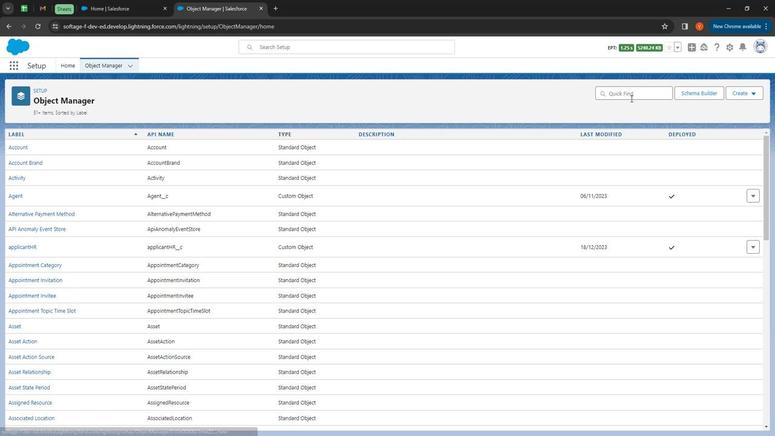 
Action: Mouse moved to (629, 6)
Screenshot: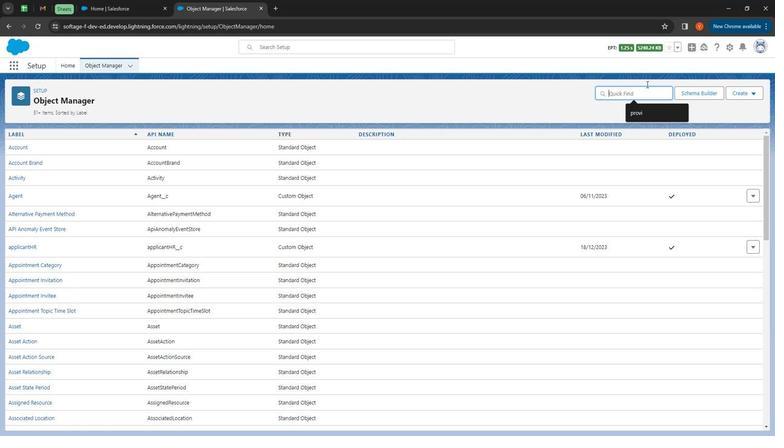 
Action: Key pressed <Key.shift>
Screenshot: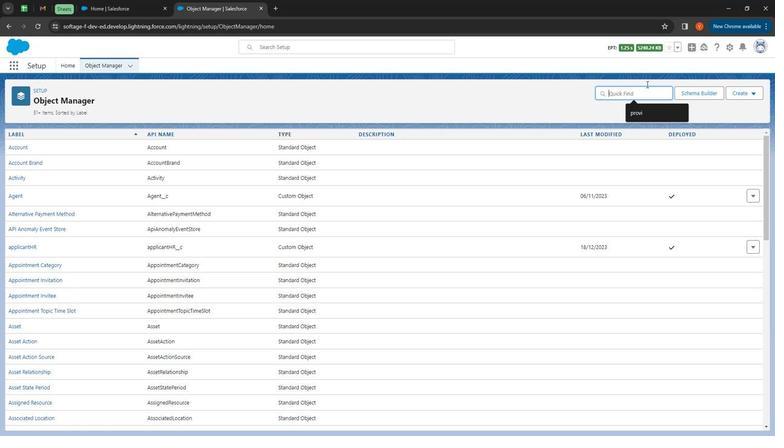 
Action: Mouse moved to (559, 2)
Screenshot: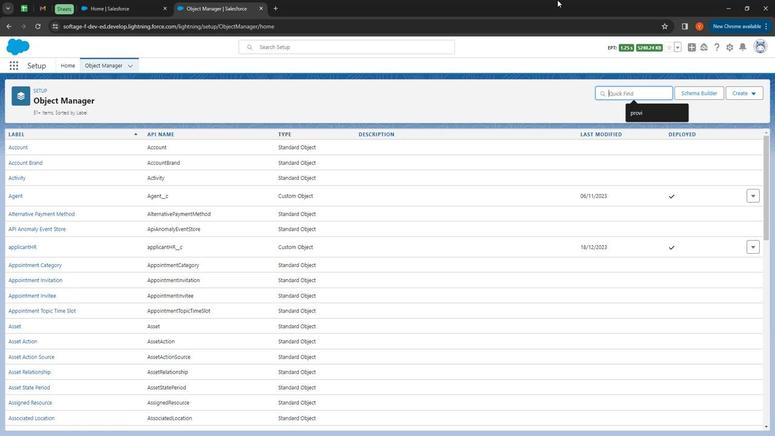 
Action: Key pressed Expens
Screenshot: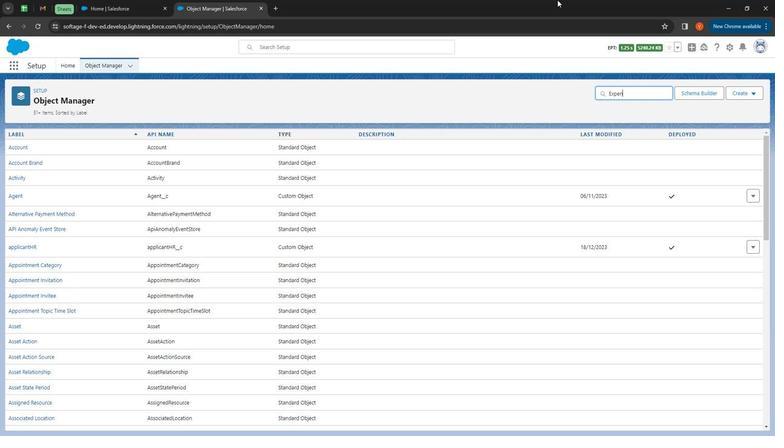 
Action: Mouse moved to (26, 215)
Screenshot: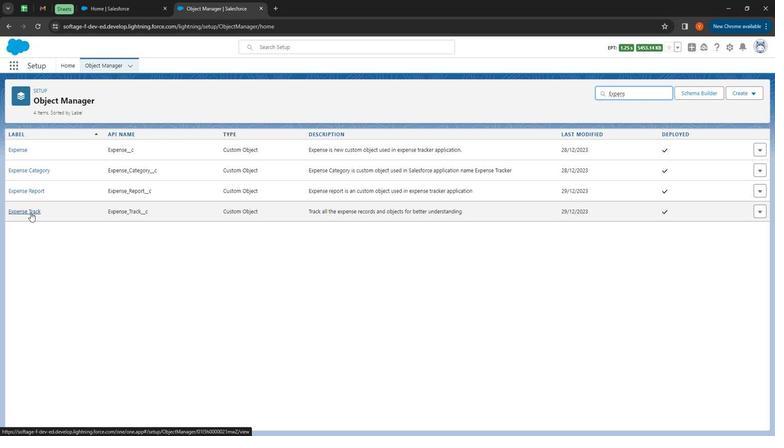 
Action: Mouse pressed left at (26, 215)
Screenshot: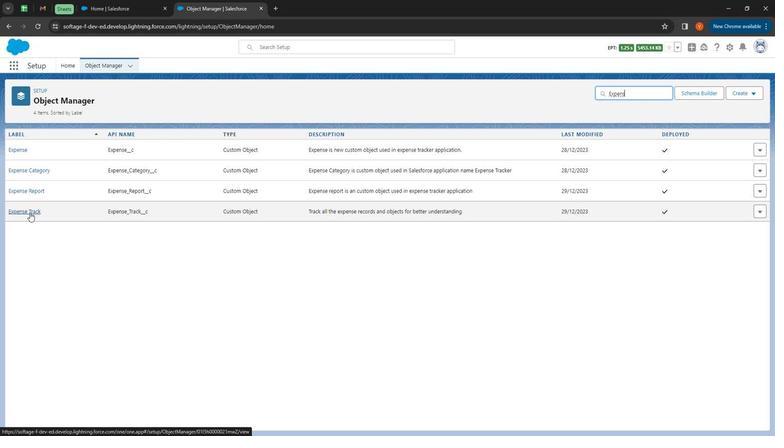 
Action: Mouse moved to (57, 156)
Screenshot: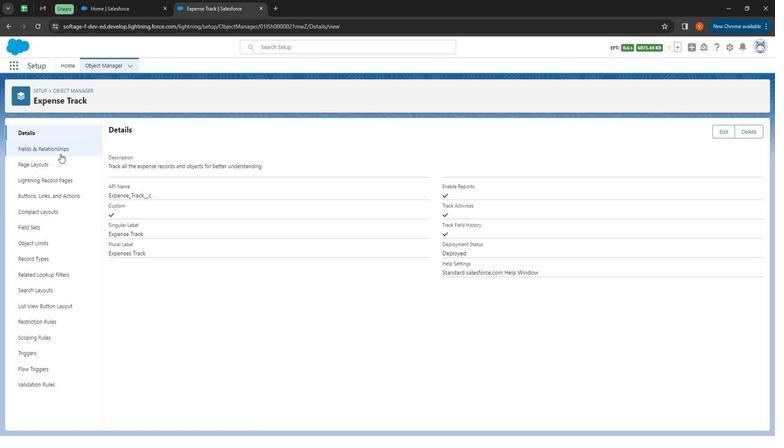 
Action: Mouse pressed left at (57, 156)
Screenshot: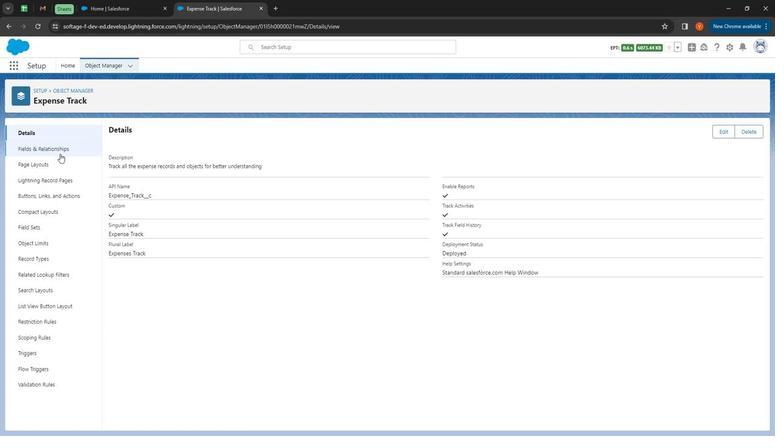 
Action: Mouse moved to (593, 135)
Screenshot: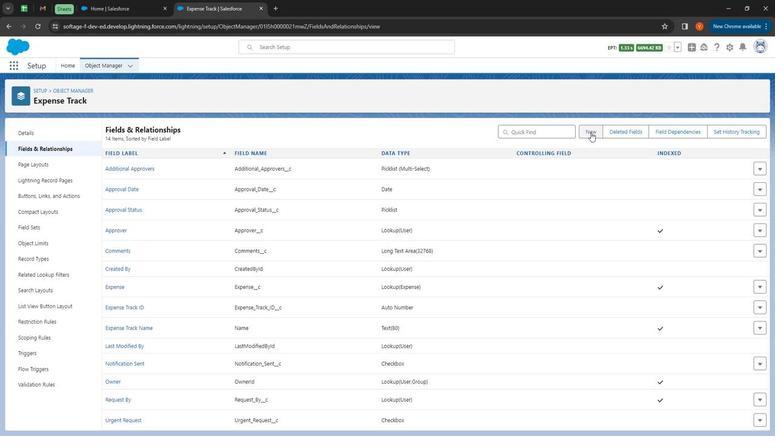 
Action: Mouse pressed left at (593, 135)
Screenshot: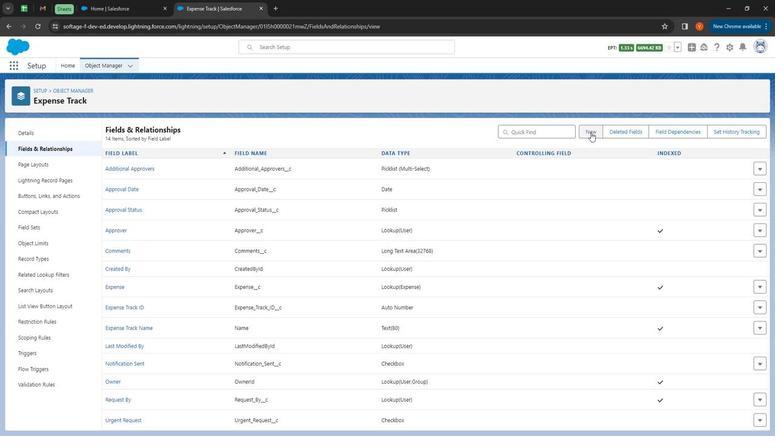 
Action: Mouse moved to (102, 68)
Screenshot: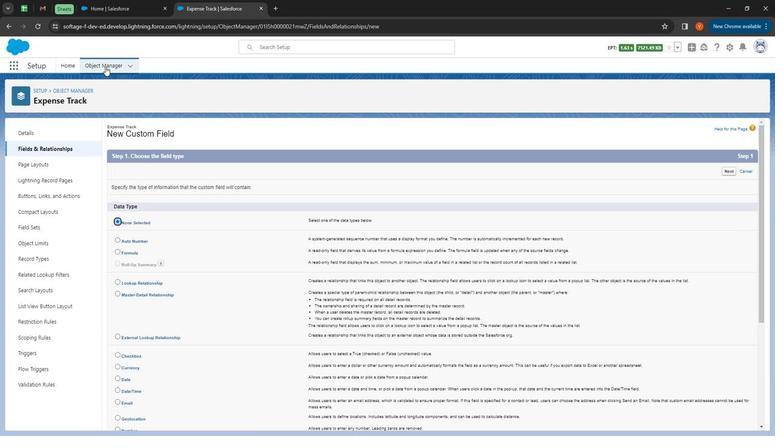 
Action: Mouse pressed left at (102, 68)
Screenshot: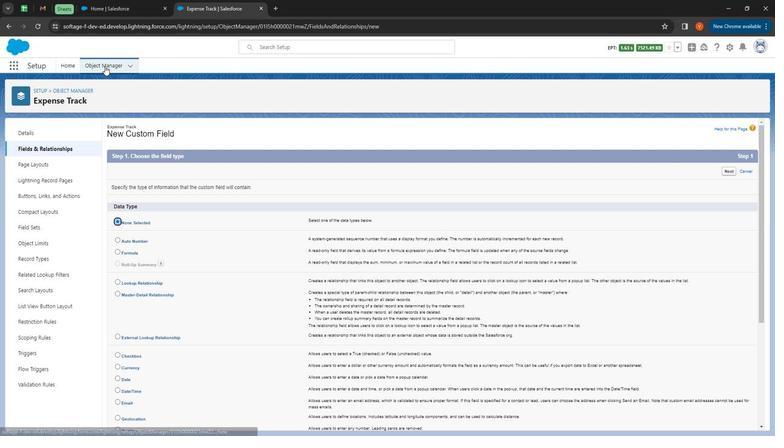 
Action: Mouse moved to (627, 98)
Screenshot: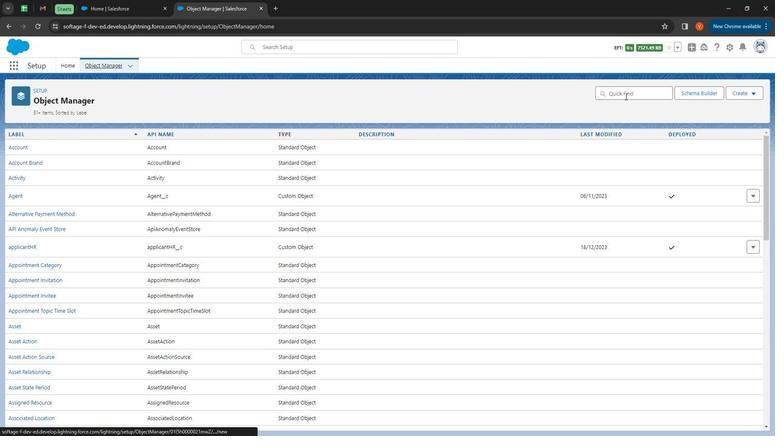 
Action: Mouse pressed left at (627, 98)
Screenshot: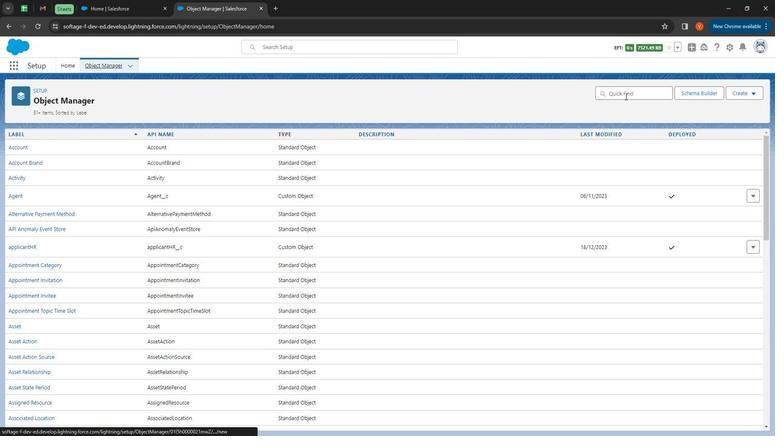
Action: Mouse moved to (627, 98)
Screenshot: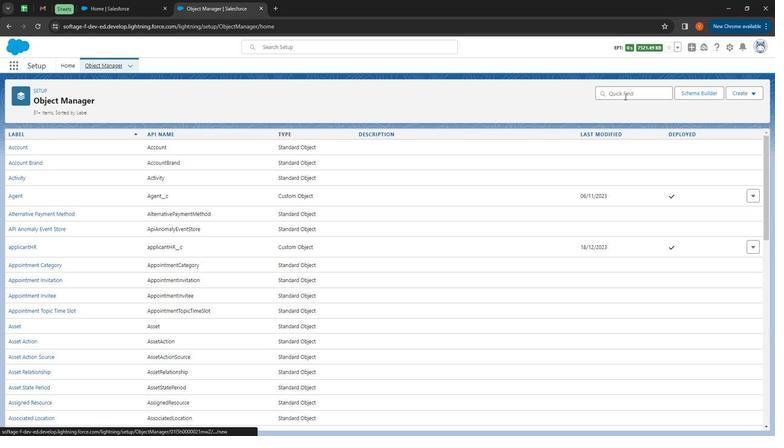 
Action: Key pressed ex
Screenshot: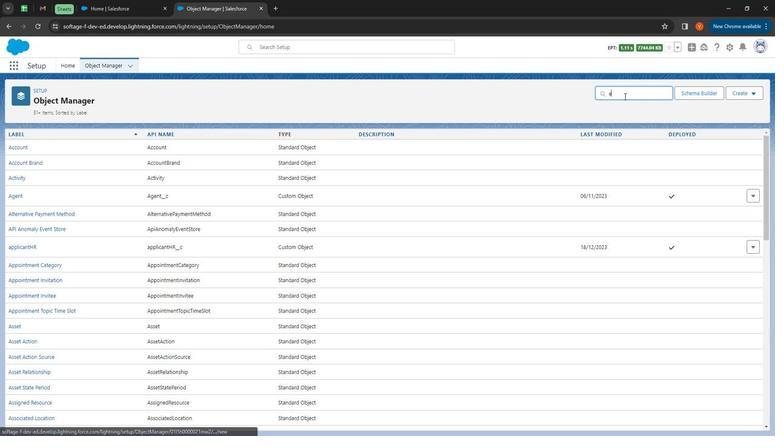 
Action: Mouse moved to (626, 98)
Screenshot: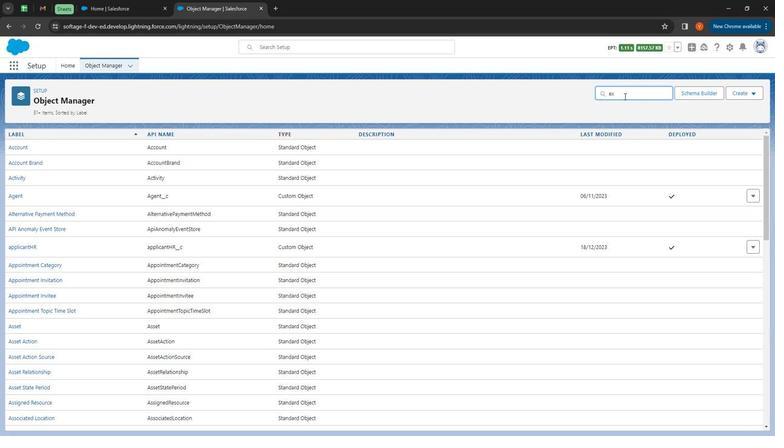
Action: Key pressed p
Screenshot: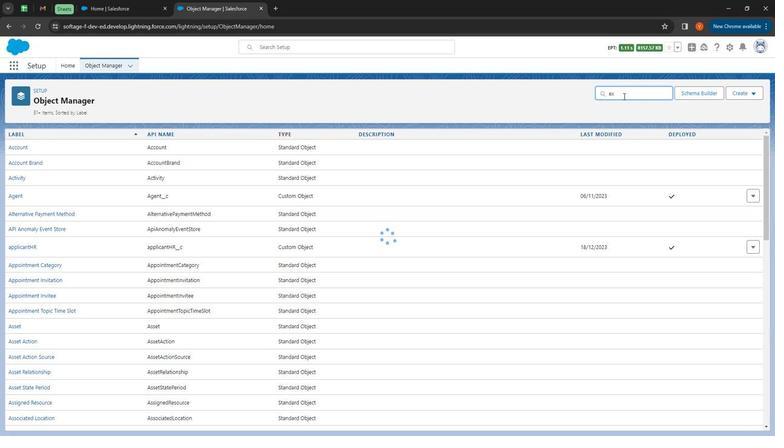 
Action: Mouse moved to (623, 101)
Screenshot: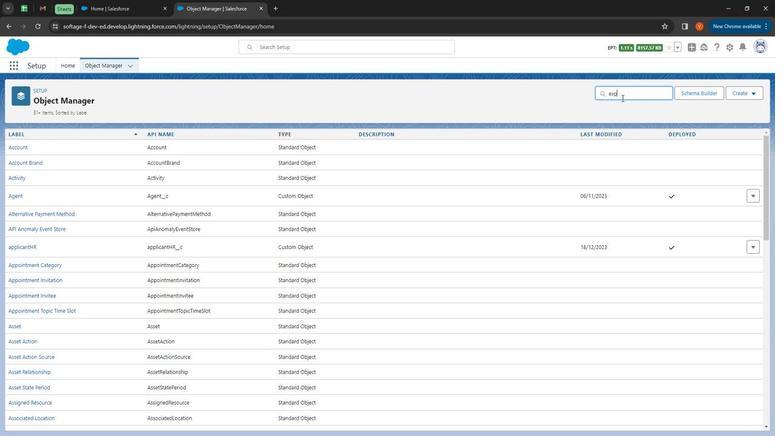 
Action: Key pressed e
Screenshot: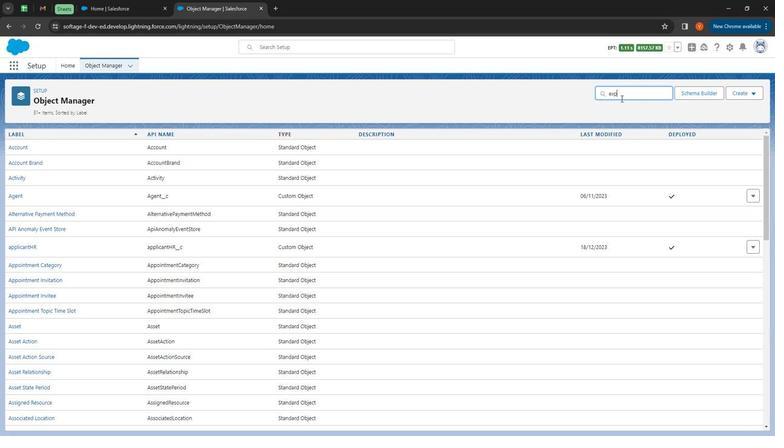 
Action: Mouse moved to (622, 101)
Screenshot: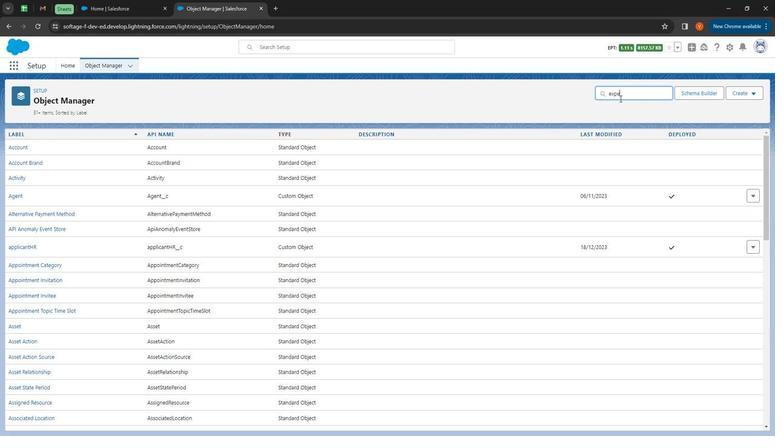 
Action: Key pressed n
Screenshot: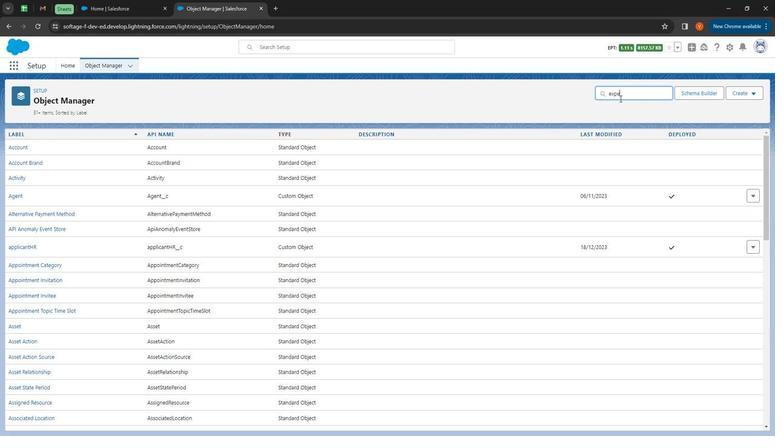 
Action: Mouse moved to (15, 193)
Screenshot: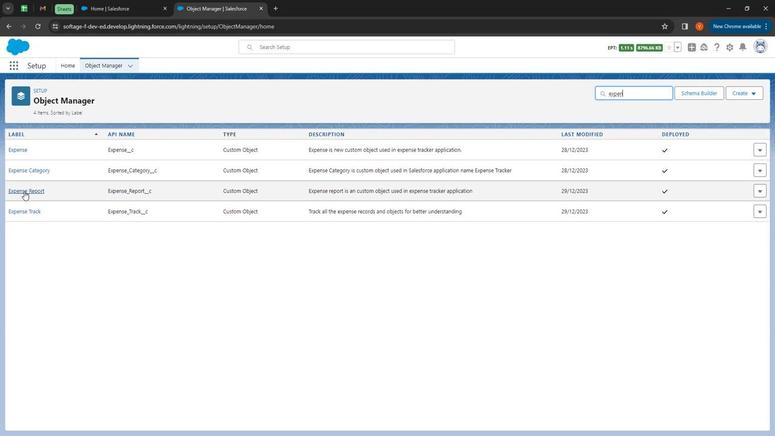 
Action: Mouse pressed left at (15, 193)
Screenshot: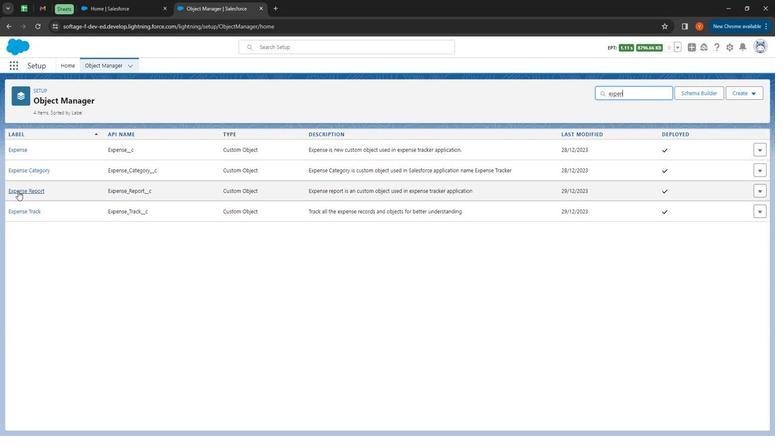 
Action: Mouse moved to (41, 158)
Screenshot: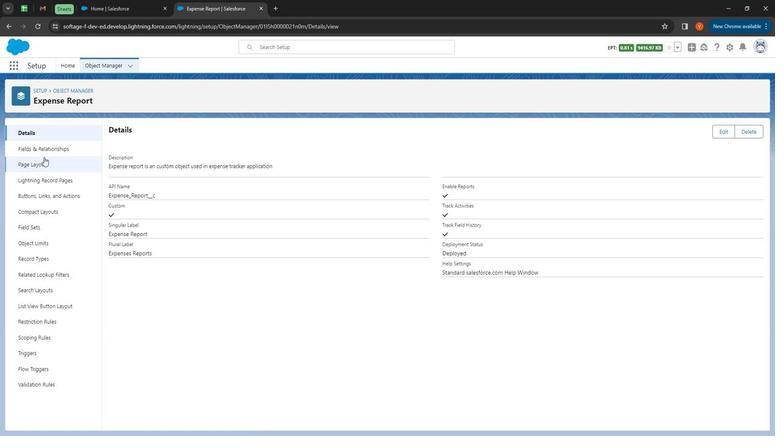 
Action: Mouse pressed left at (41, 158)
Screenshot: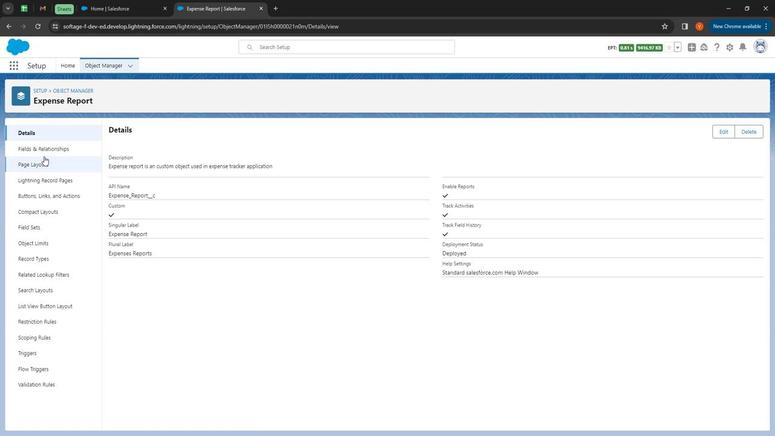 
Action: Mouse moved to (36, 155)
Screenshot: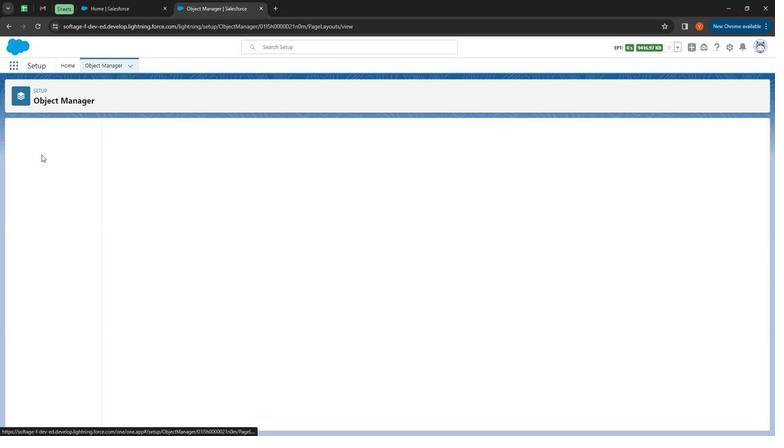 
Action: Mouse pressed left at (36, 155)
Screenshot: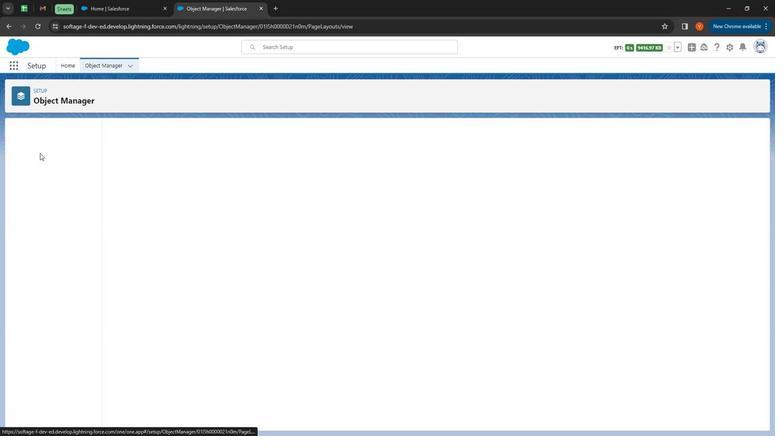 
Action: Mouse pressed left at (36, 155)
Screenshot: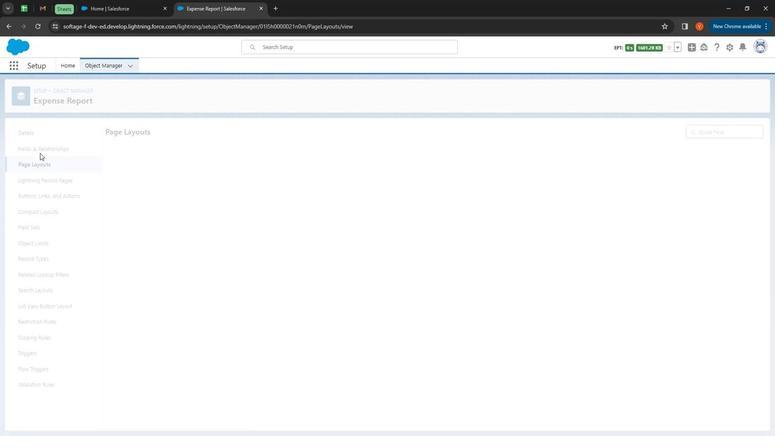 
Action: Mouse moved to (33, 152)
Screenshot: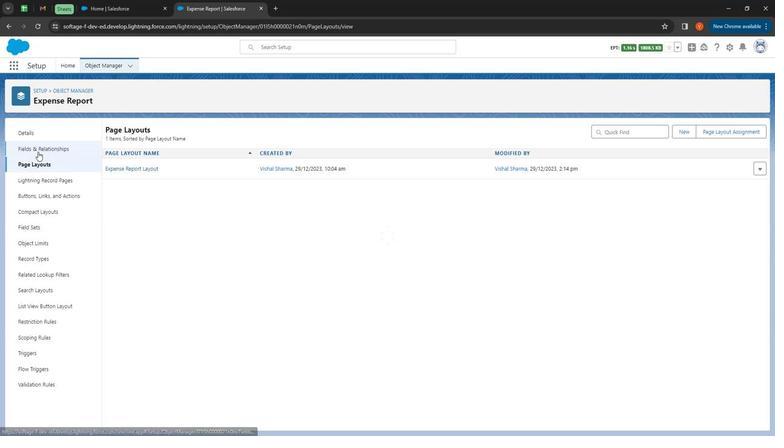 
Action: Mouse pressed left at (33, 152)
Screenshot: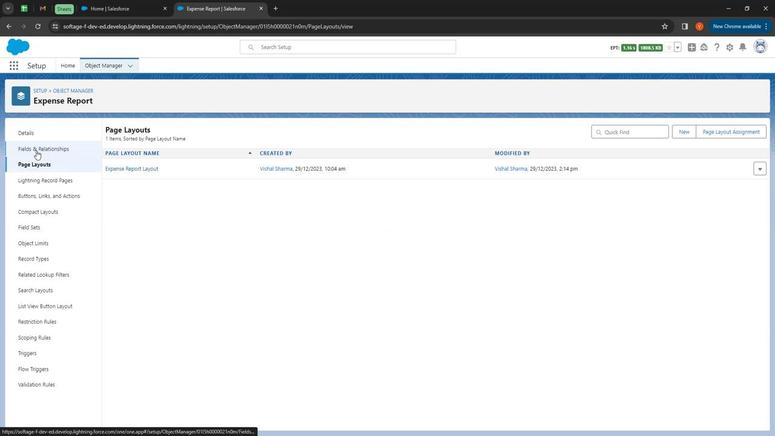 
Action: Mouse moved to (593, 138)
Screenshot: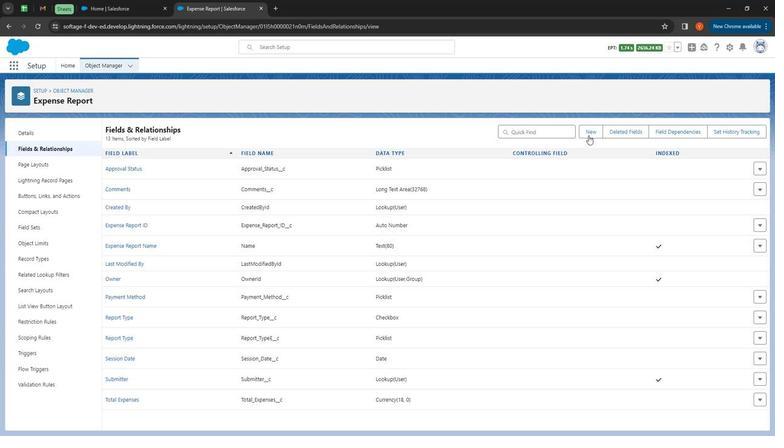 
Action: Mouse pressed left at (593, 138)
Screenshot: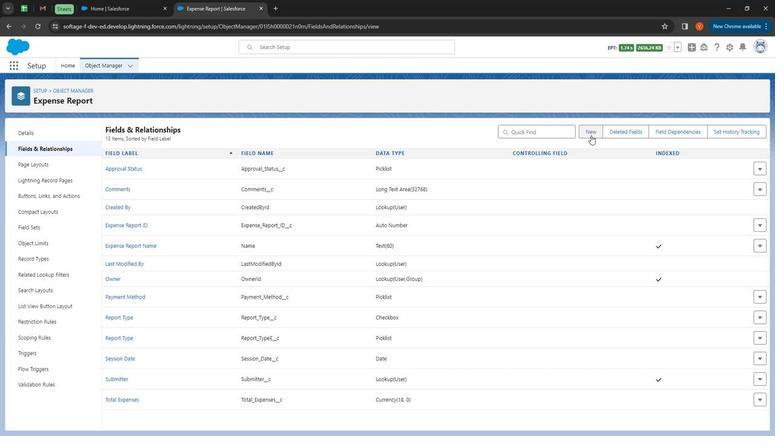 
Action: Mouse moved to (129, 267)
Screenshot: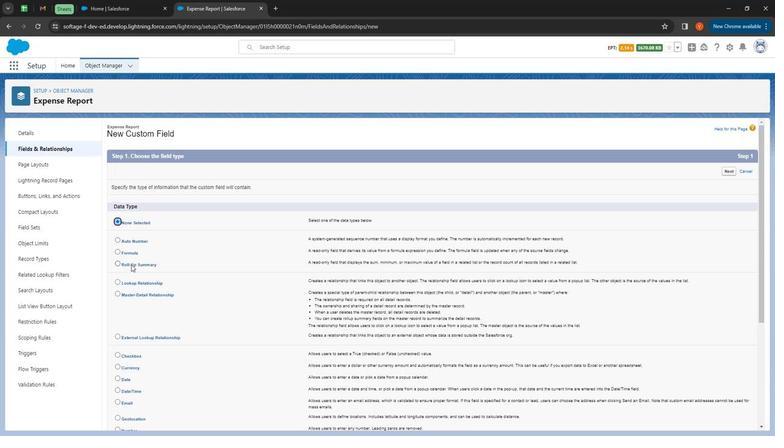 
Action: Mouse pressed left at (129, 267)
Screenshot: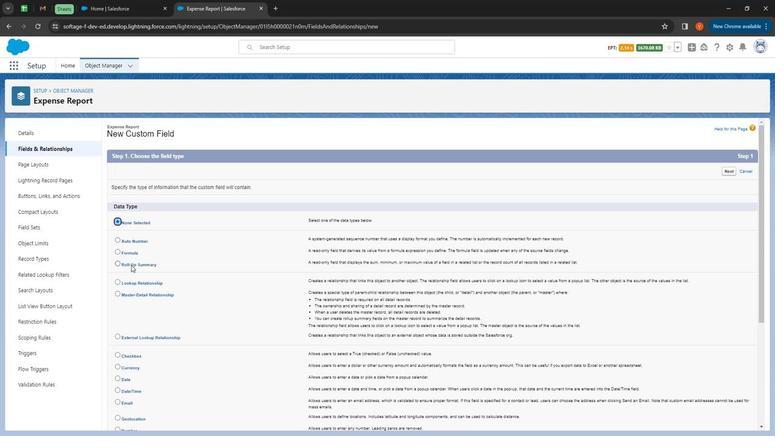 
Action: Mouse moved to (572, 327)
Screenshot: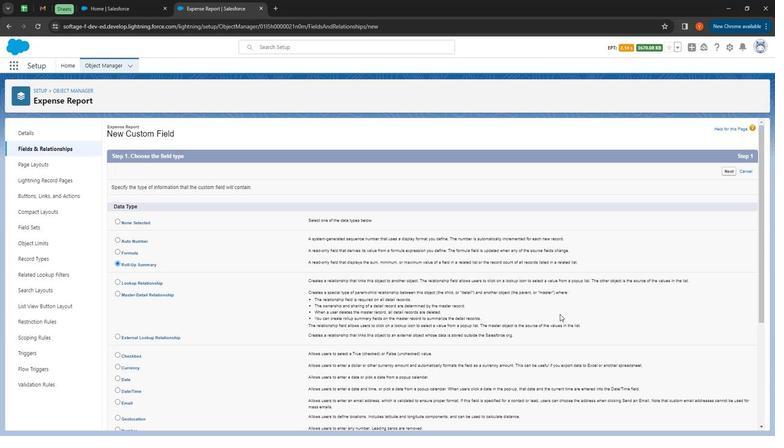 
Action: Mouse scrolled (572, 326) with delta (0, 0)
Screenshot: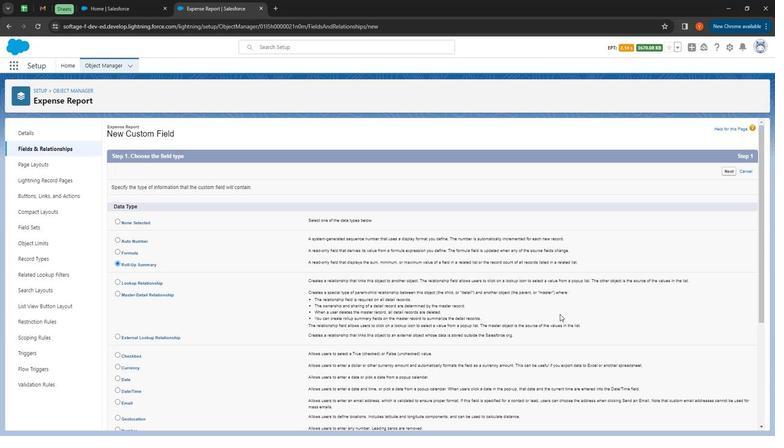 
Action: Mouse moved to (581, 337)
Screenshot: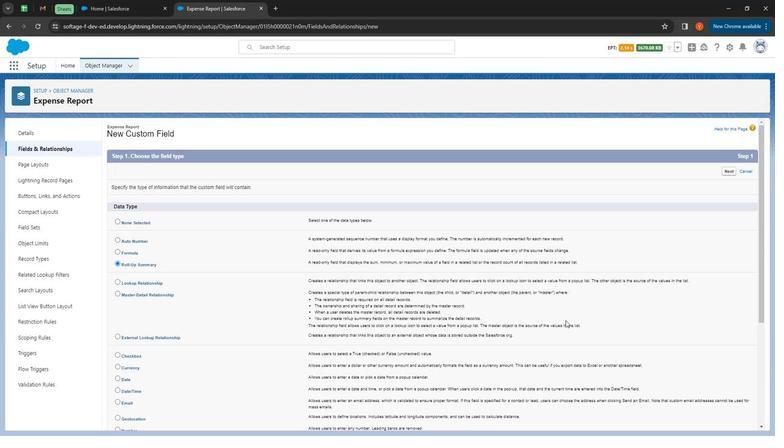 
Action: Mouse scrolled (580, 336) with delta (0, 0)
Screenshot: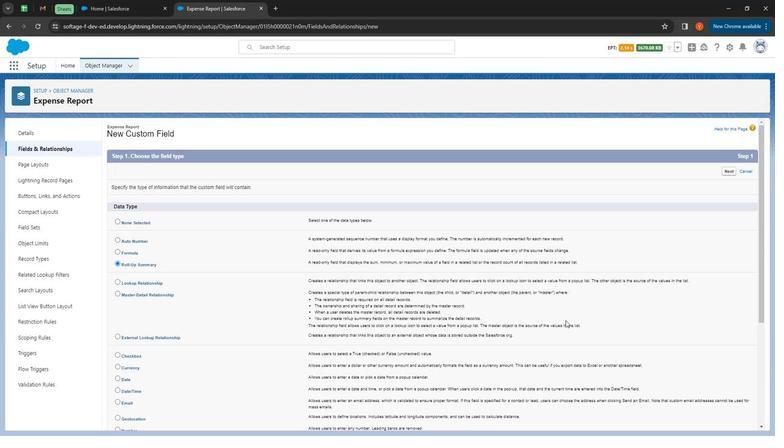 
Action: Mouse moved to (586, 341)
Screenshot: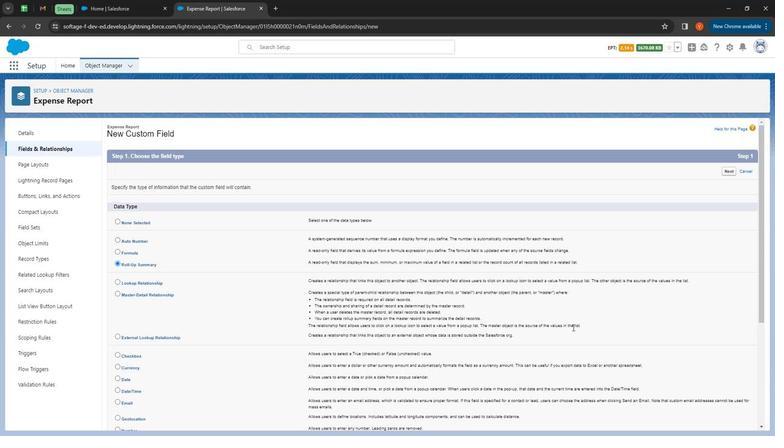 
Action: Mouse scrolled (586, 341) with delta (0, 0)
Screenshot: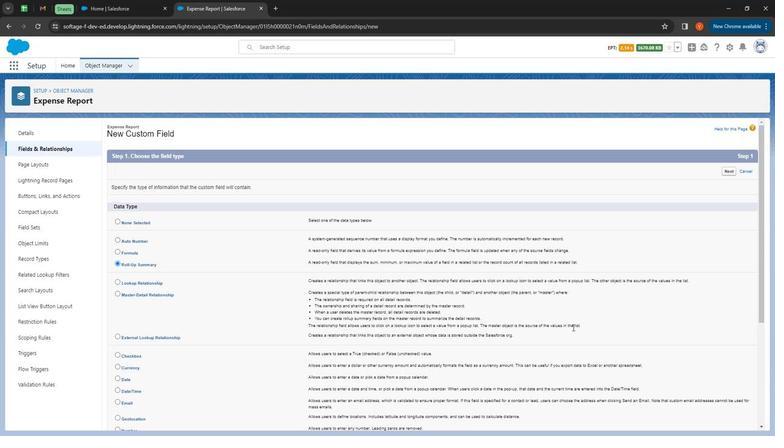 
Action: Mouse moved to (591, 347)
Screenshot: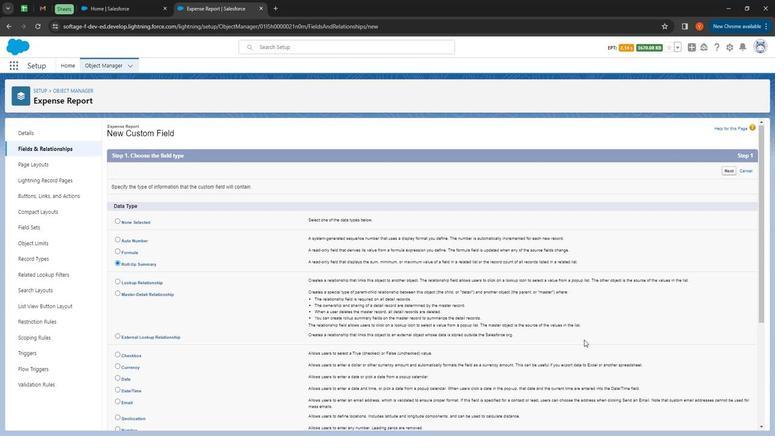 
Action: Mouse scrolled (591, 347) with delta (0, 0)
Screenshot: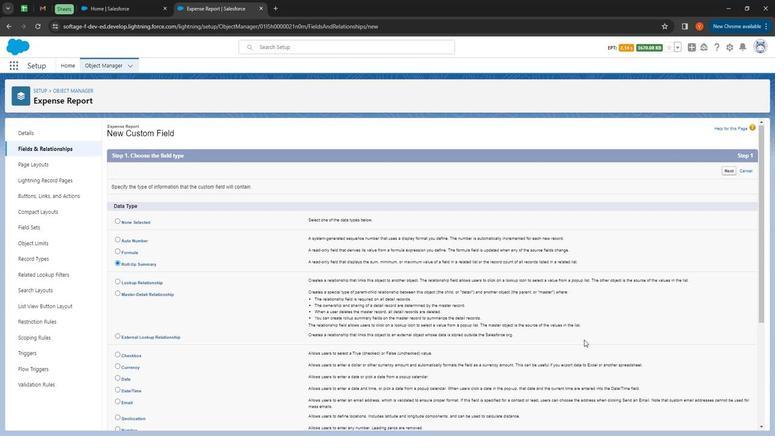 
Action: Mouse moved to (596, 351)
Screenshot: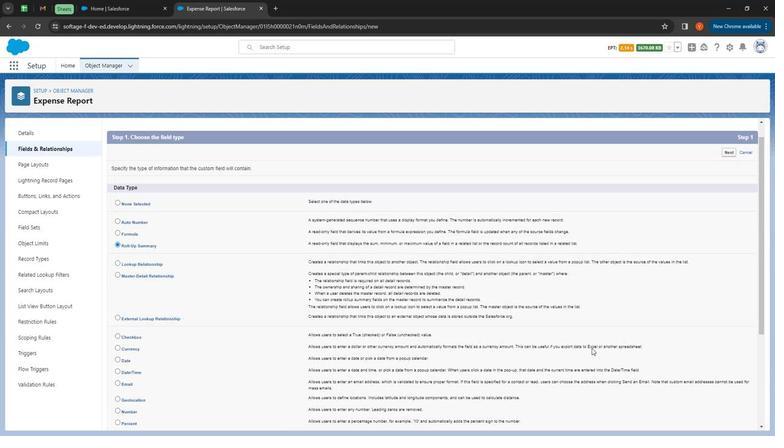 
Action: Mouse scrolled (596, 351) with delta (0, 0)
Screenshot: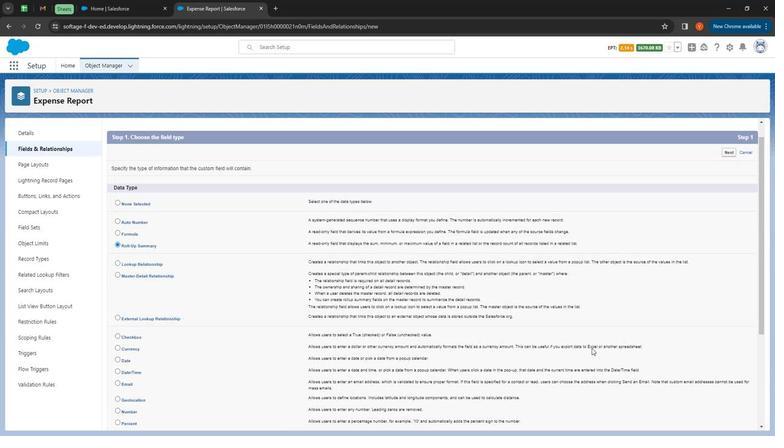 
Action: Mouse moved to (599, 358)
Screenshot: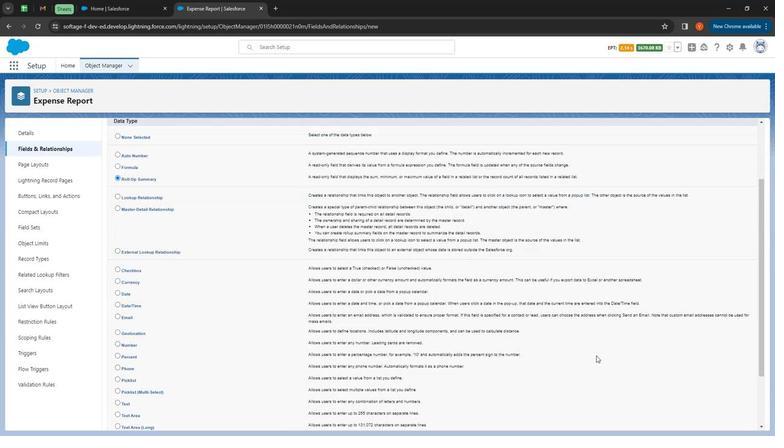 
Action: Mouse scrolled (599, 358) with delta (0, 0)
Screenshot: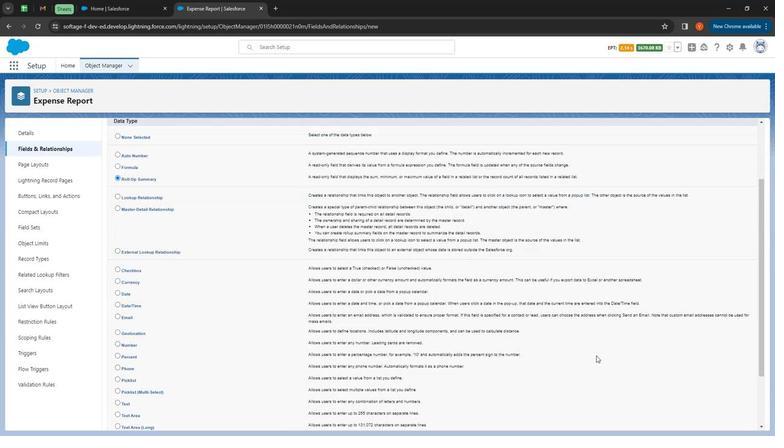 
Action: Mouse moved to (729, 424)
Screenshot: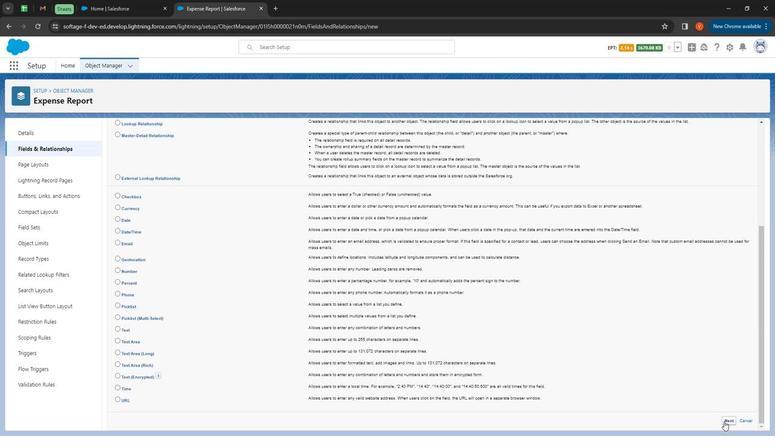 
Action: Mouse pressed left at (729, 424)
Screenshot: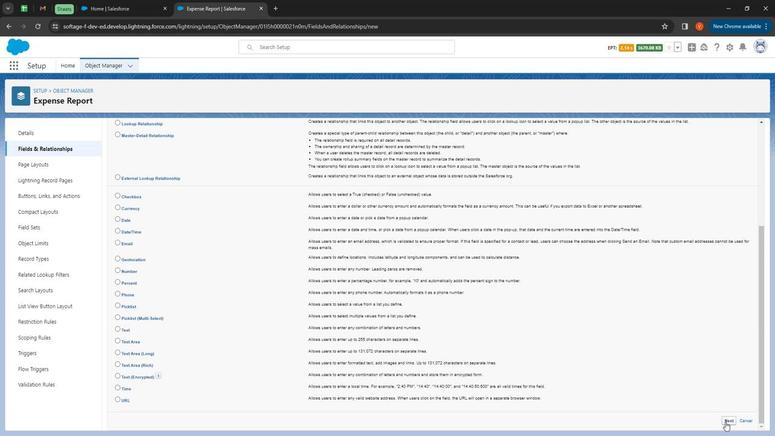 
Action: Mouse moved to (241, 189)
Screenshot: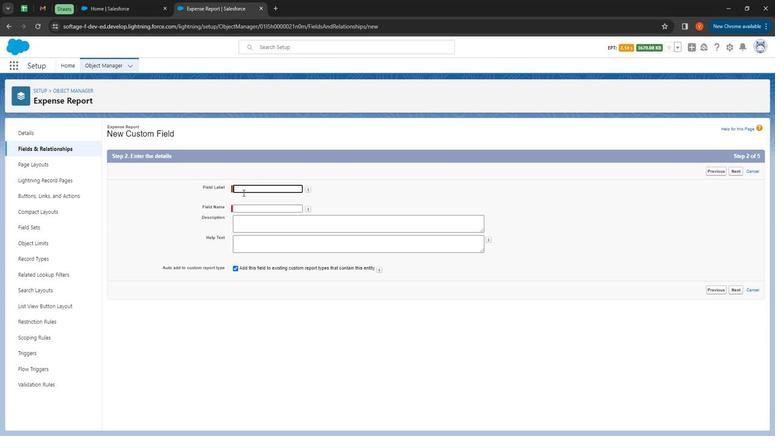 
Action: Mouse pressed left at (241, 189)
Screenshot: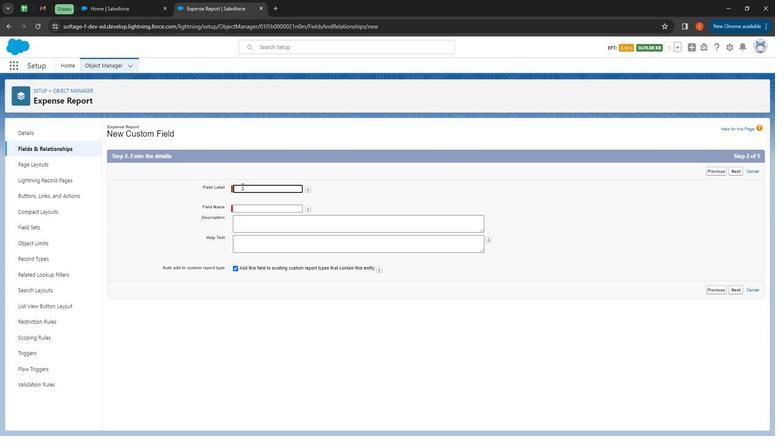 
Action: Key pressed <Key.shift>
Screenshot: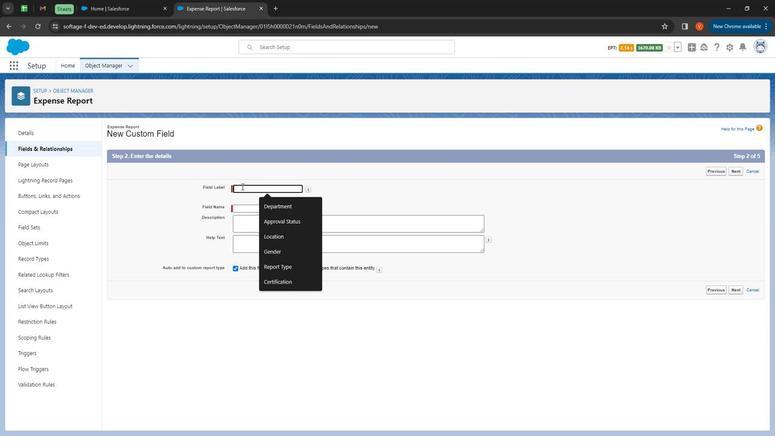 
Action: Mouse moved to (231, 188)
Screenshot: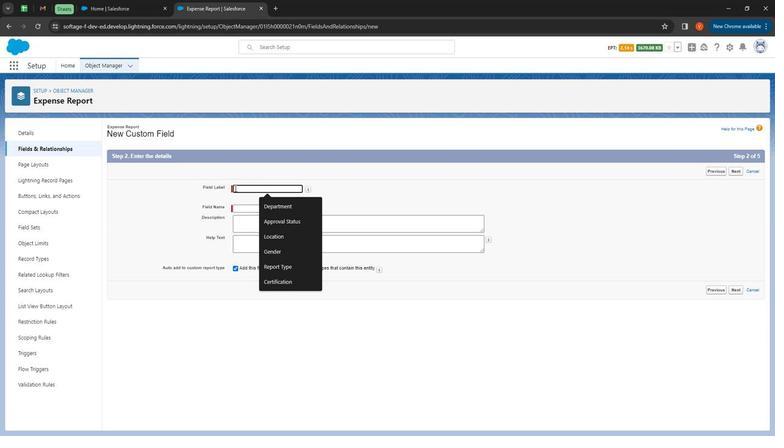 
Action: Key pressed E
